Task: For heading  Tahoma with underline.  font size for heading20,  'Change the font style of data to'Arial.  and font size to 12,  Change the alignment of both headline & data to Align left.  In the sheet  analysisSalesByQuarter
Action: Mouse pressed left at (255, 195)
Screenshot: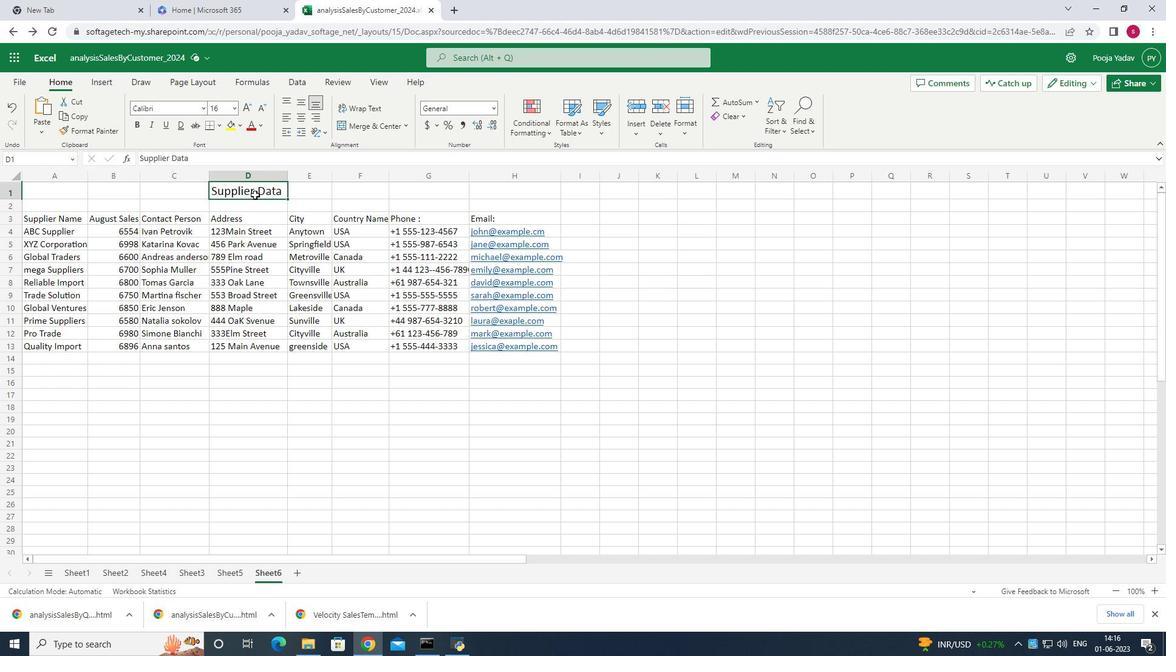 
Action: Mouse moved to (254, 215)
Screenshot: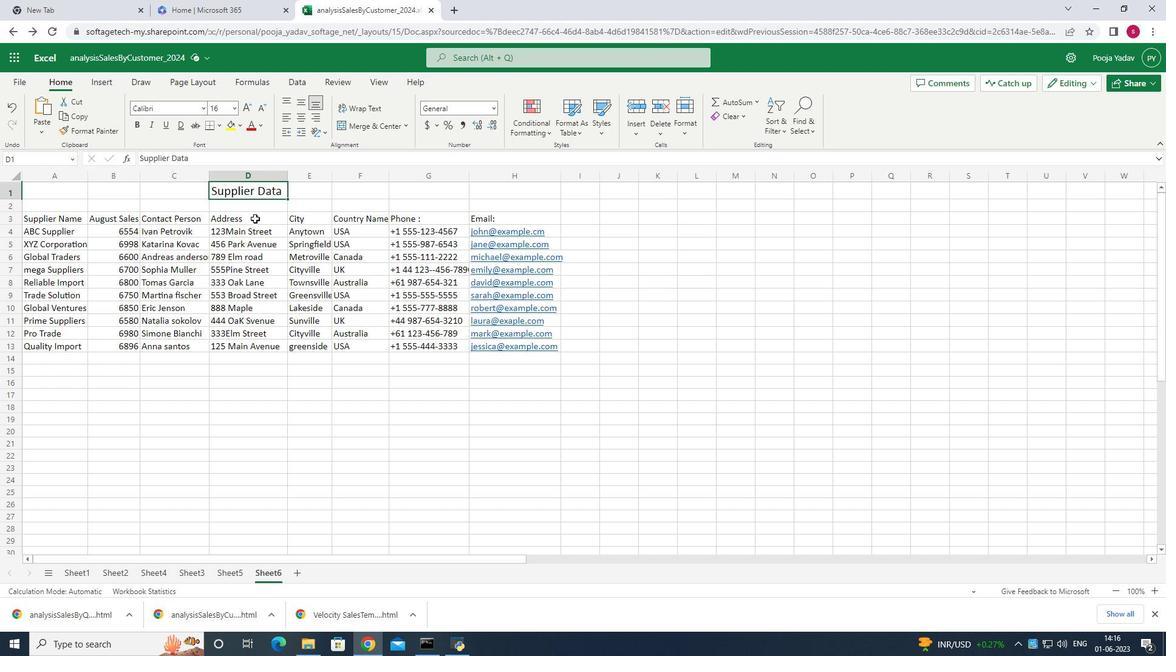 
Action: Key pressed ctrl+U
Screenshot: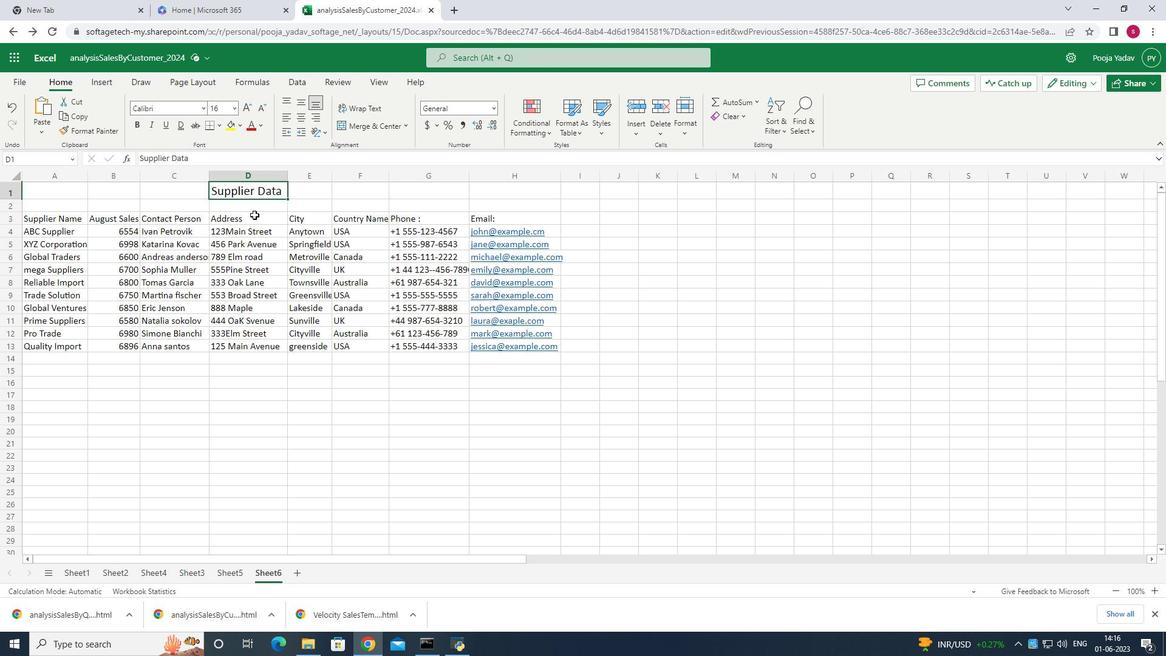 
Action: Mouse moved to (199, 111)
Screenshot: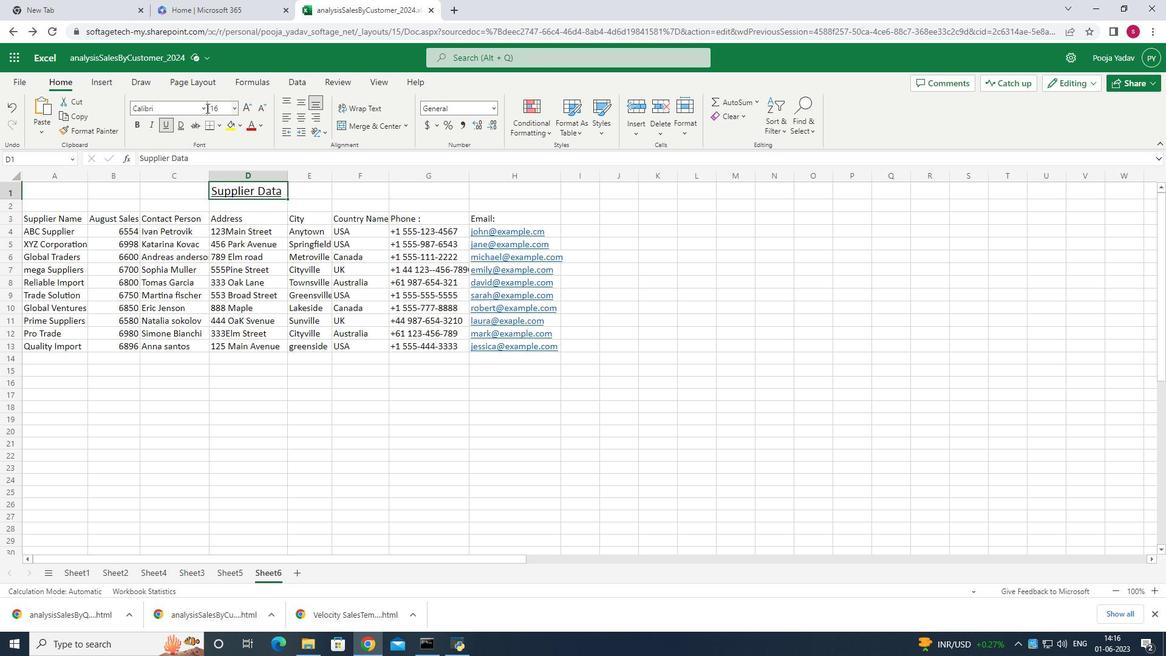 
Action: Mouse pressed left at (199, 111)
Screenshot: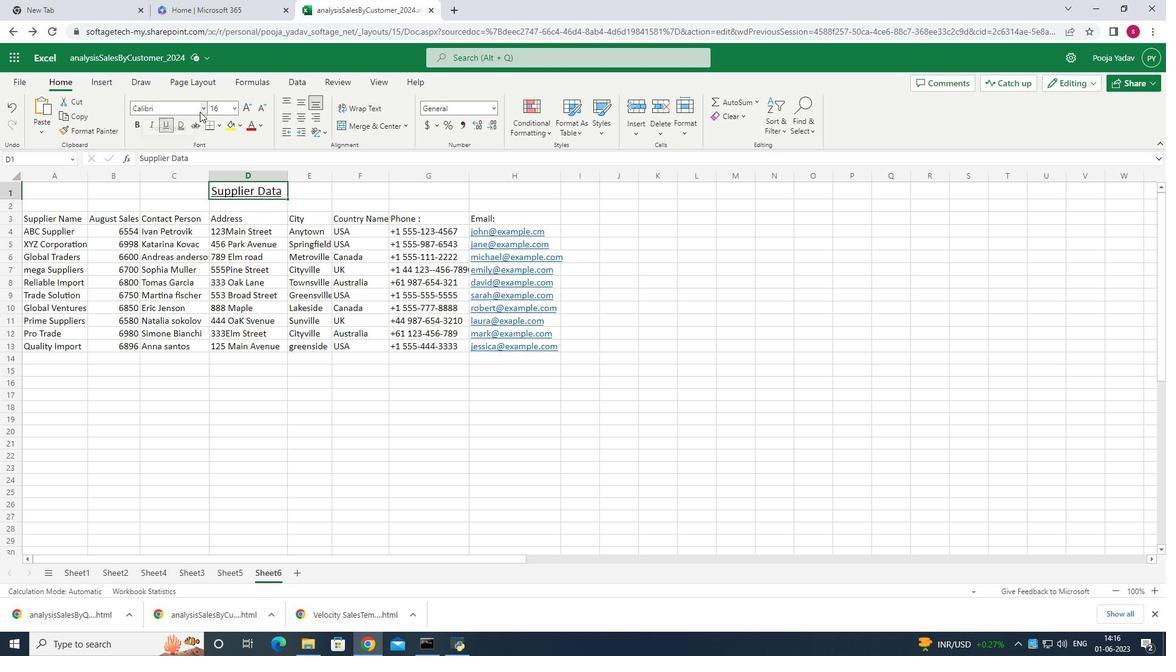 
Action: Mouse moved to (168, 203)
Screenshot: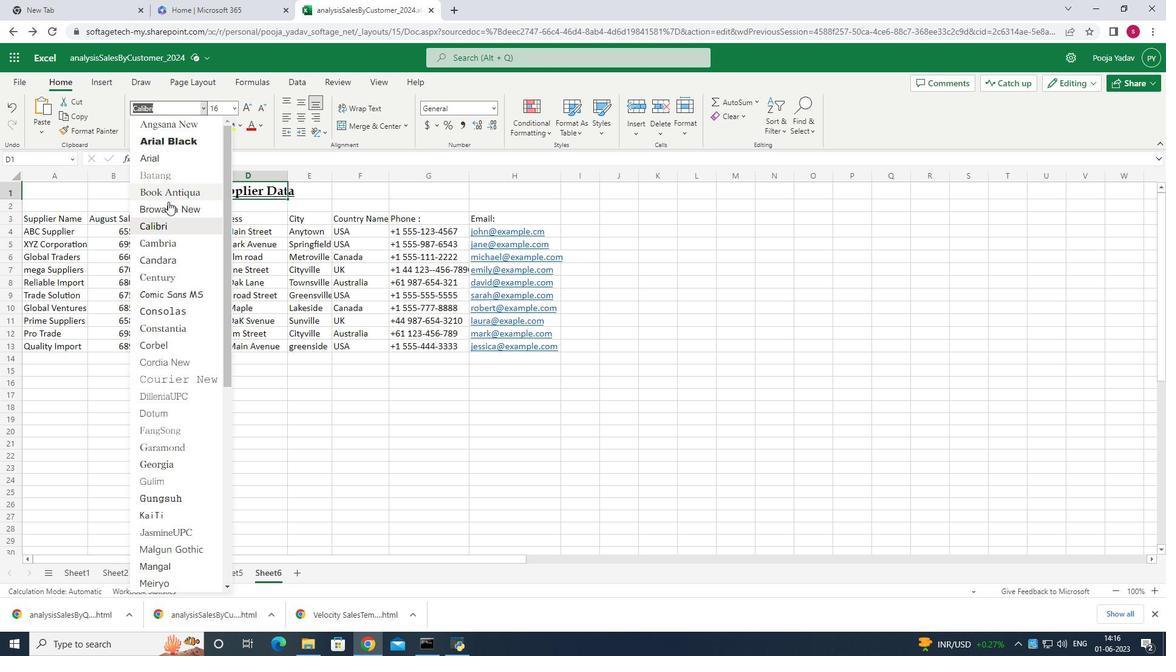 
Action: Mouse scrolled (168, 202) with delta (0, 0)
Screenshot: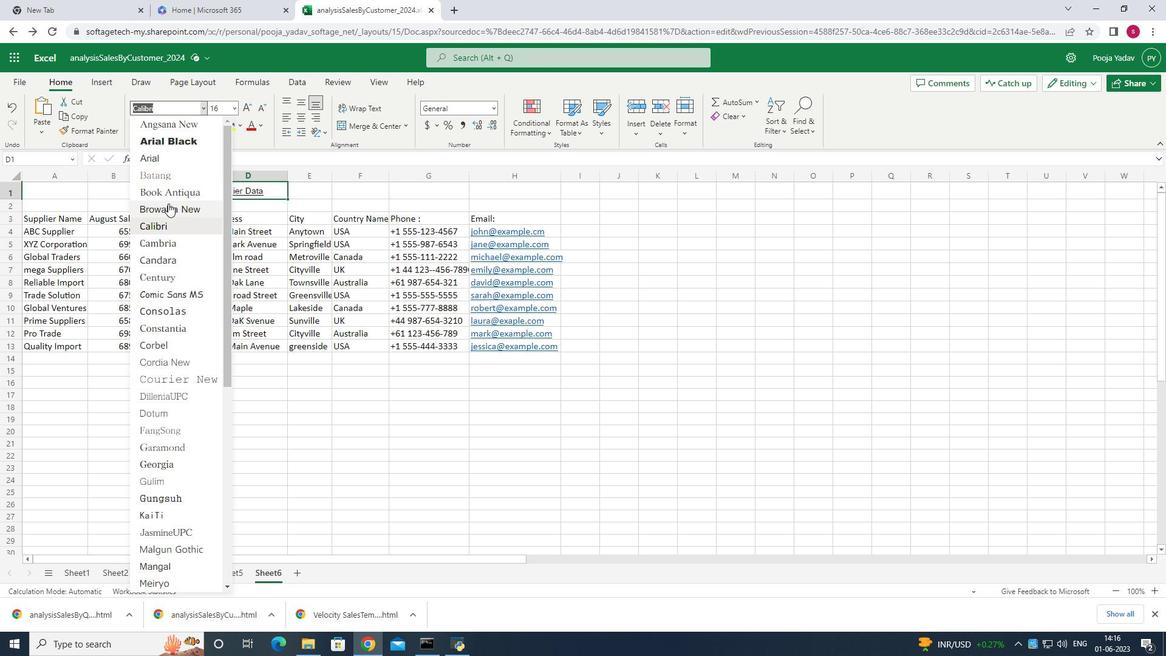 
Action: Mouse scrolled (168, 202) with delta (0, 0)
Screenshot: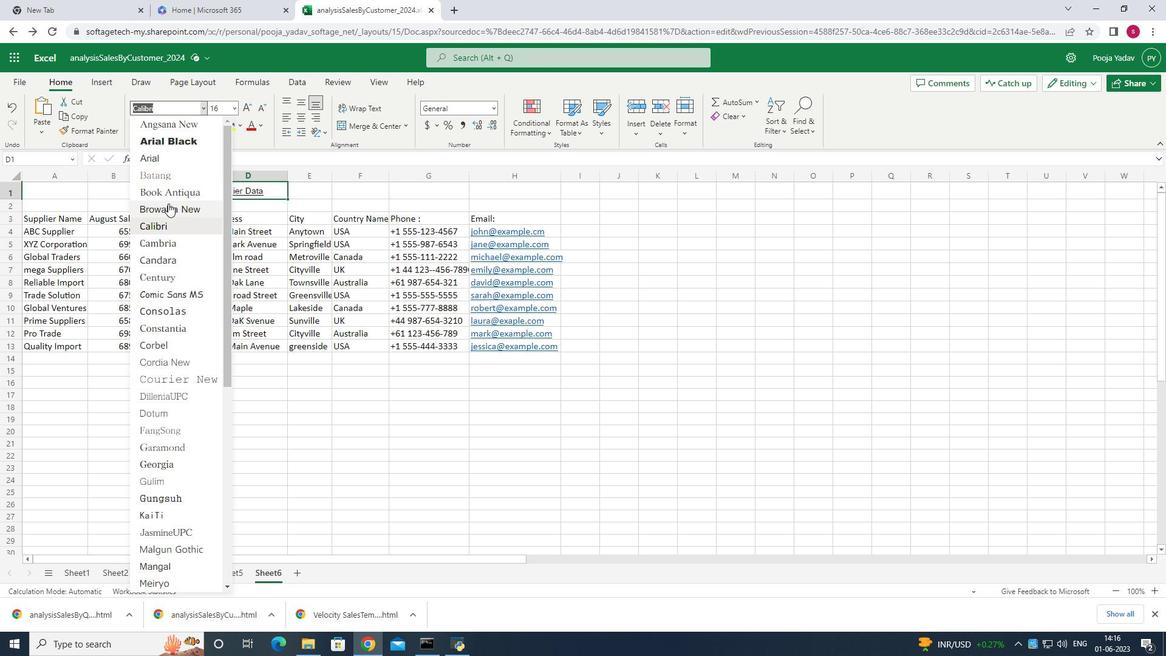 
Action: Mouse scrolled (168, 202) with delta (0, 0)
Screenshot: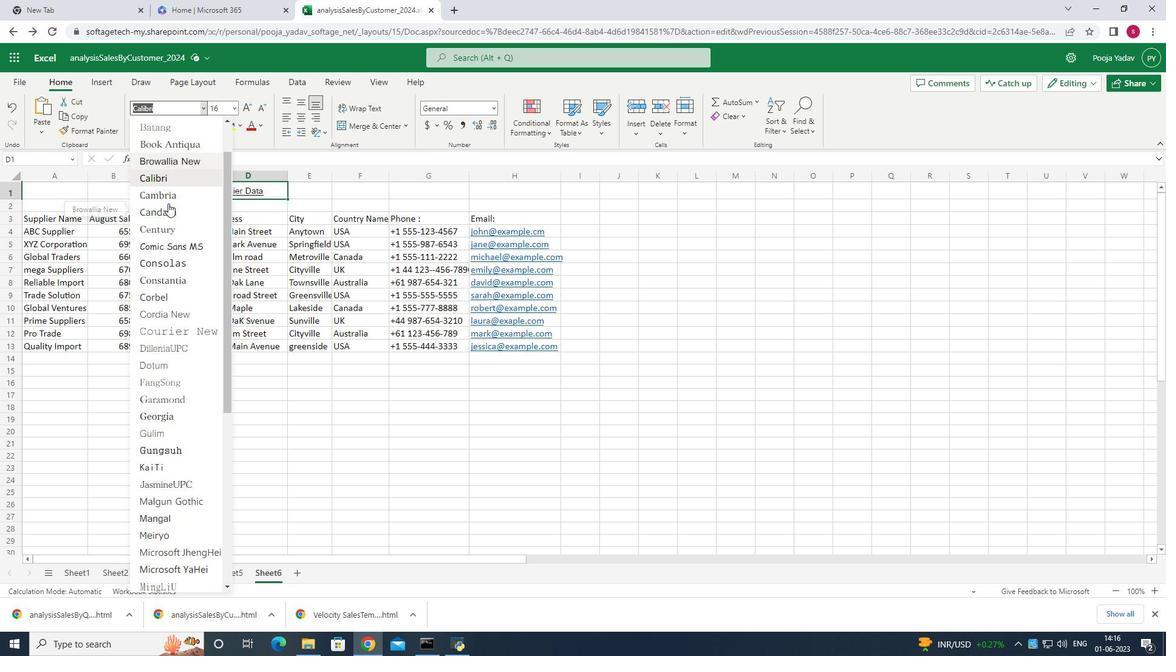 
Action: Mouse scrolled (168, 202) with delta (0, 0)
Screenshot: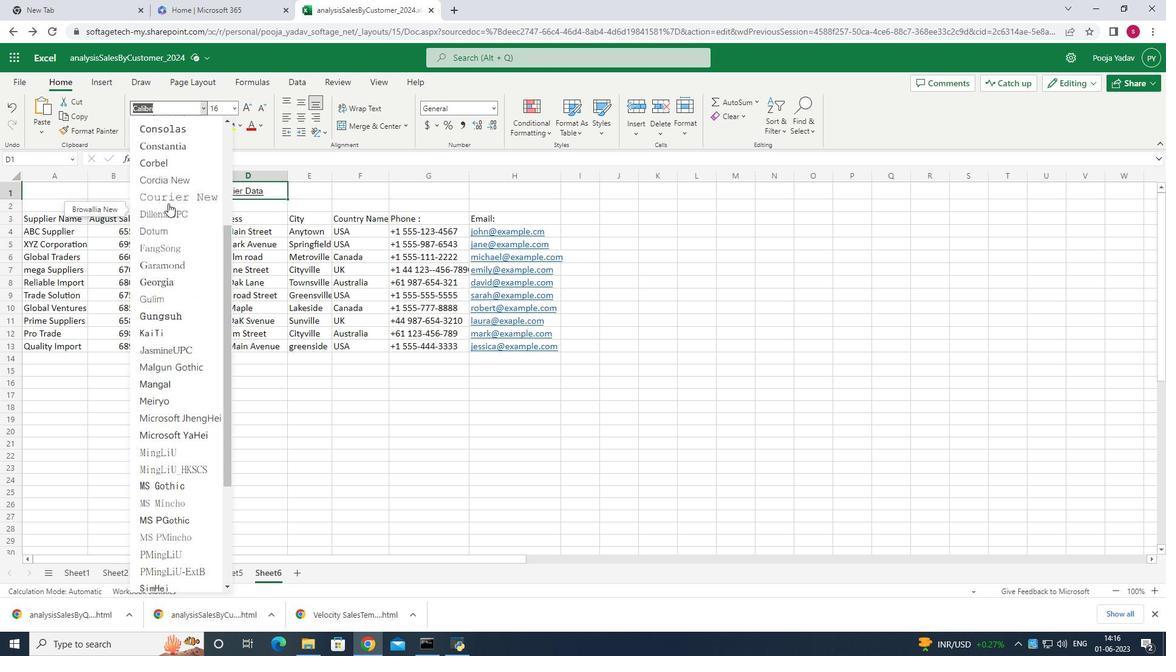
Action: Mouse scrolled (168, 202) with delta (0, 0)
Screenshot: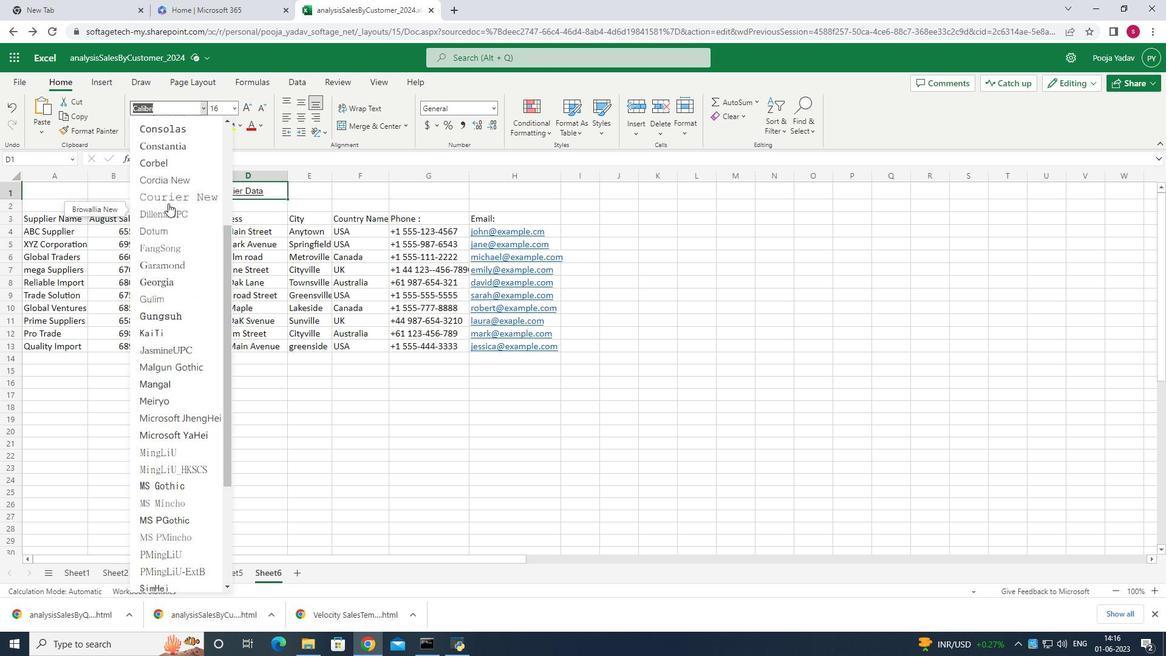 
Action: Mouse scrolled (168, 202) with delta (0, 0)
Screenshot: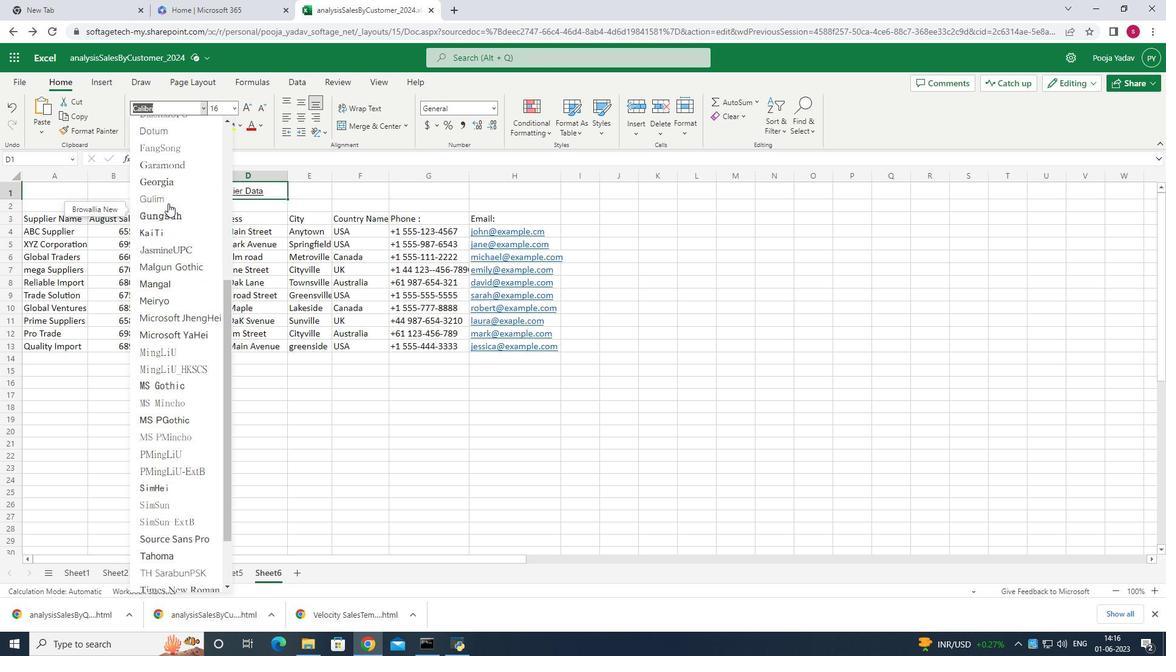 
Action: Mouse scrolled (168, 202) with delta (0, 0)
Screenshot: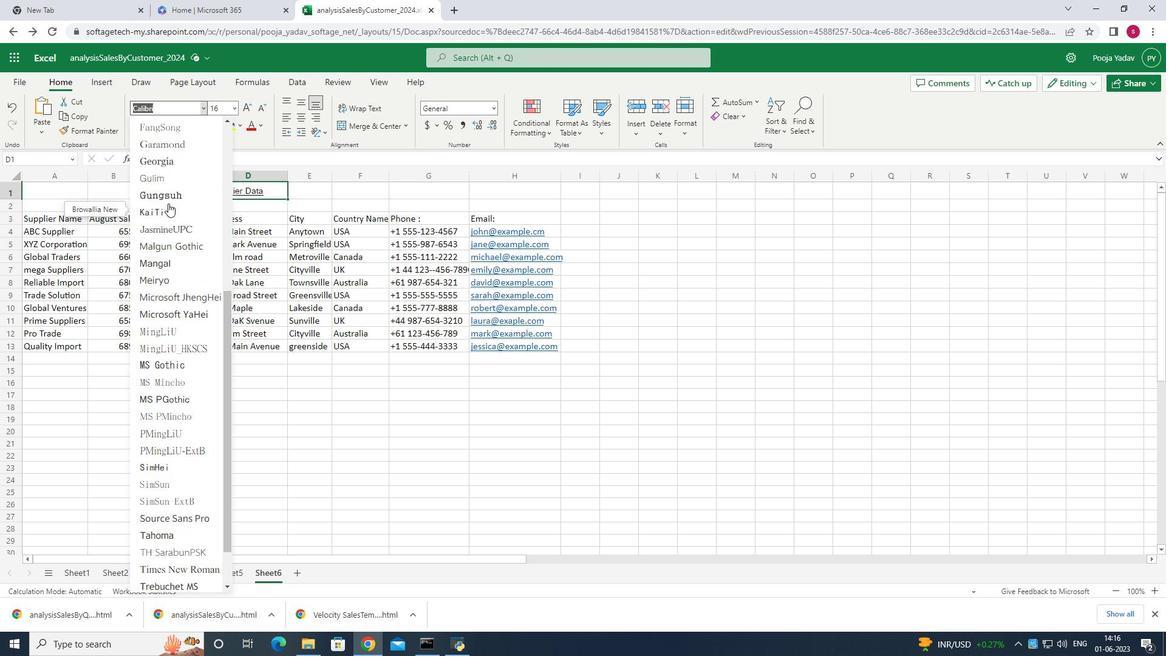 
Action: Mouse scrolled (168, 202) with delta (0, 0)
Screenshot: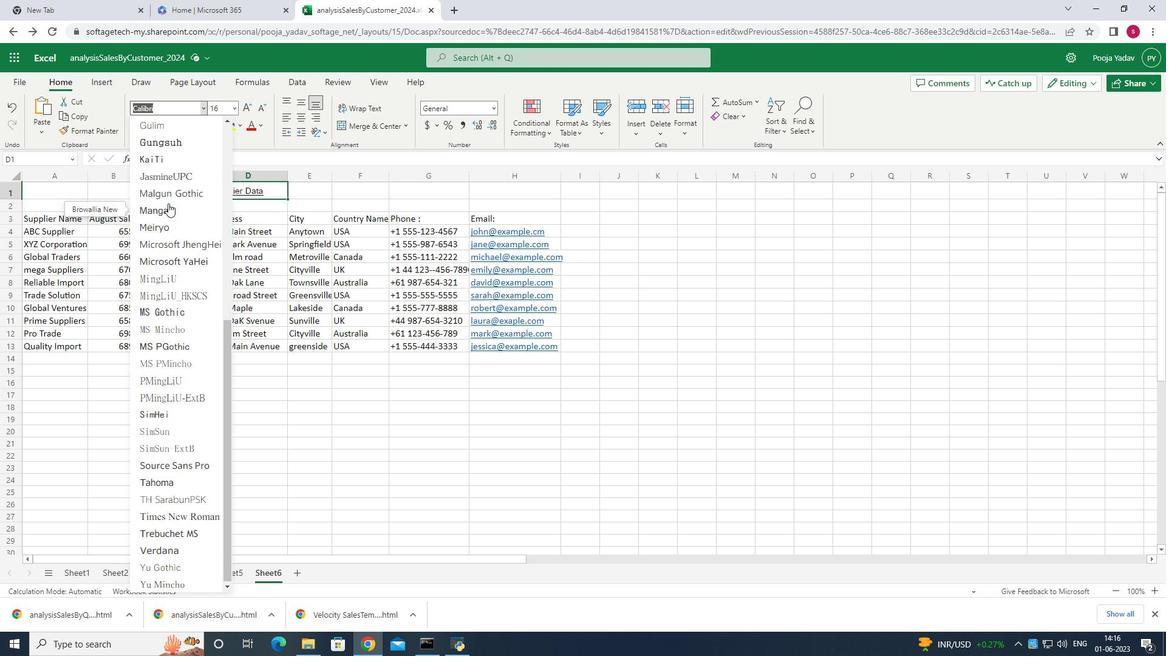 
Action: Mouse scrolled (168, 202) with delta (0, 0)
Screenshot: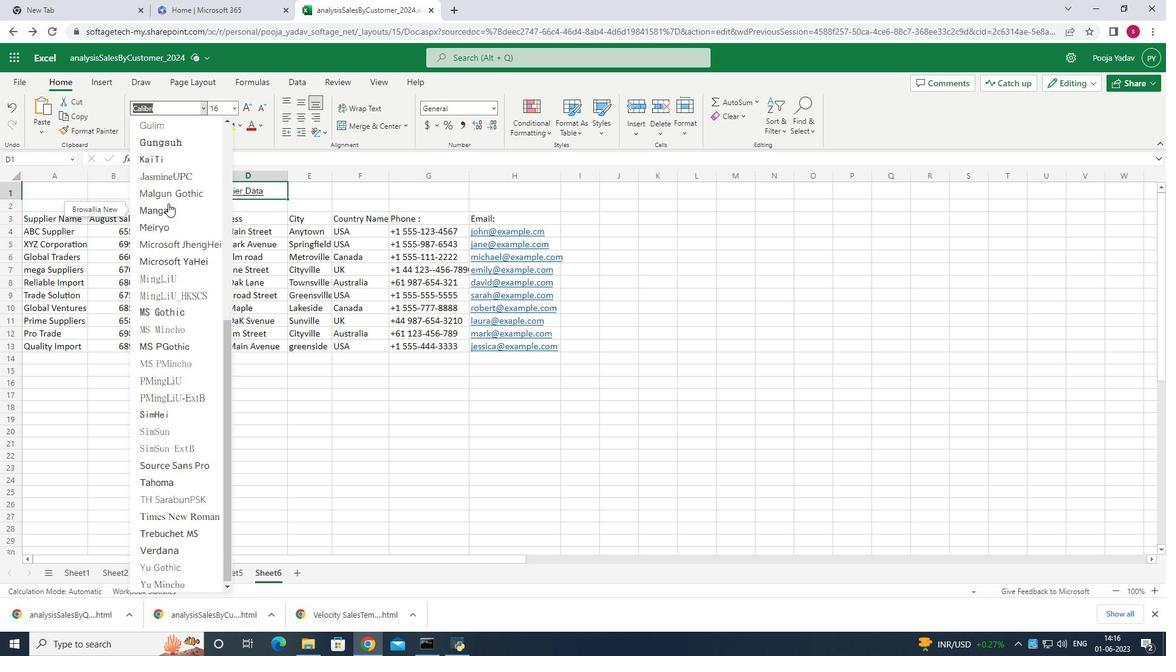 
Action: Mouse scrolled (168, 202) with delta (0, 0)
Screenshot: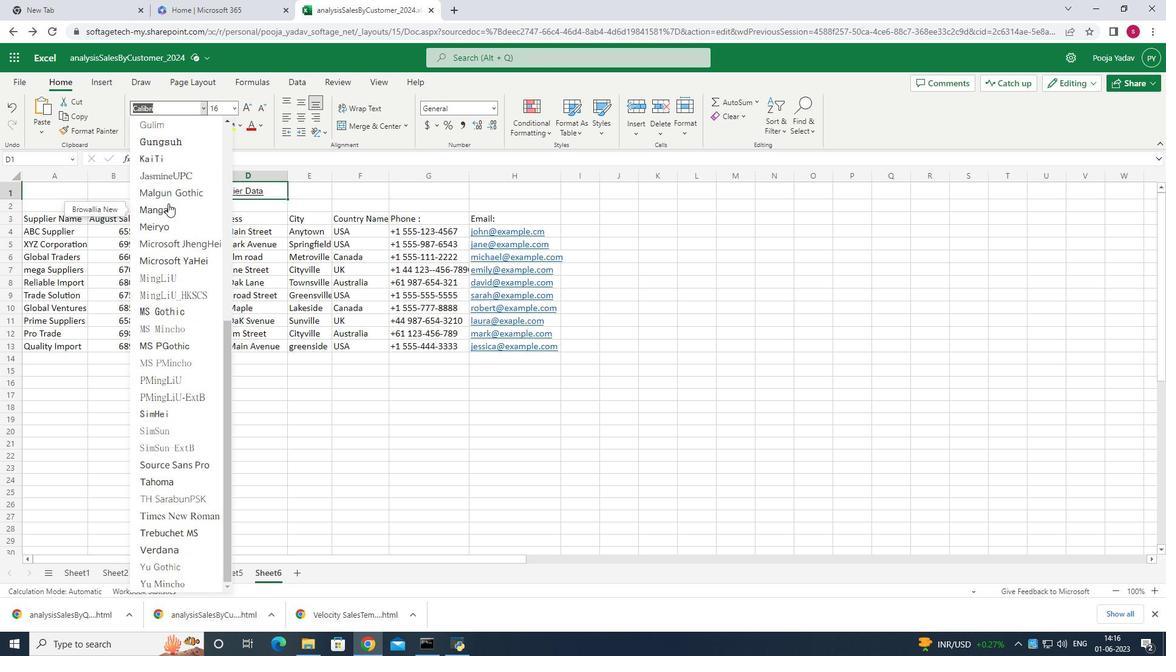 
Action: Mouse scrolled (168, 202) with delta (0, 0)
Screenshot: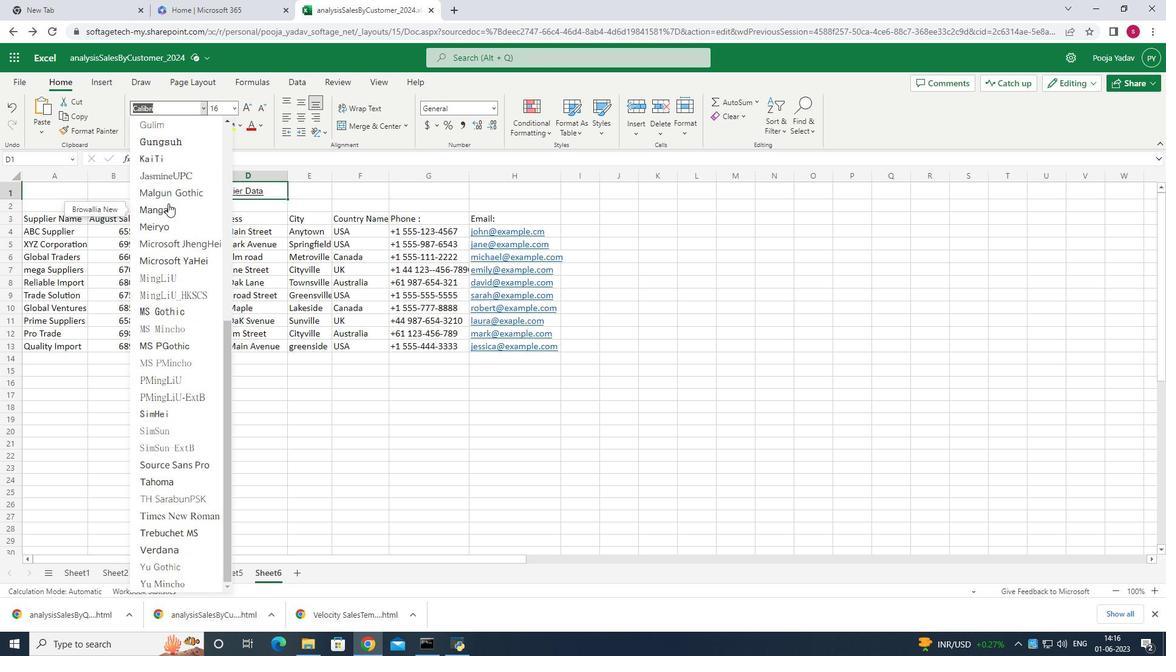 
Action: Mouse scrolled (168, 202) with delta (0, 0)
Screenshot: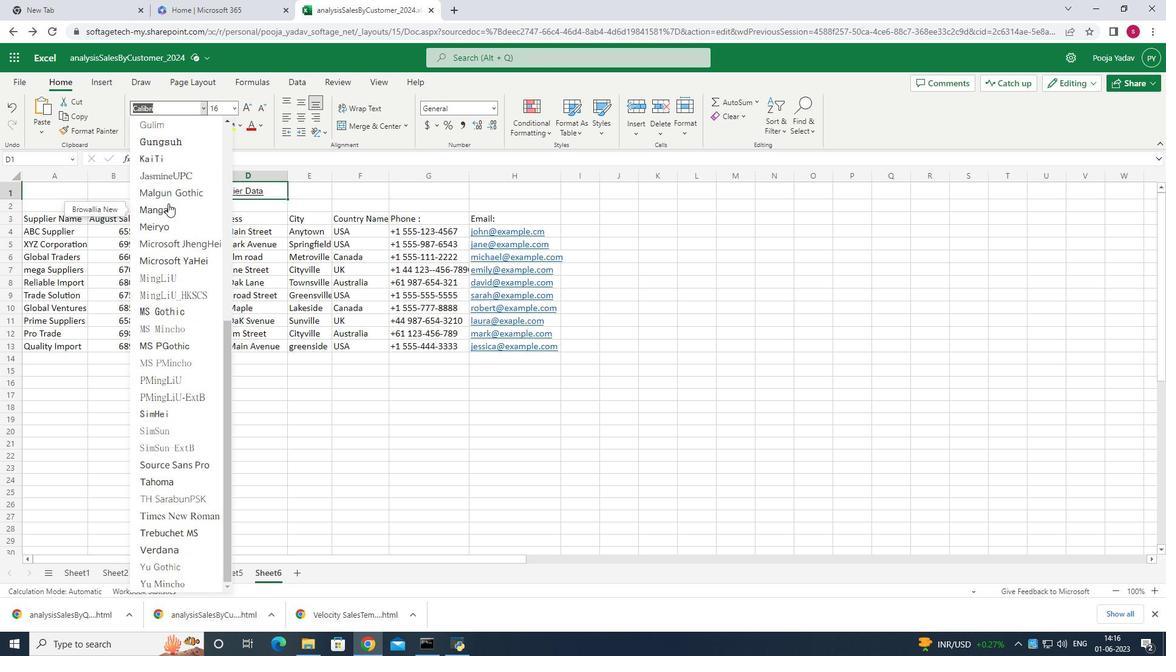 
Action: Mouse scrolled (168, 202) with delta (0, 0)
Screenshot: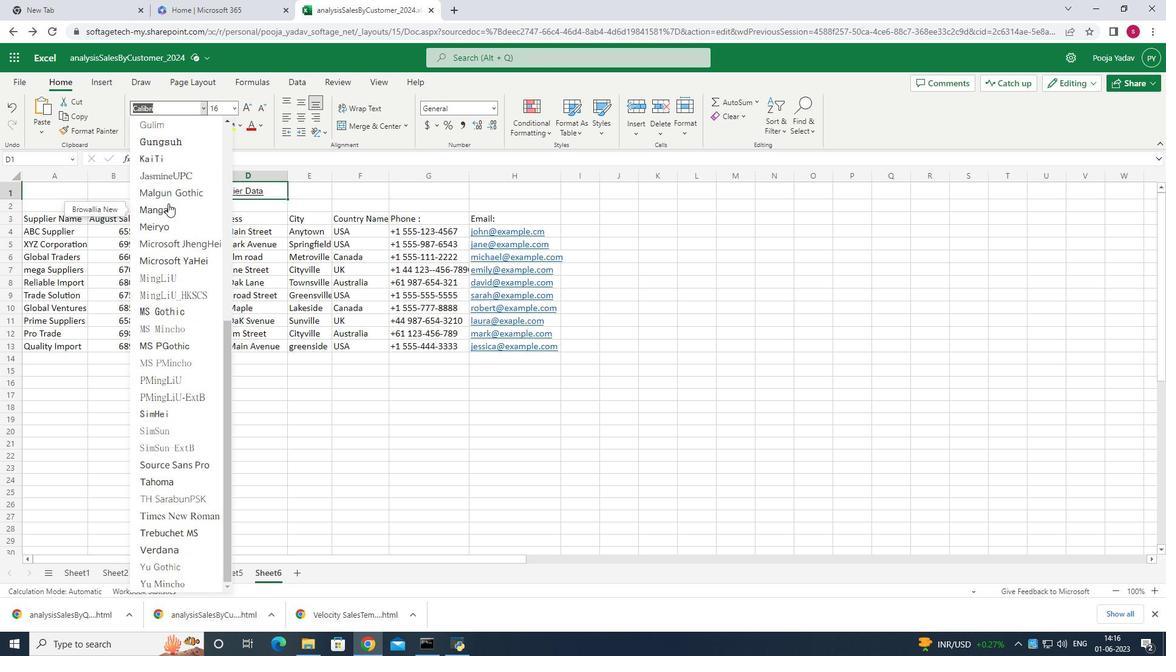
Action: Mouse scrolled (168, 202) with delta (0, 0)
Screenshot: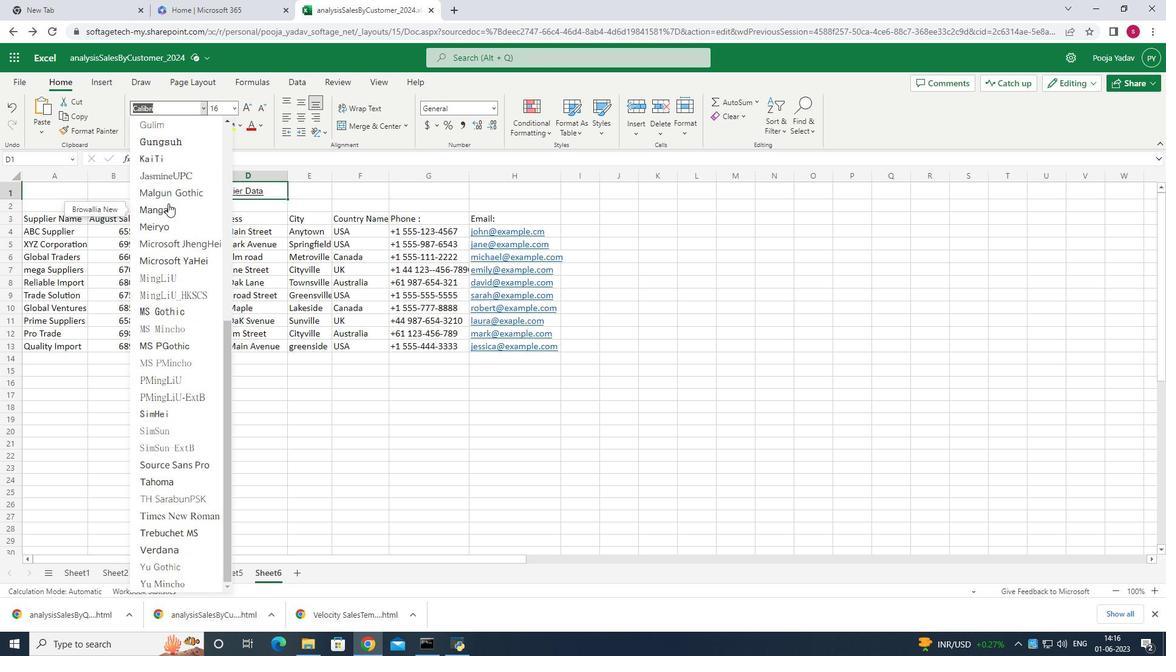 
Action: Mouse moved to (182, 191)
Screenshot: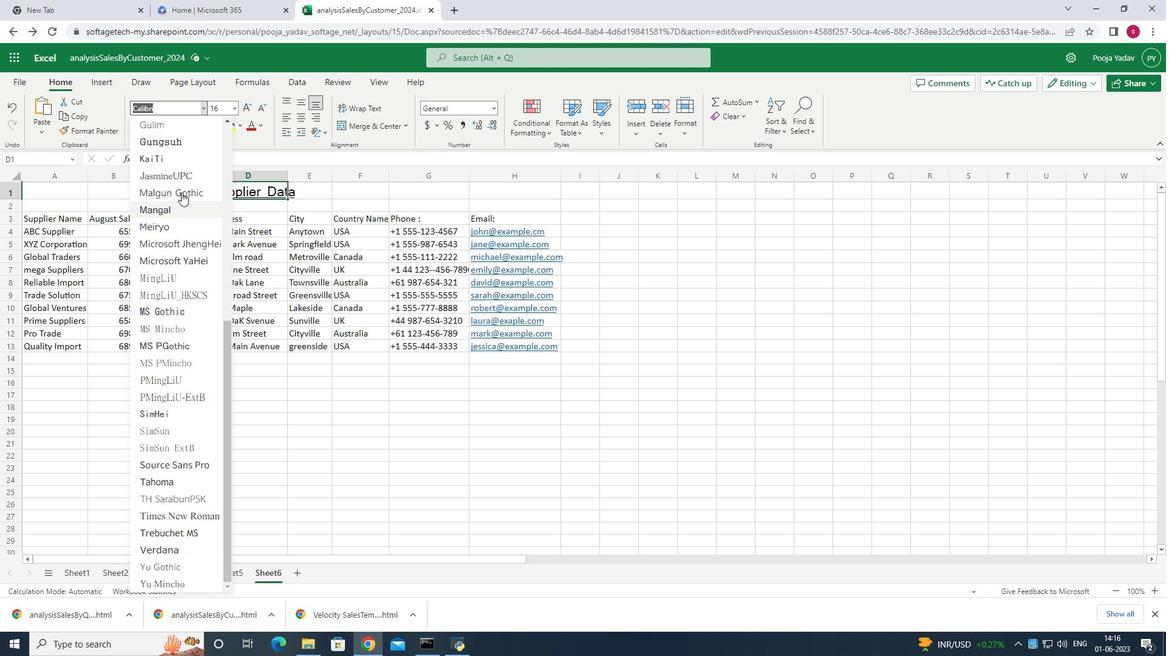 
Action: Mouse scrolled (182, 192) with delta (0, 0)
Screenshot: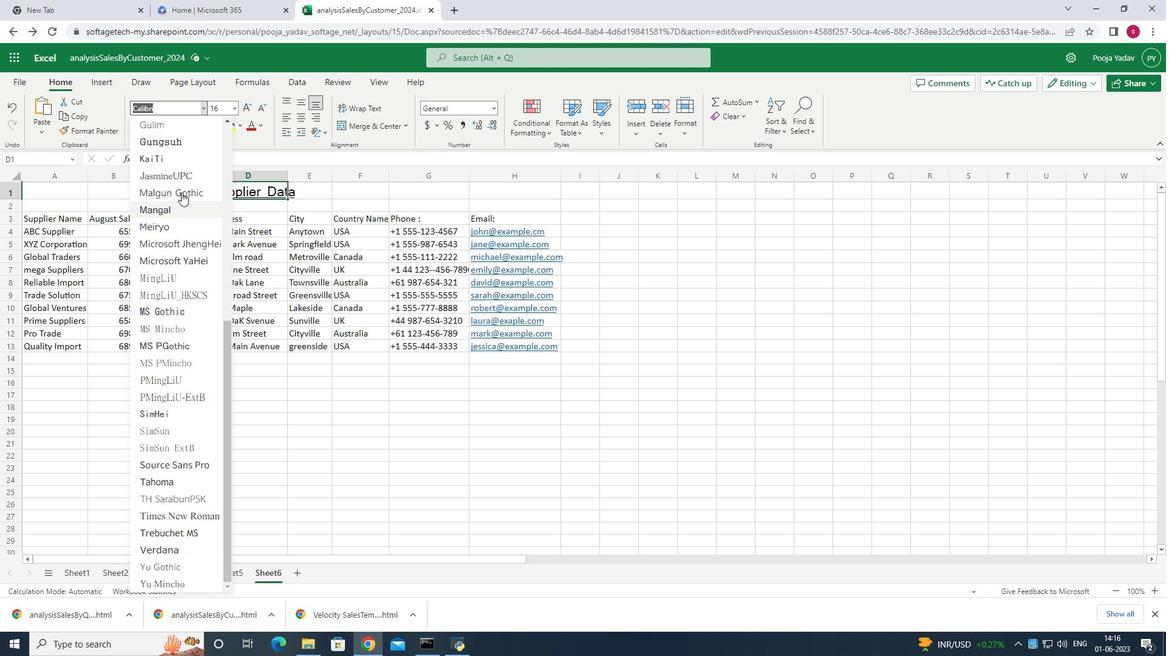
Action: Mouse moved to (182, 190)
Screenshot: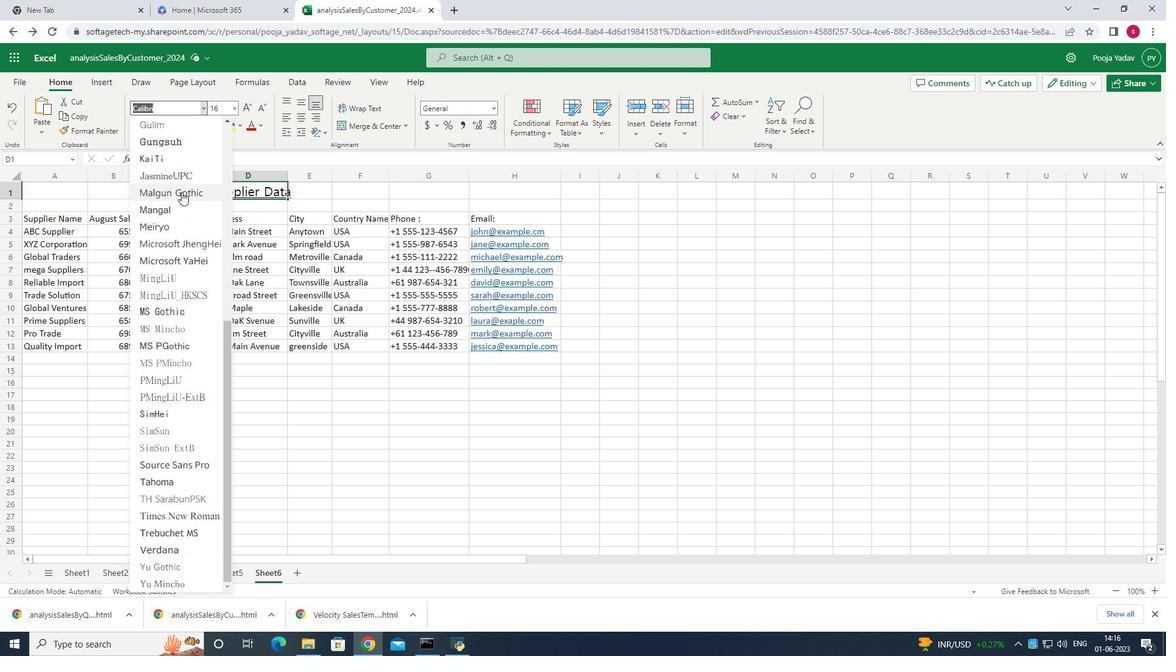 
Action: Mouse scrolled (182, 191) with delta (0, 0)
Screenshot: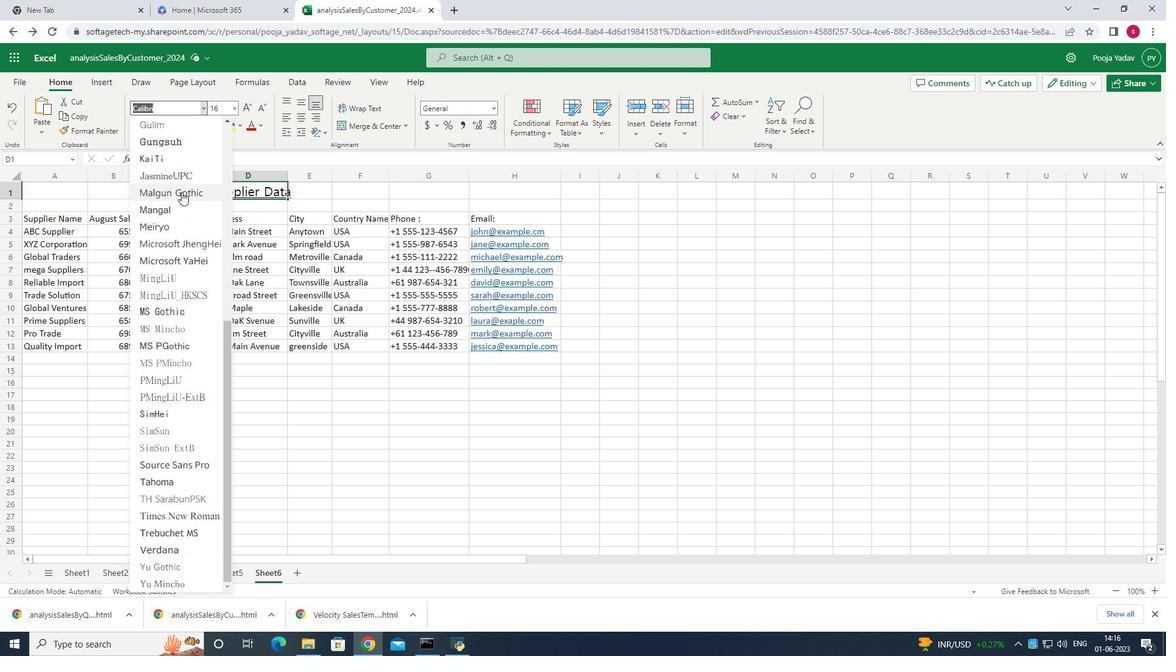 
Action: Mouse moved to (182, 190)
Screenshot: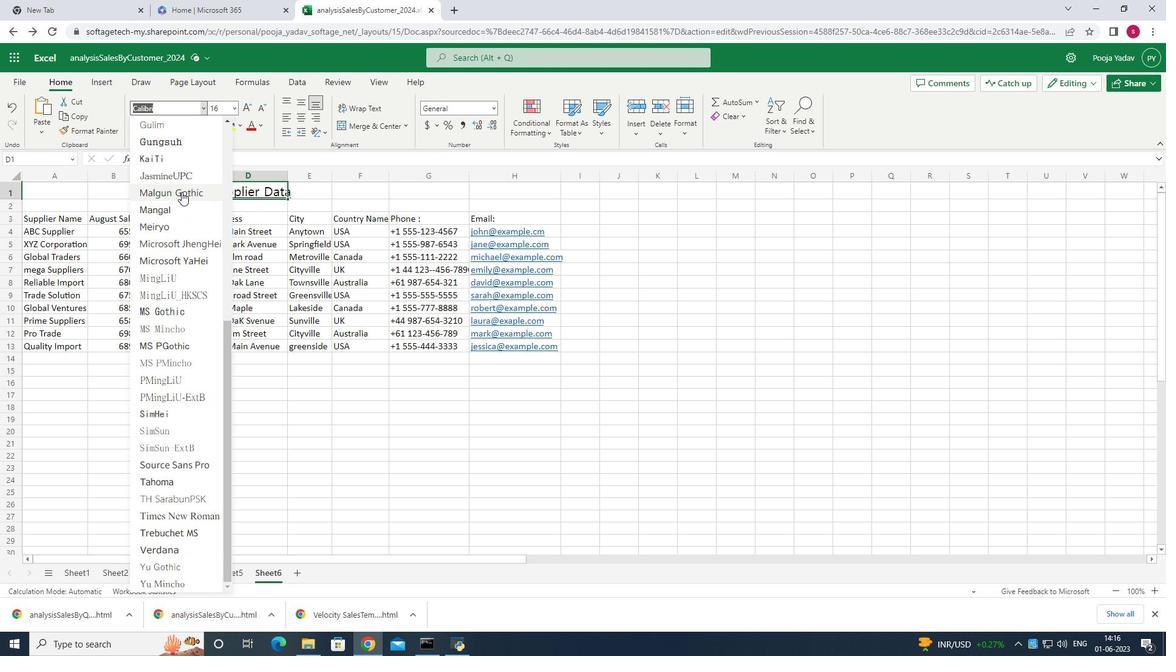 
Action: Mouse scrolled (182, 191) with delta (0, 0)
Screenshot: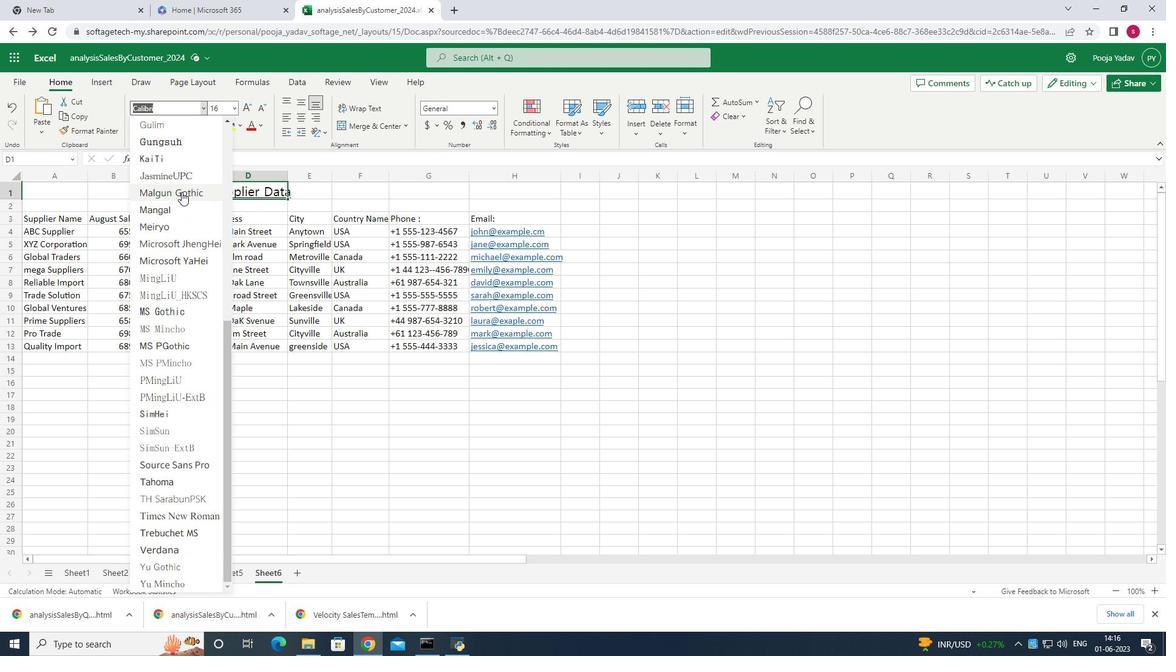 
Action: Mouse moved to (182, 190)
Screenshot: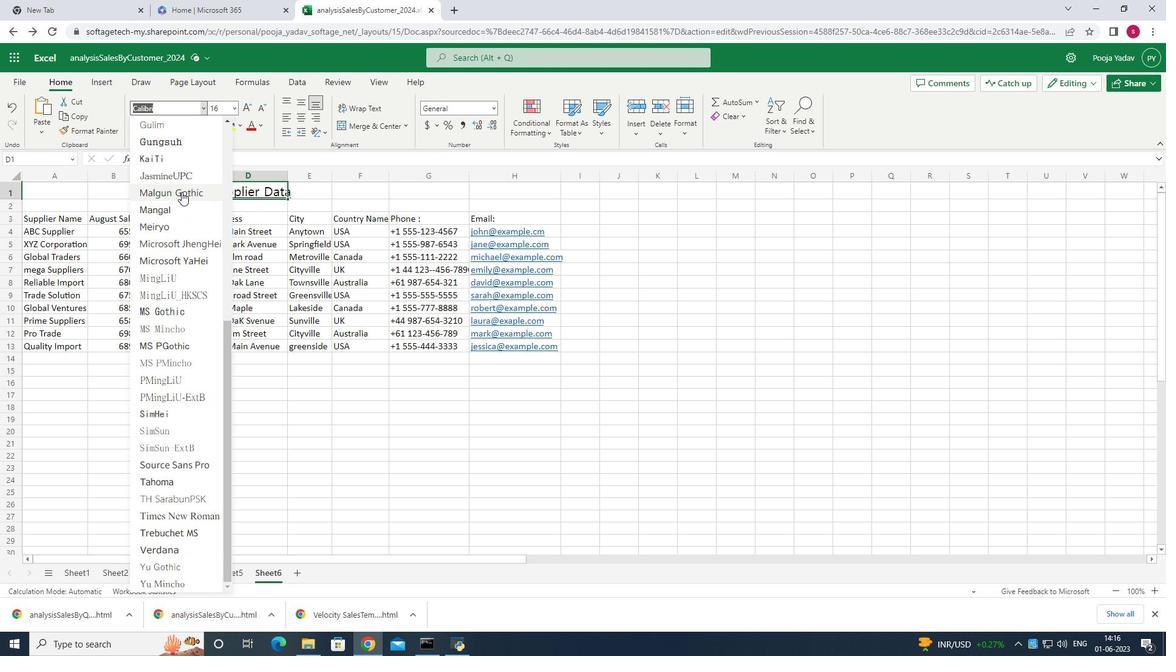 
Action: Mouse scrolled (182, 190) with delta (0, 0)
Screenshot: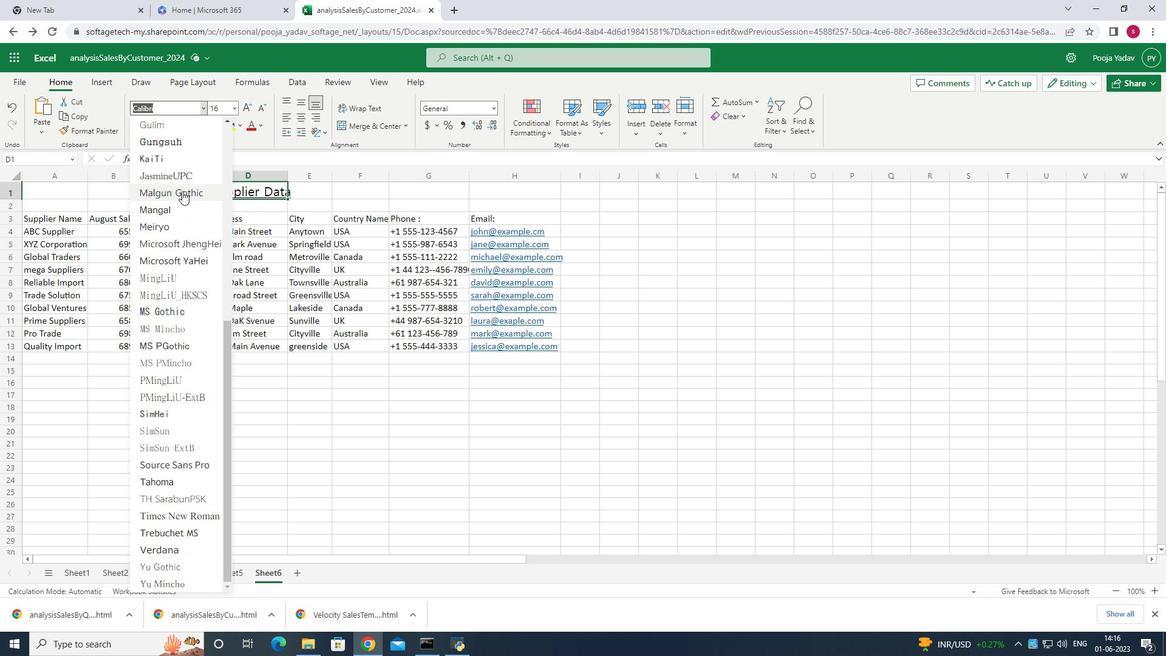 
Action: Mouse scrolled (182, 190) with delta (0, 0)
Screenshot: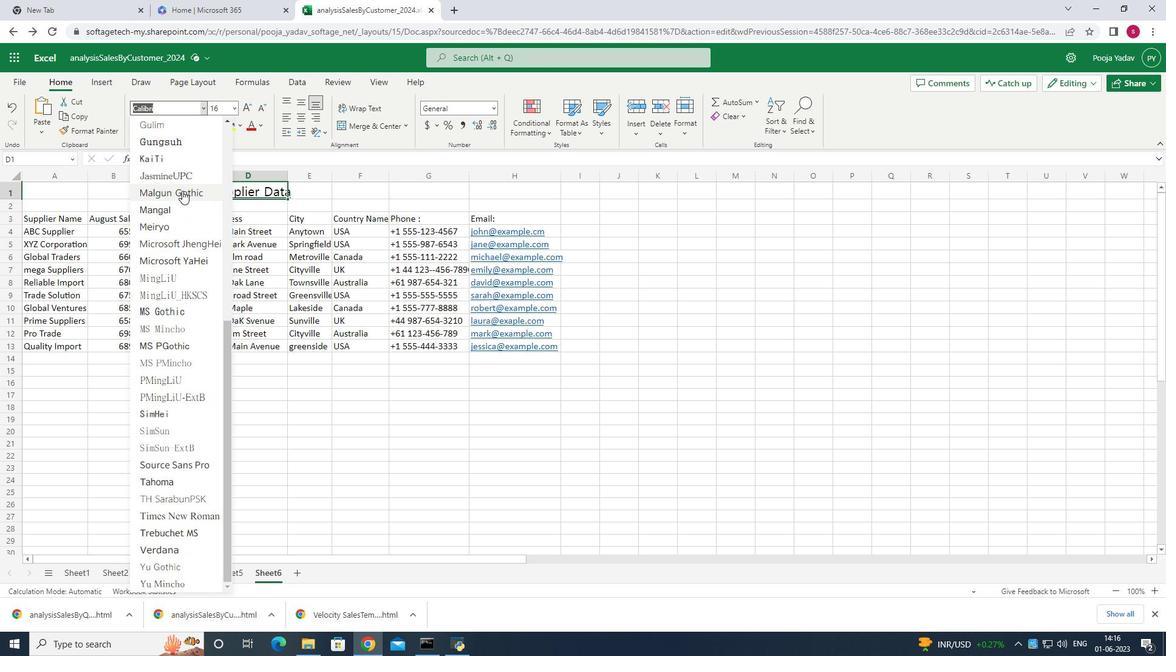 
Action: Mouse scrolled (182, 190) with delta (0, 0)
Screenshot: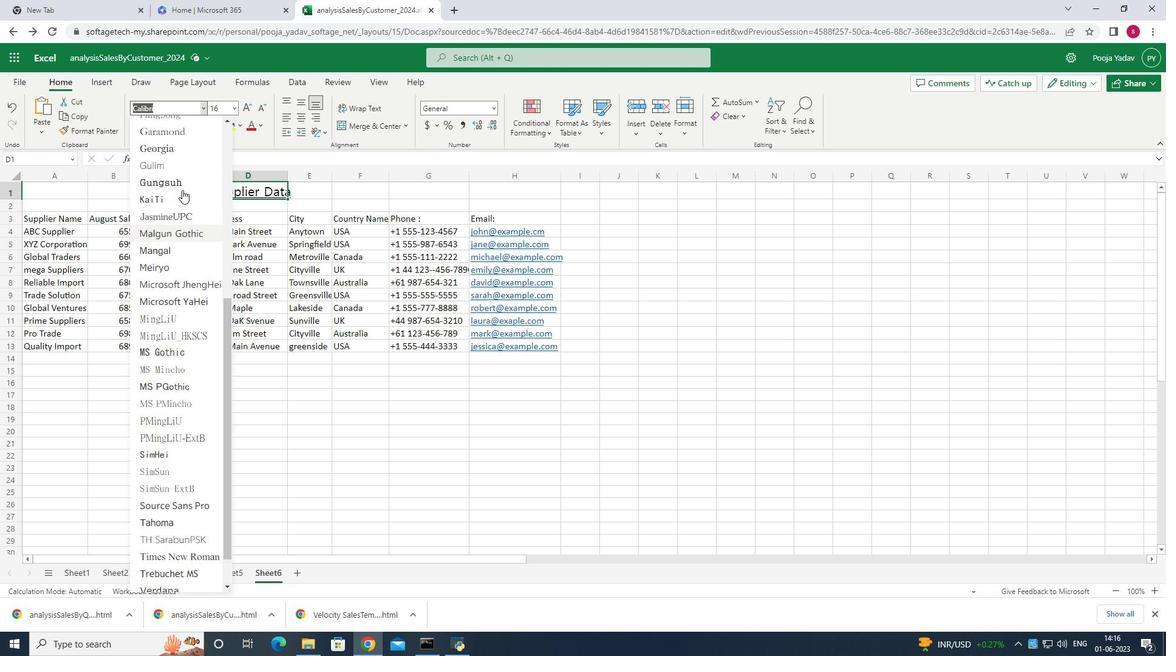
Action: Mouse scrolled (182, 190) with delta (0, 0)
Screenshot: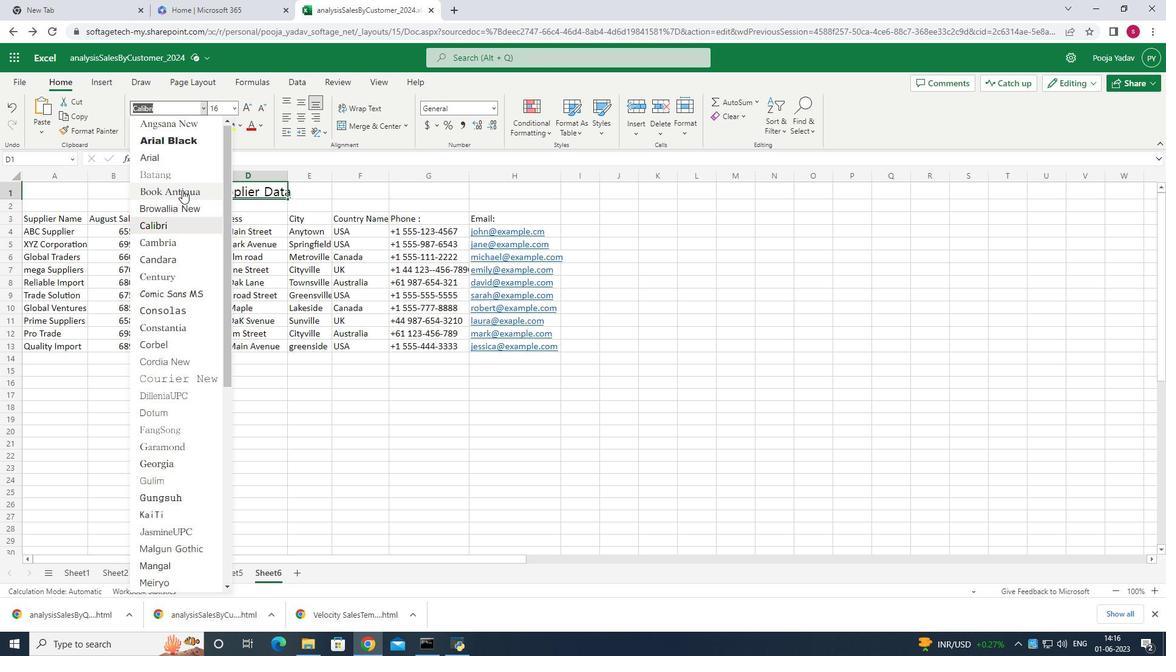 
Action: Mouse scrolled (182, 190) with delta (0, 0)
Screenshot: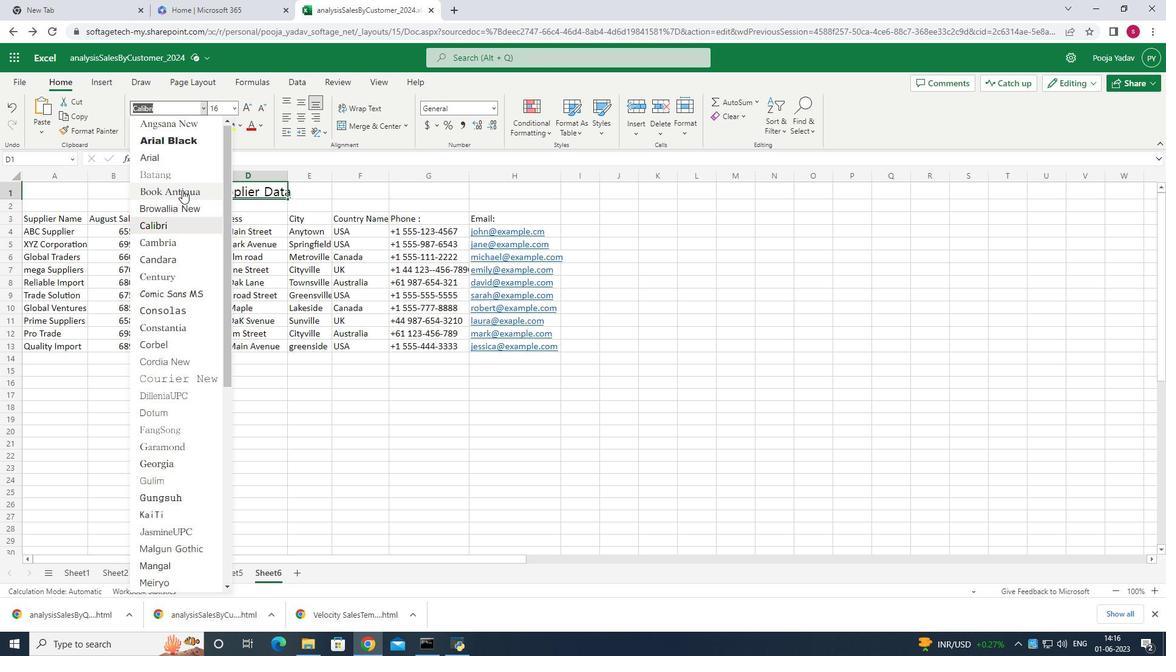 
Action: Mouse scrolled (182, 190) with delta (0, 0)
Screenshot: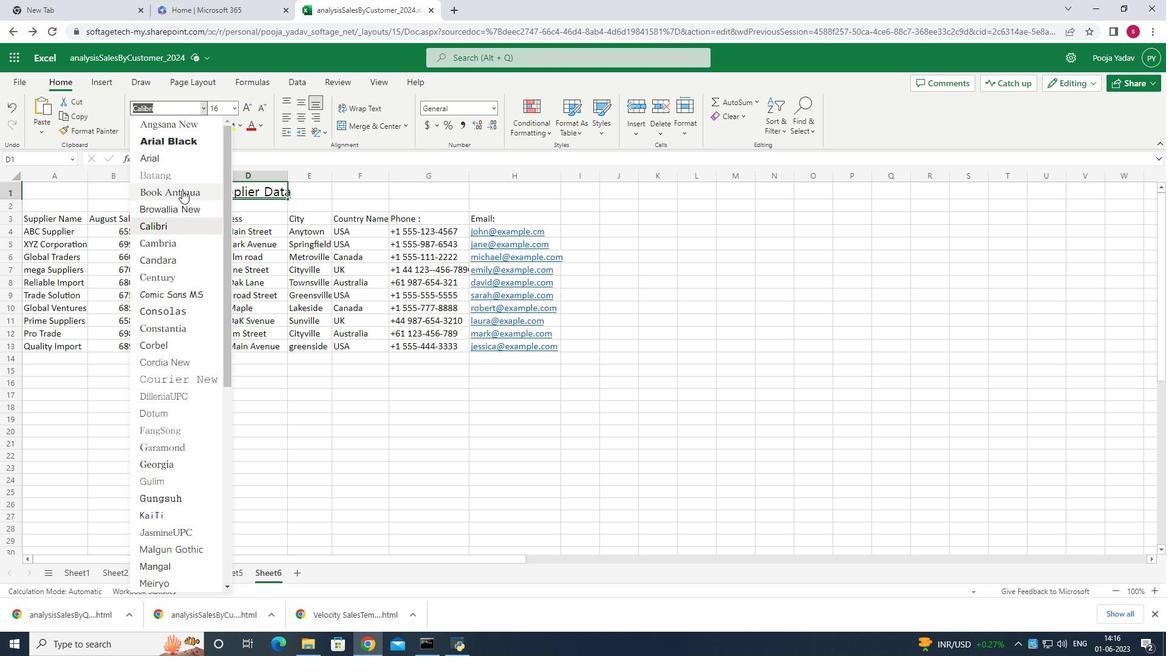 
Action: Mouse scrolled (182, 190) with delta (0, 0)
Screenshot: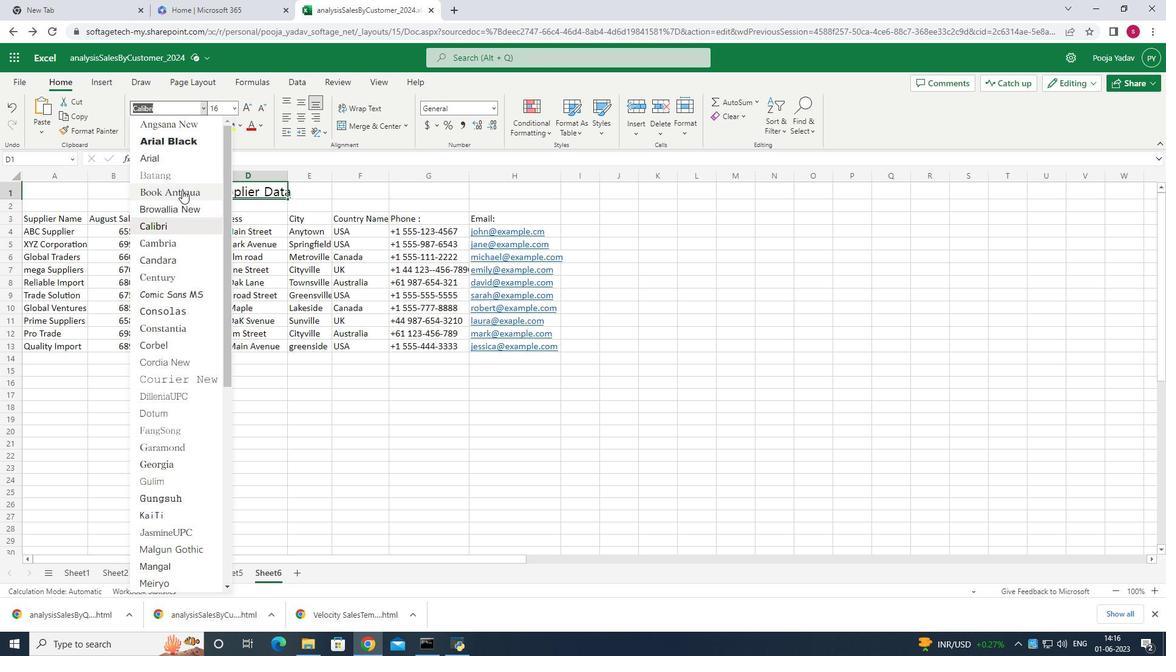 
Action: Mouse scrolled (182, 190) with delta (0, 0)
Screenshot: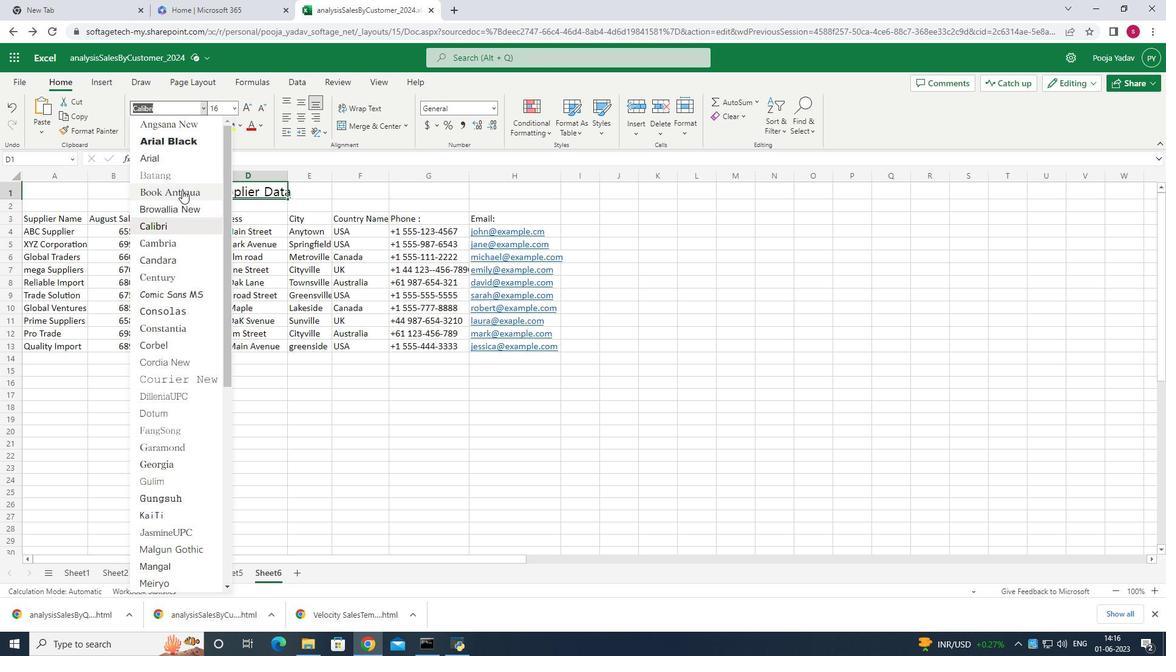 
Action: Mouse scrolled (182, 190) with delta (0, 0)
Screenshot: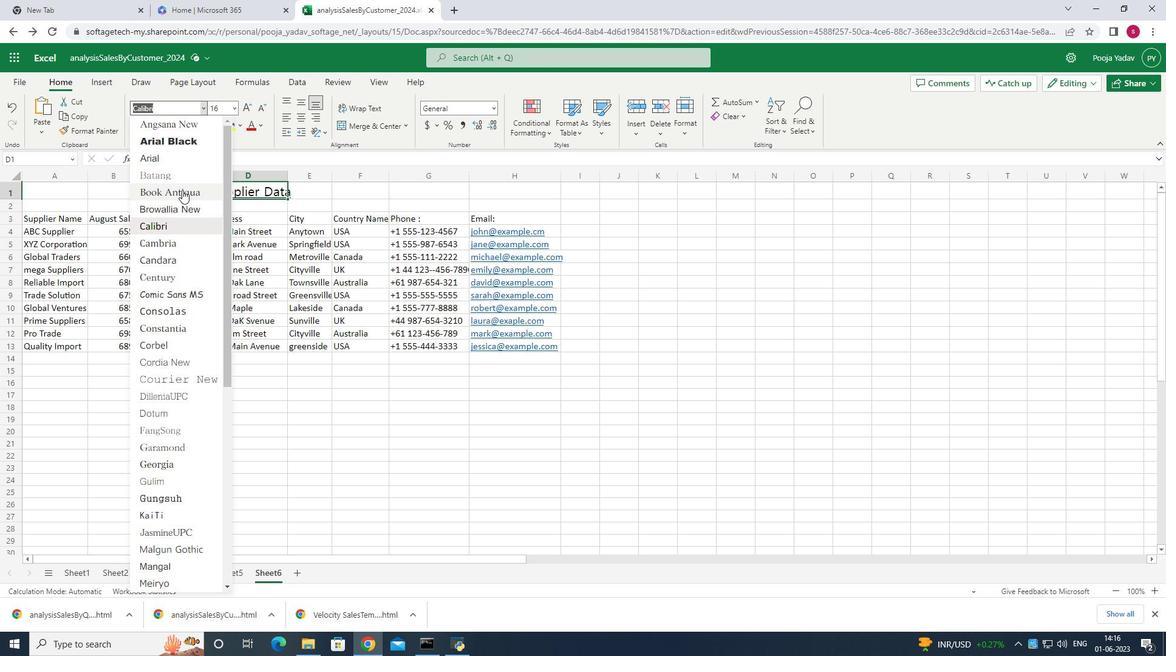 
Action: Mouse scrolled (182, 190) with delta (0, 0)
Screenshot: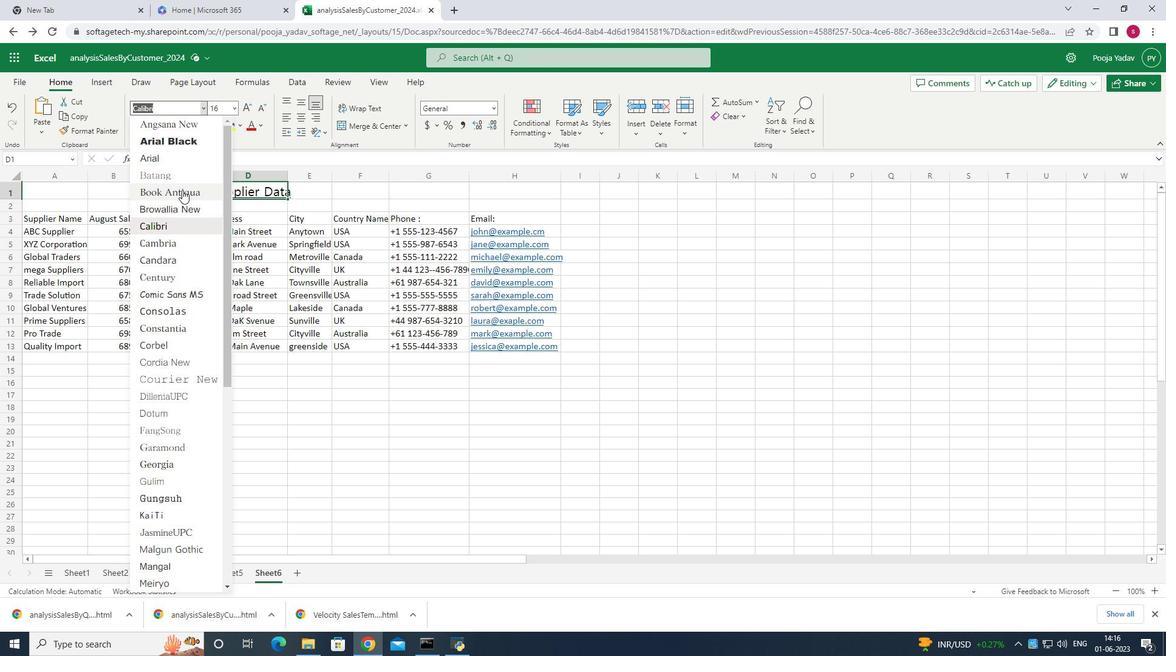 
Action: Mouse scrolled (182, 190) with delta (0, 0)
Screenshot: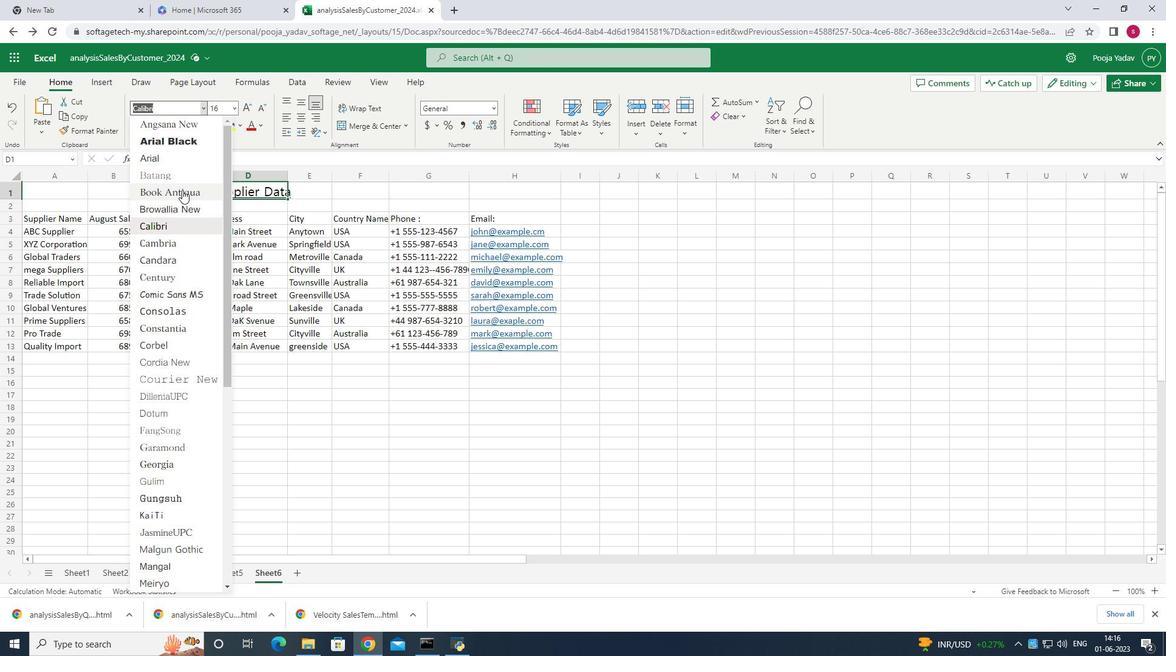 
Action: Mouse scrolled (182, 190) with delta (0, 0)
Screenshot: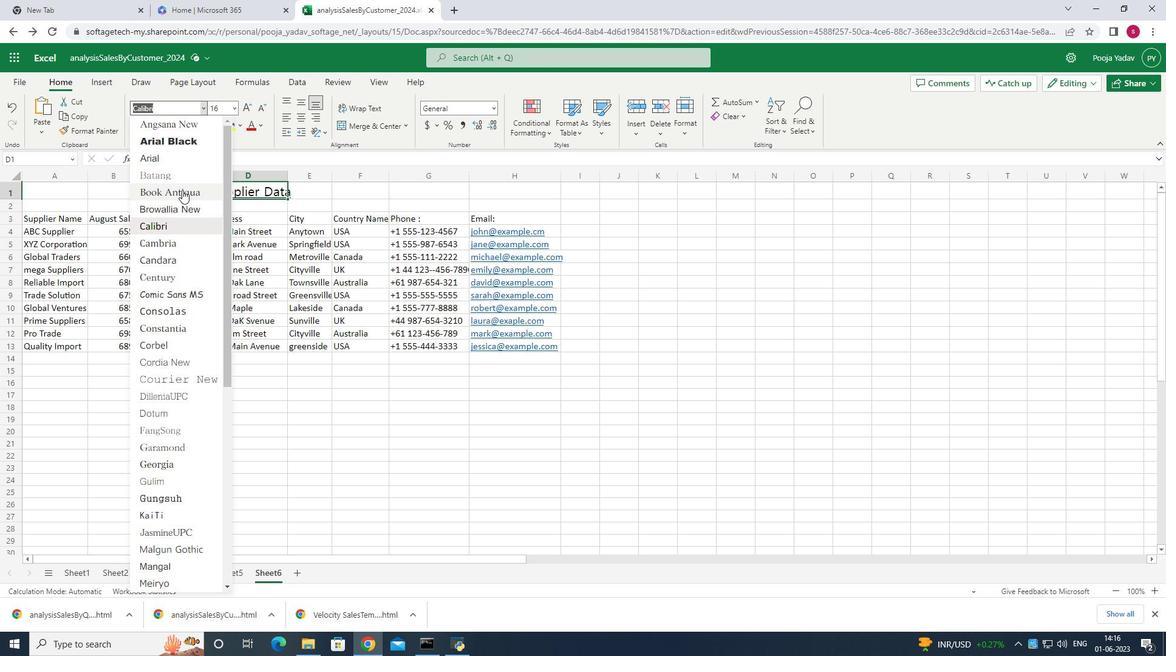 
Action: Mouse moved to (166, 385)
Screenshot: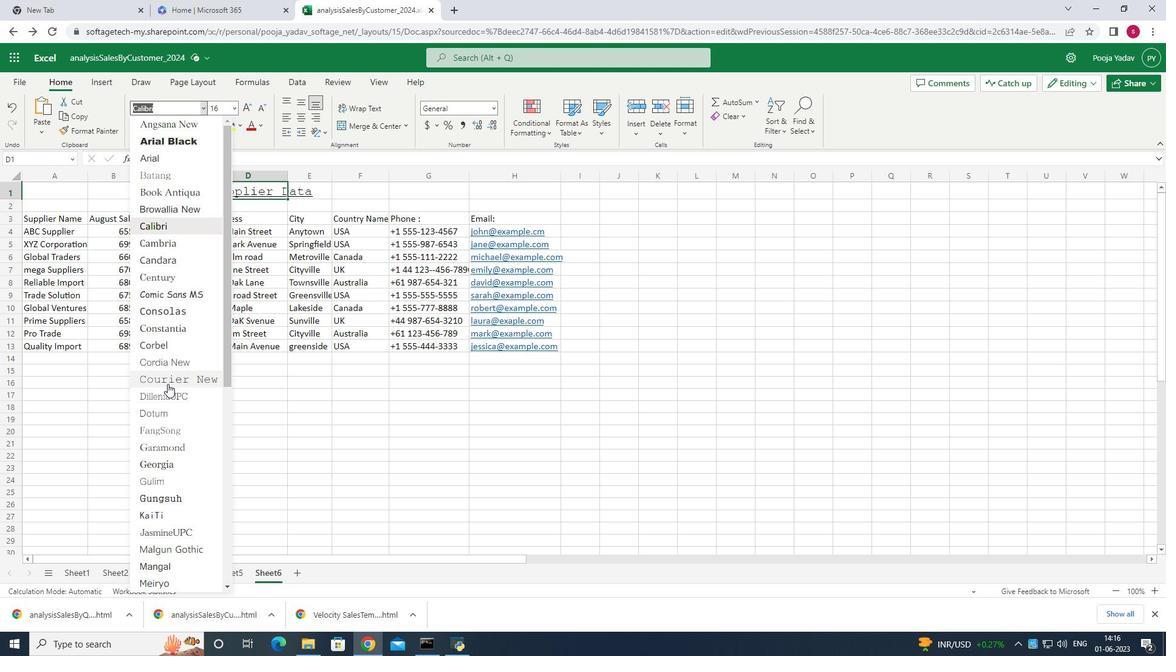 
Action: Mouse scrolled (166, 385) with delta (0, 0)
Screenshot: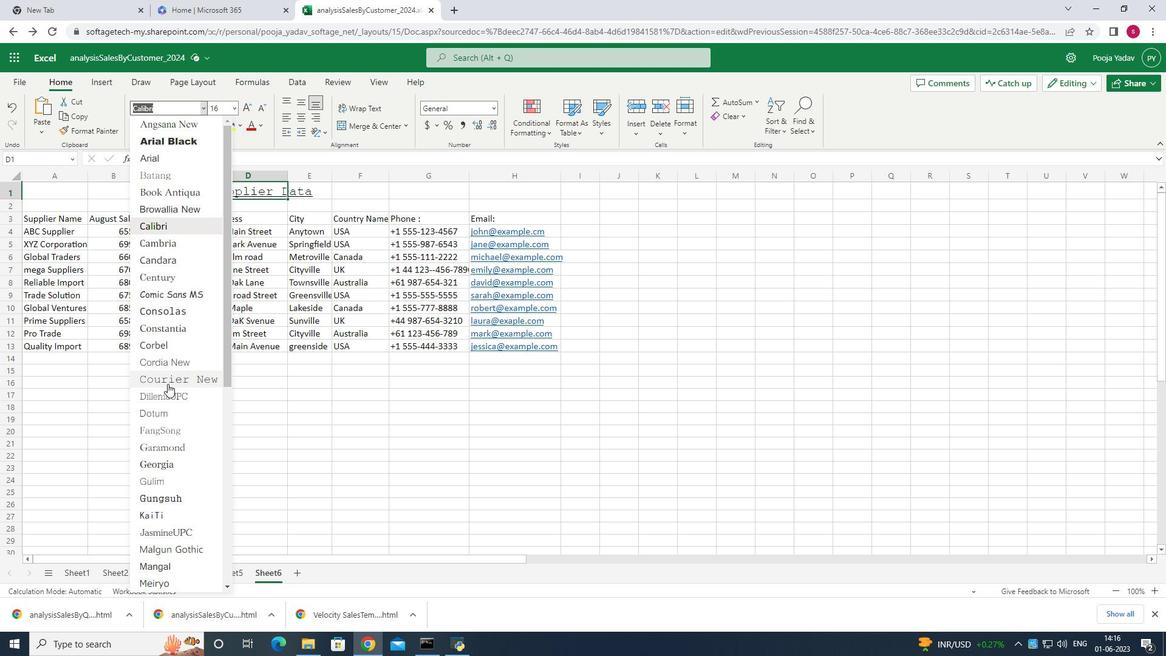 
Action: Mouse scrolled (166, 385) with delta (0, 0)
Screenshot: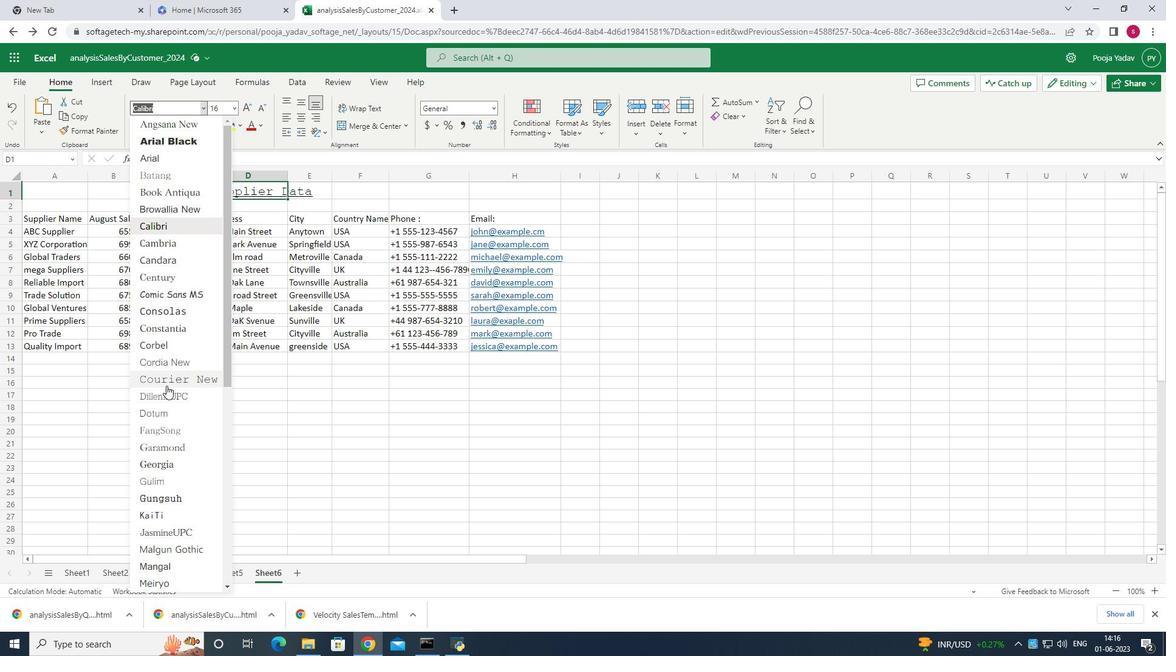 
Action: Mouse scrolled (166, 385) with delta (0, 0)
Screenshot: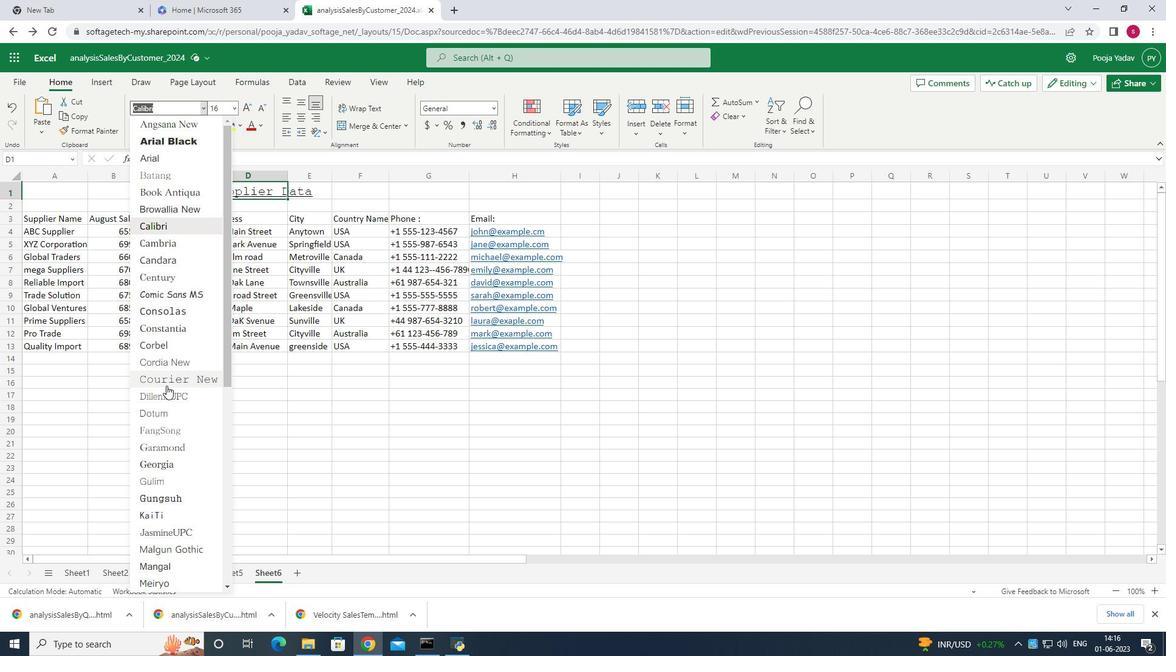 
Action: Mouse scrolled (166, 385) with delta (0, 0)
Screenshot: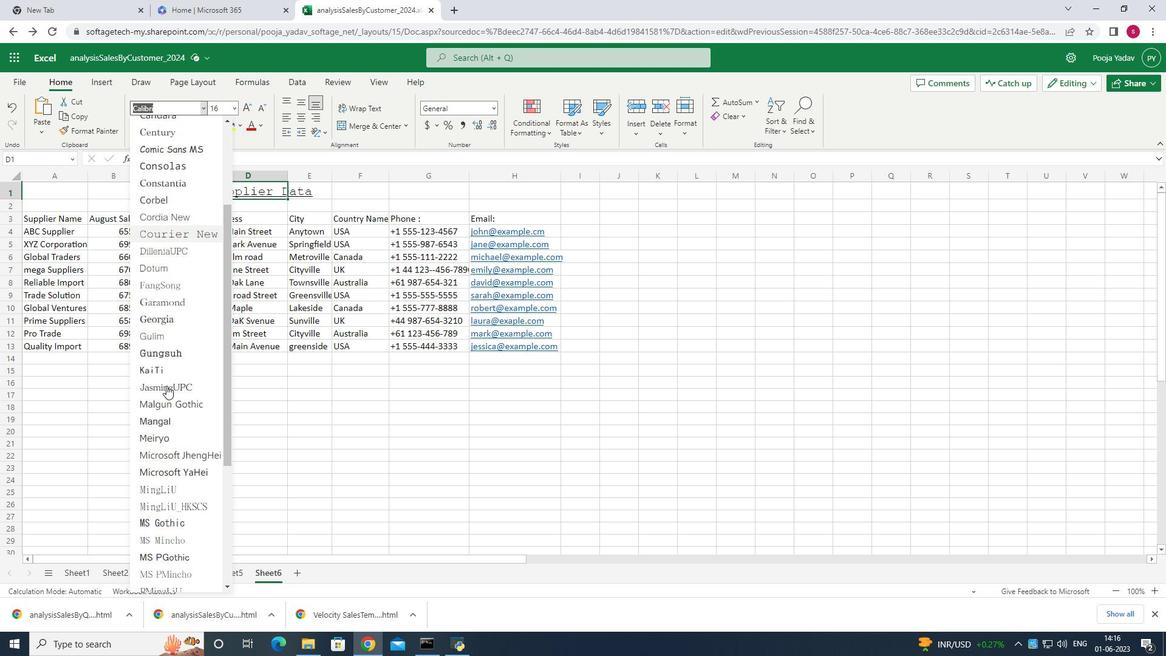 
Action: Mouse scrolled (166, 385) with delta (0, 0)
Screenshot: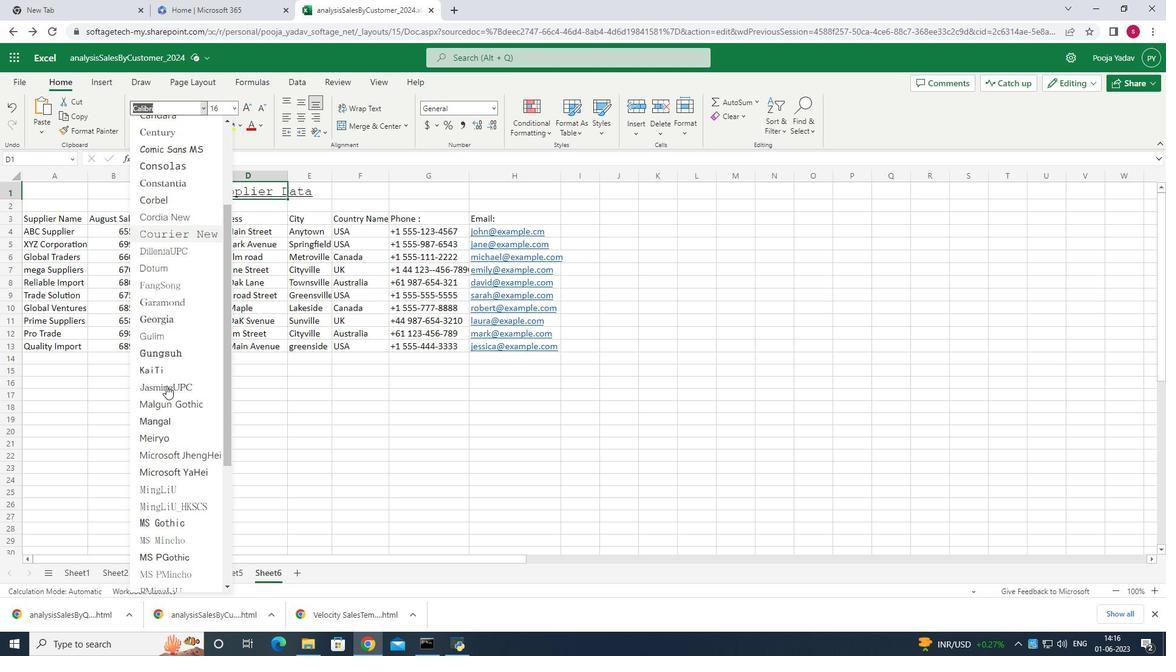 
Action: Mouse scrolled (166, 385) with delta (0, 0)
Screenshot: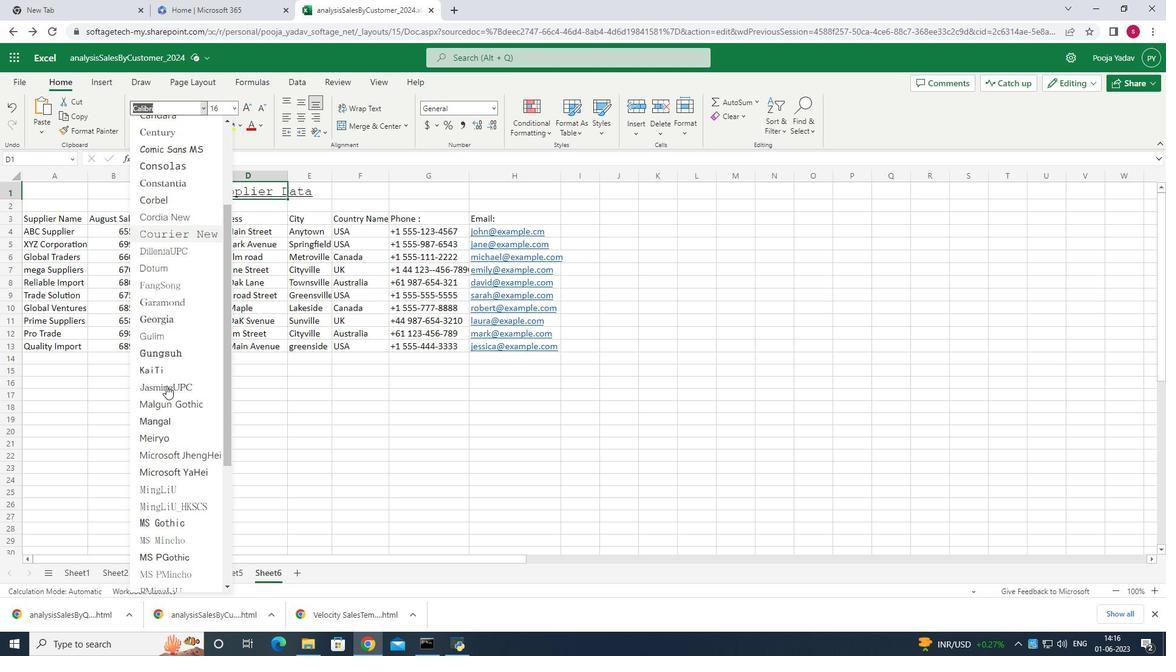 
Action: Mouse scrolled (166, 385) with delta (0, 0)
Screenshot: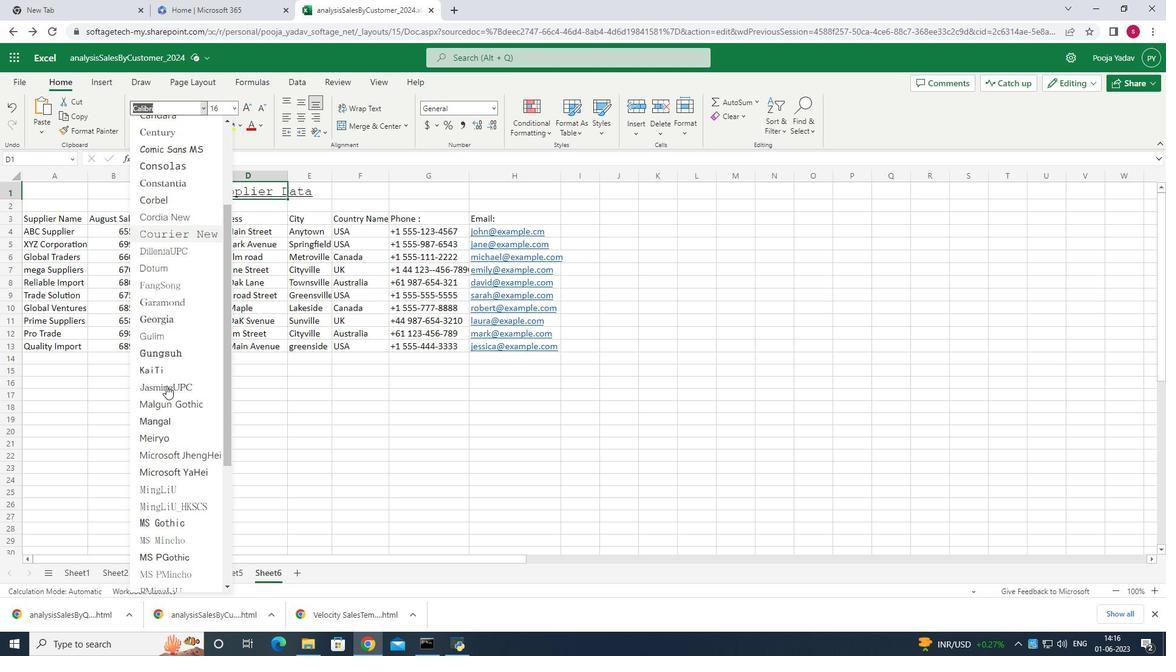 
Action: Mouse scrolled (166, 385) with delta (0, 0)
Screenshot: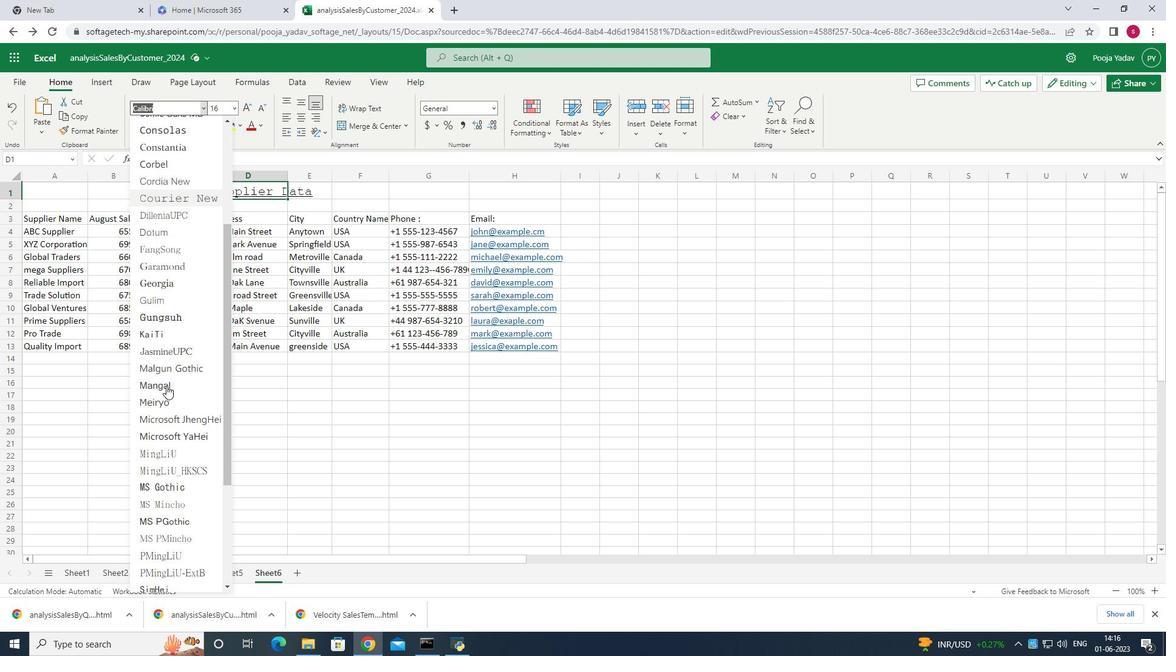 
Action: Mouse scrolled (166, 385) with delta (0, 0)
Screenshot: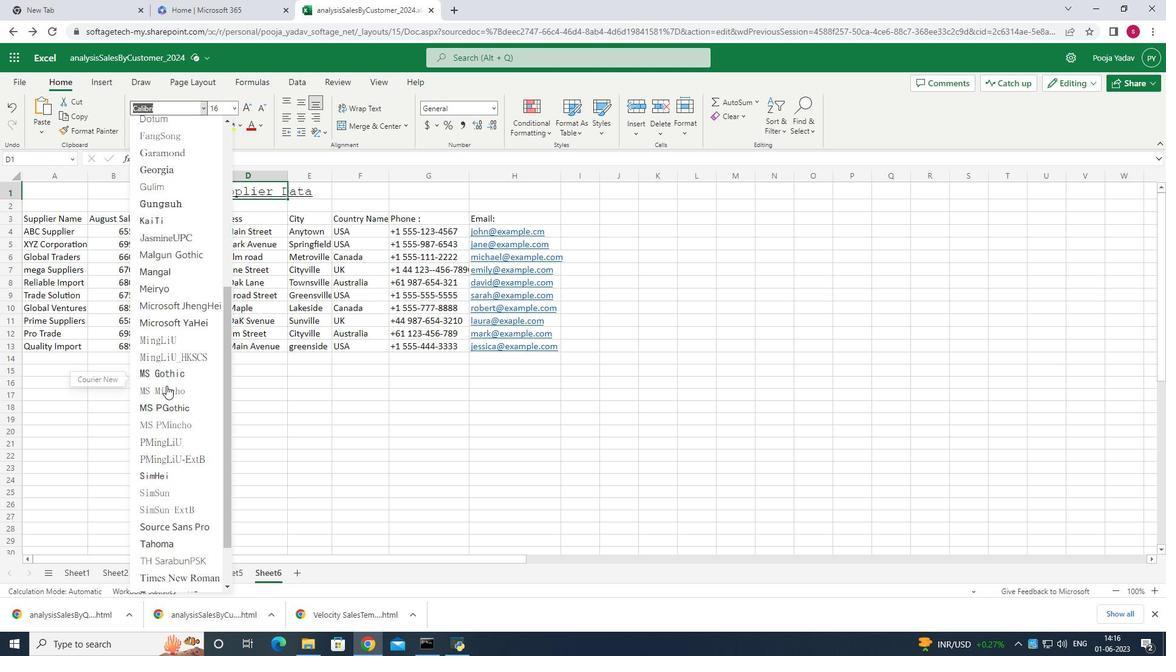 
Action: Mouse scrolled (166, 385) with delta (0, 0)
Screenshot: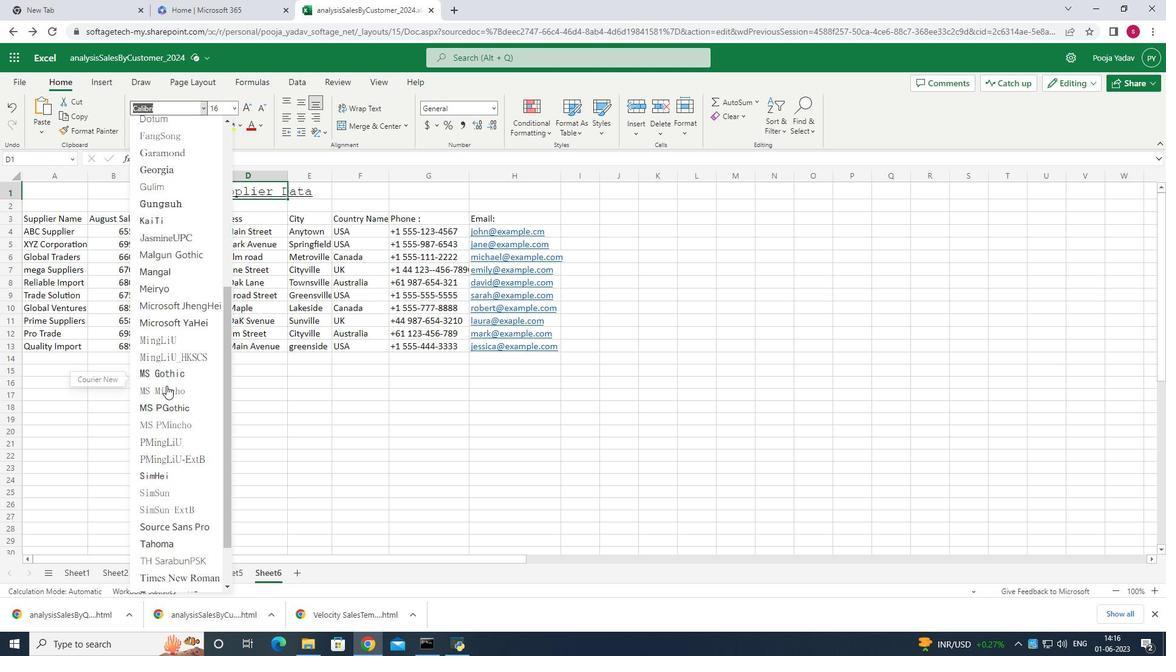 
Action: Mouse scrolled (166, 385) with delta (0, 0)
Screenshot: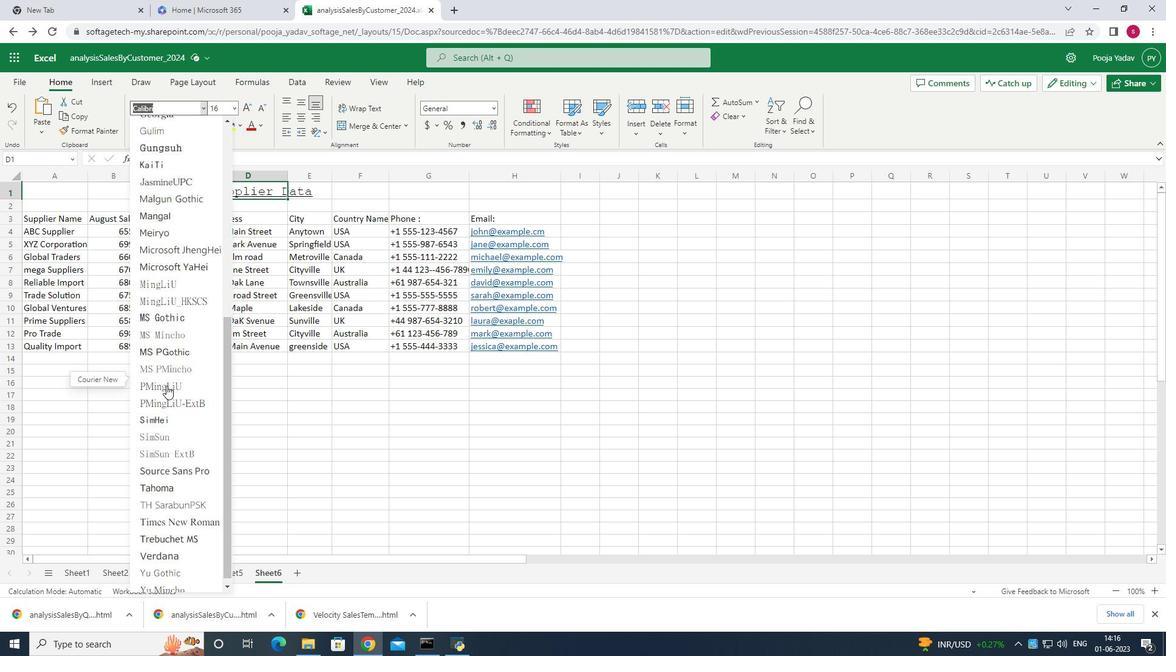 
Action: Mouse scrolled (166, 385) with delta (0, 0)
Screenshot: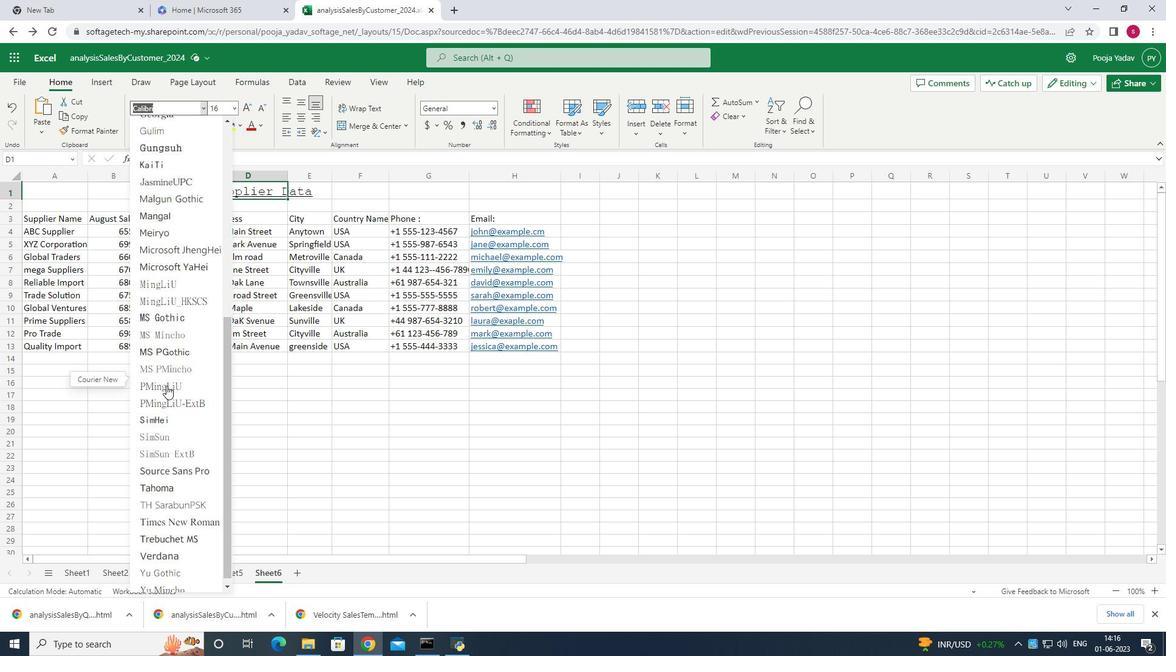
Action: Mouse scrolled (166, 385) with delta (0, 0)
Screenshot: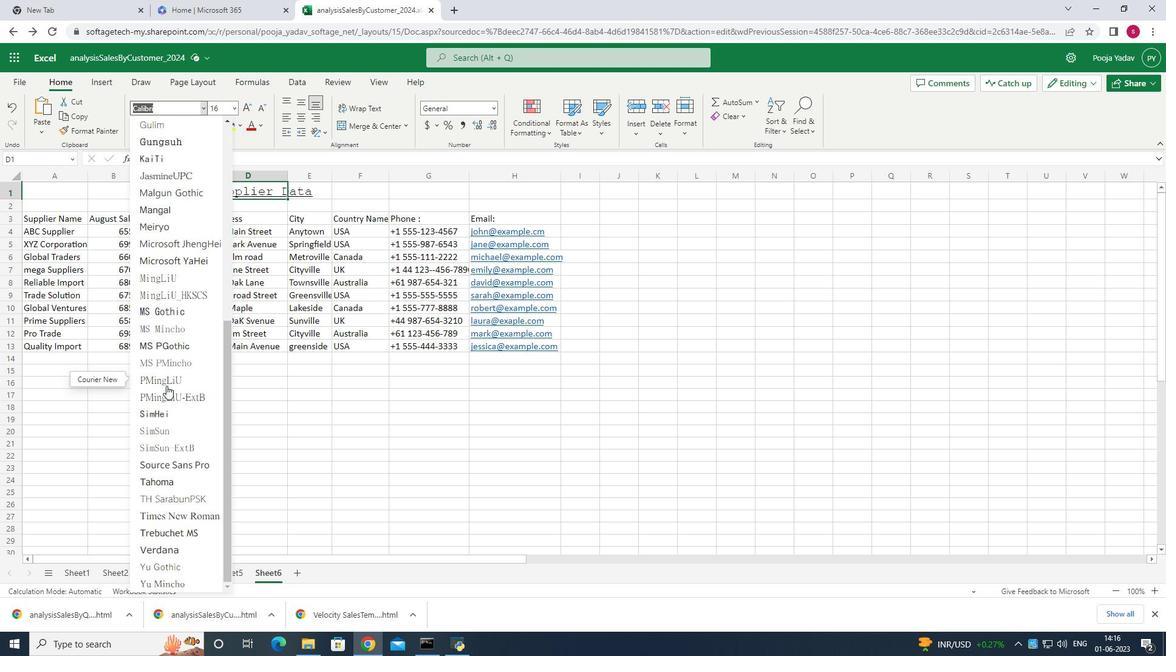 
Action: Mouse scrolled (166, 385) with delta (0, 0)
Screenshot: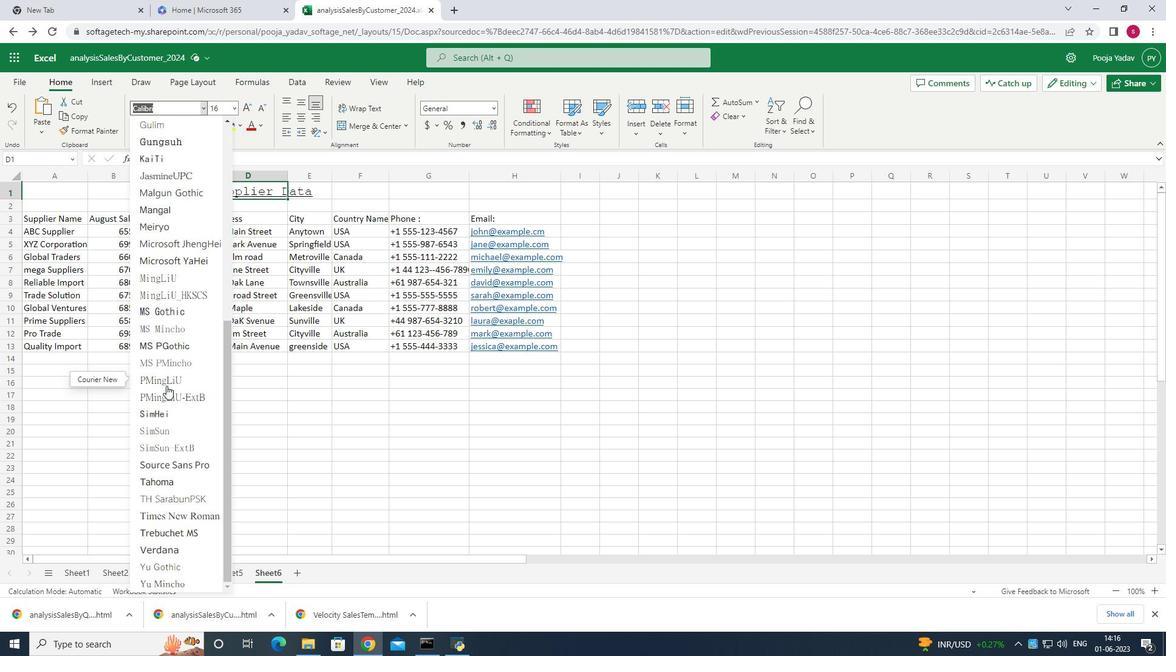 
Action: Mouse scrolled (166, 385) with delta (0, 0)
Screenshot: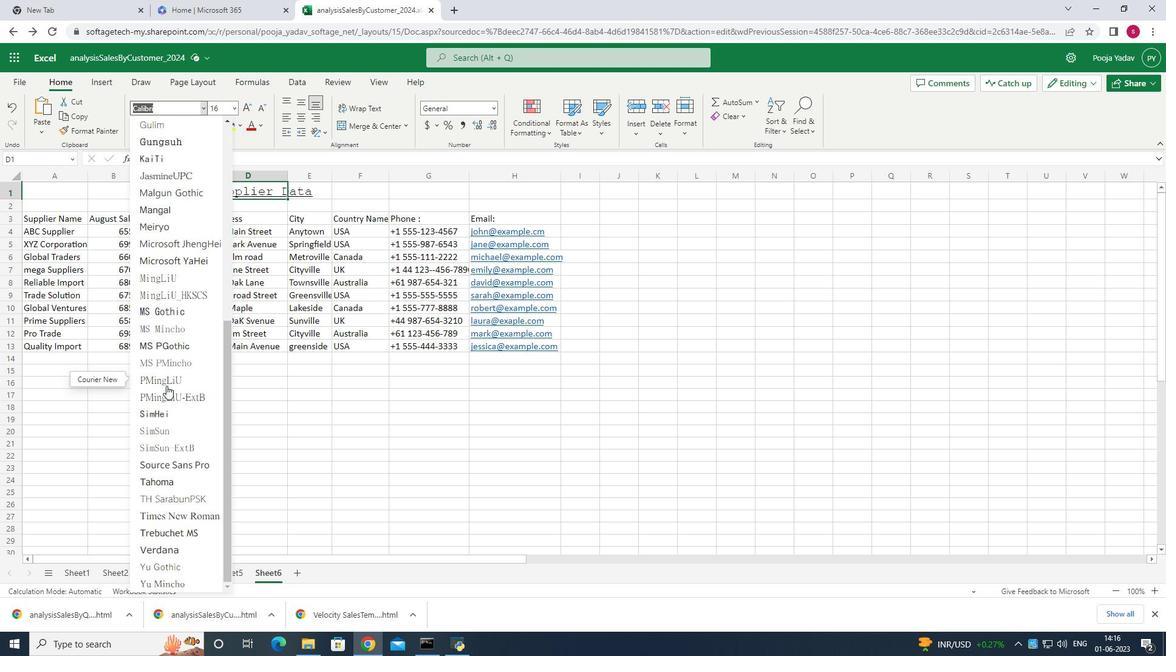 
Action: Mouse scrolled (166, 385) with delta (0, 0)
Screenshot: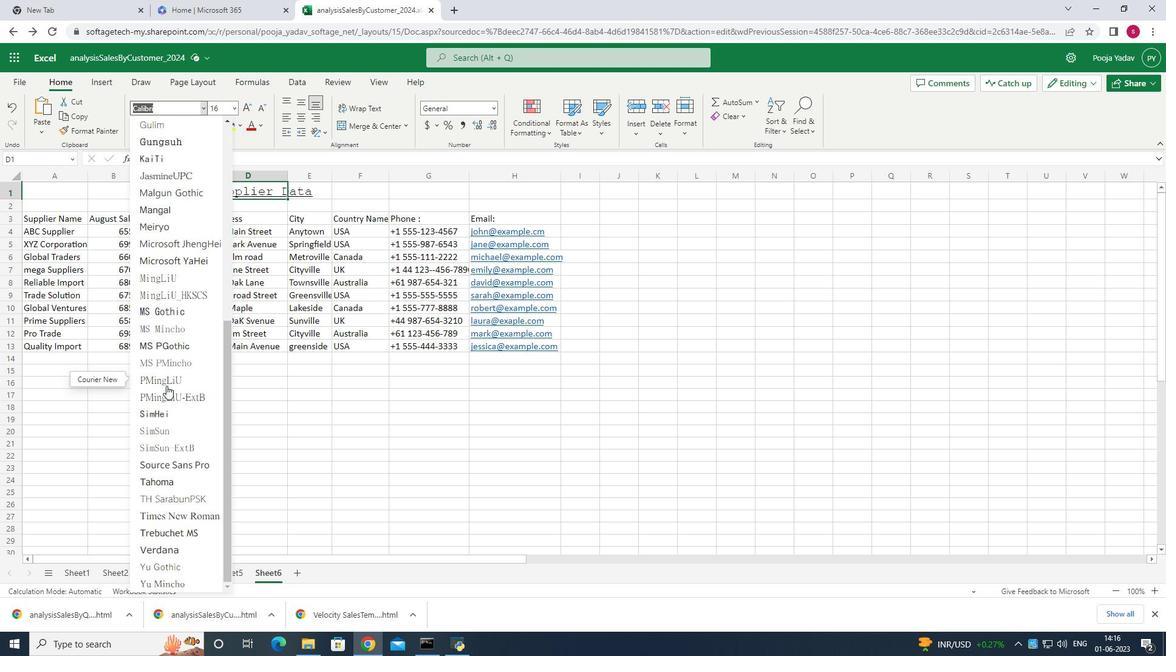 
Action: Mouse moved to (181, 106)
Screenshot: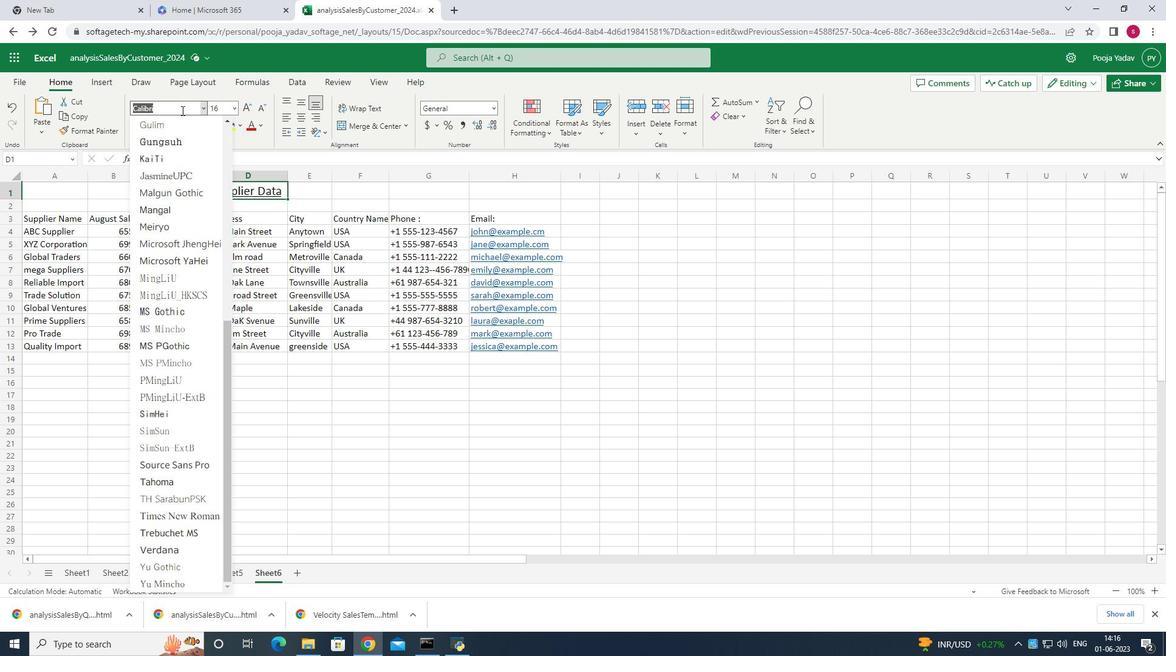 
Action: Mouse pressed left at (181, 106)
Screenshot: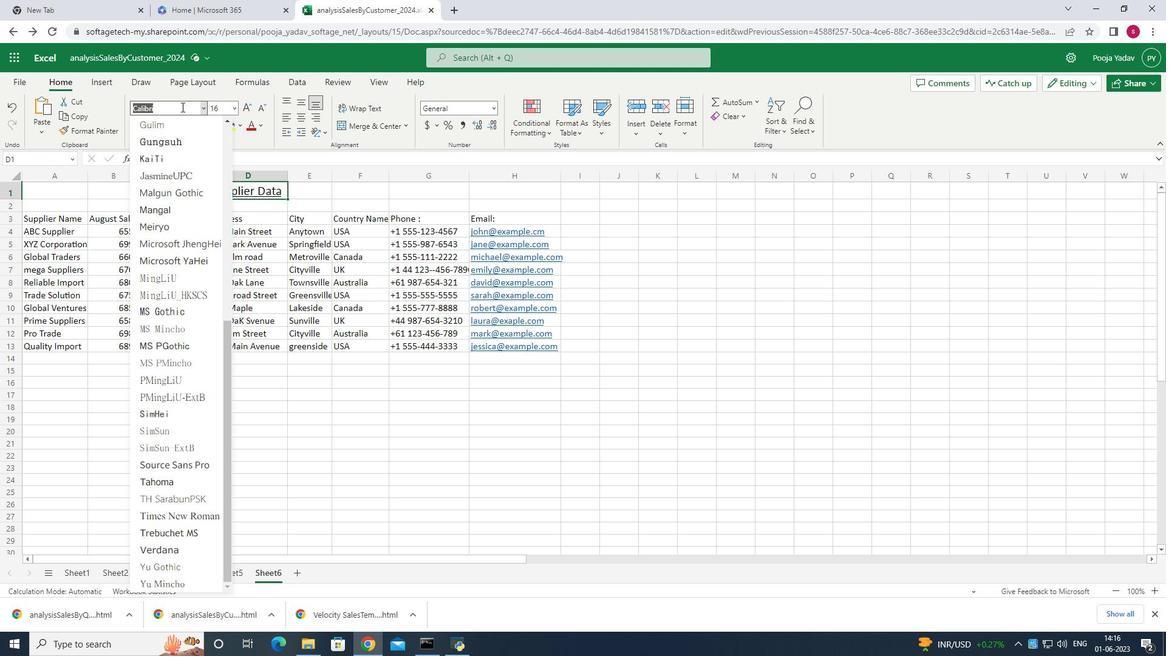 
Action: Key pressed <Key.backspace><Key.backspace><Key.backspace><Key.backspace><Key.backspace><Key.backspace><Key.backspace><Key.backspace><Key.backspace><Key.backspace><Key.backspace><Key.backspace><Key.backspace><Key.backspace><Key.backspace><Key.backspace><Key.backspace><Key.backspace><Key.backspace><Key.backspace><Key.shift>Tahoma<Key.enter>
Screenshot: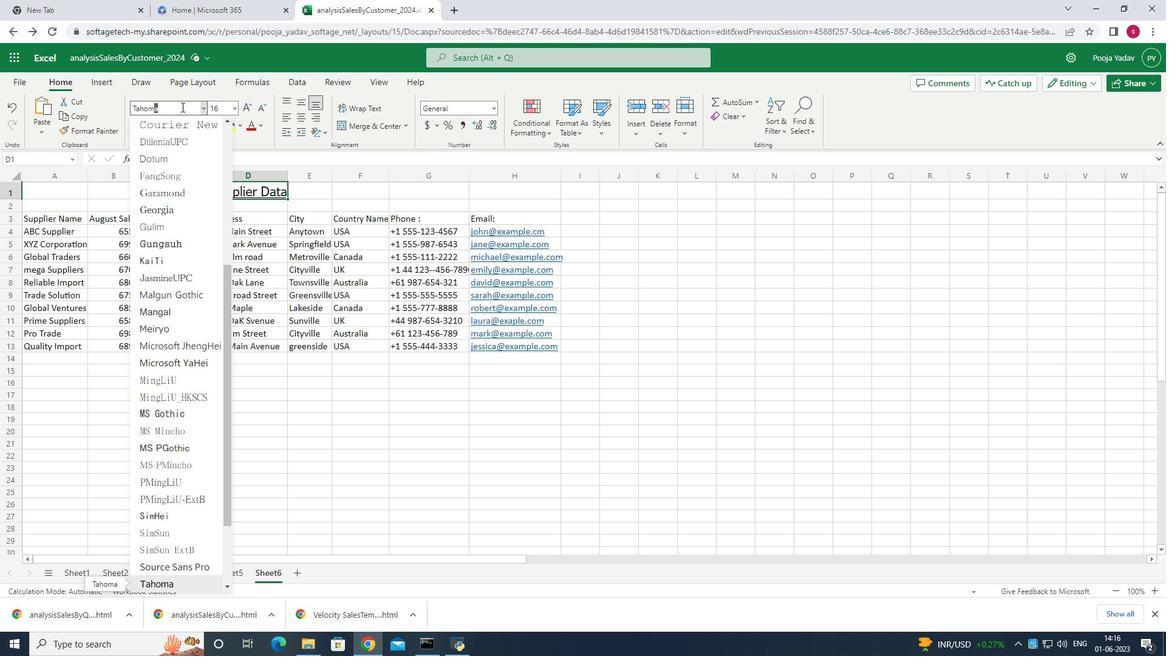 
Action: Mouse moved to (201, 108)
Screenshot: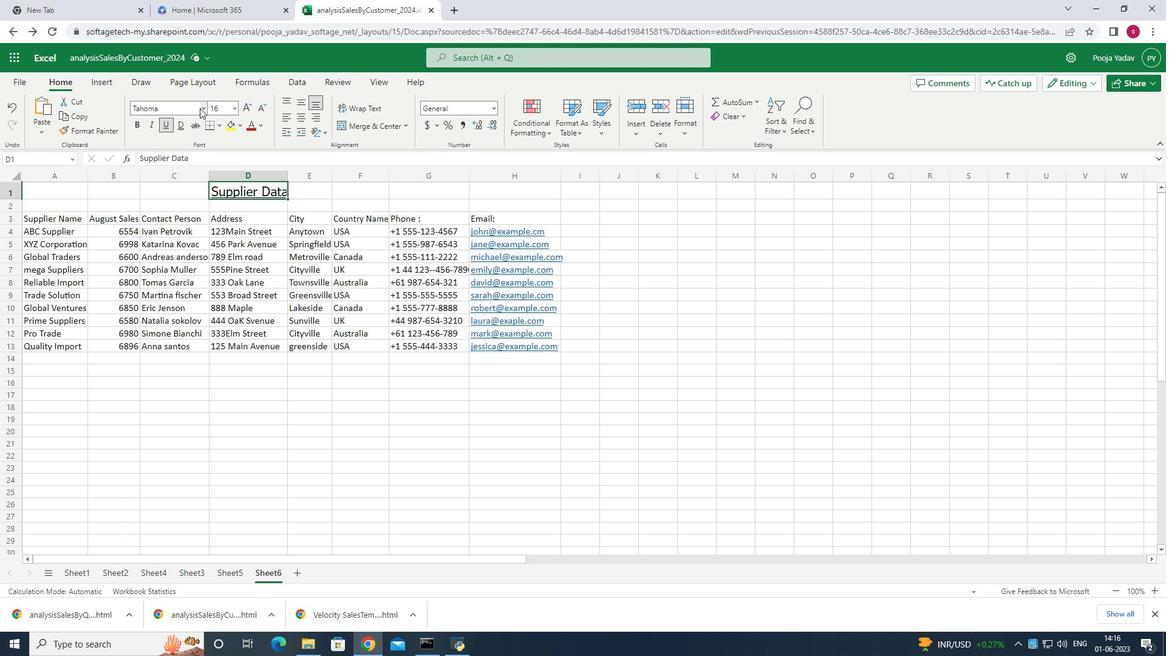 
Action: Mouse pressed left at (201, 108)
Screenshot: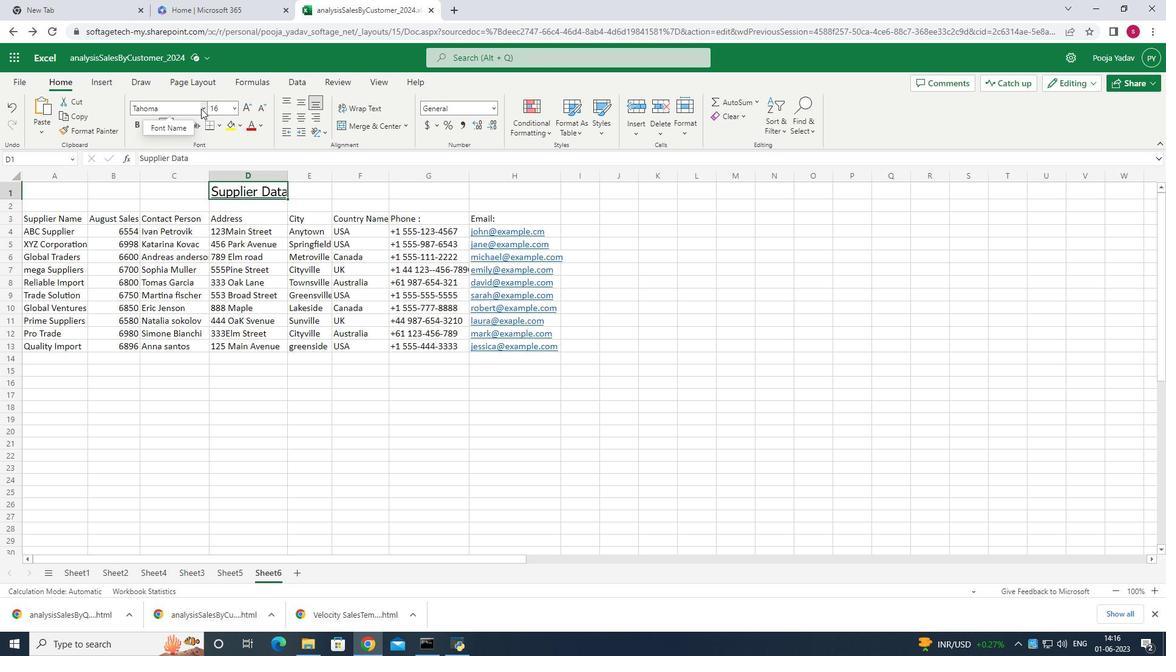 
Action: Mouse moved to (188, 156)
Screenshot: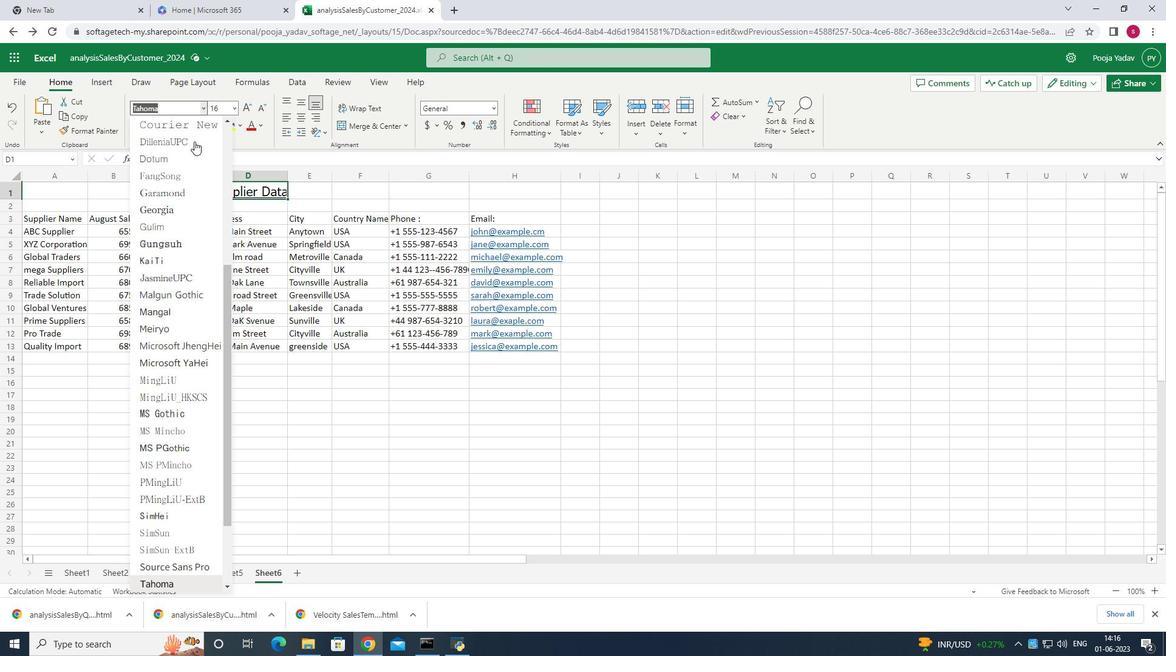
Action: Mouse scrolled (188, 157) with delta (0, 0)
Screenshot: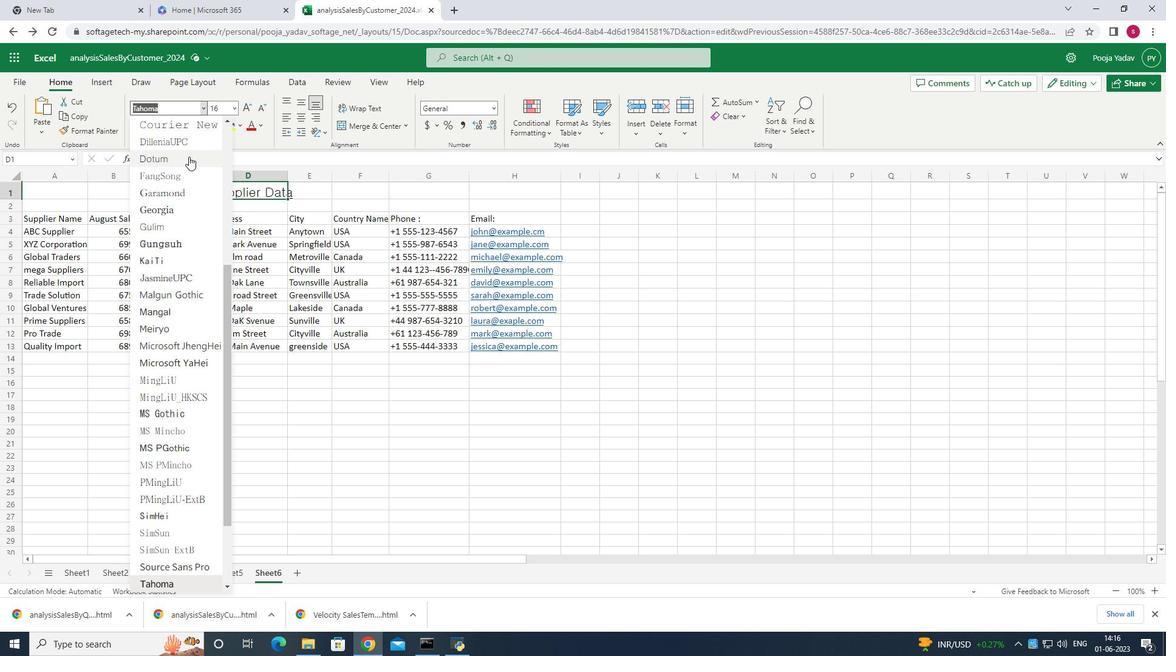 
Action: Mouse scrolled (188, 157) with delta (0, 0)
Screenshot: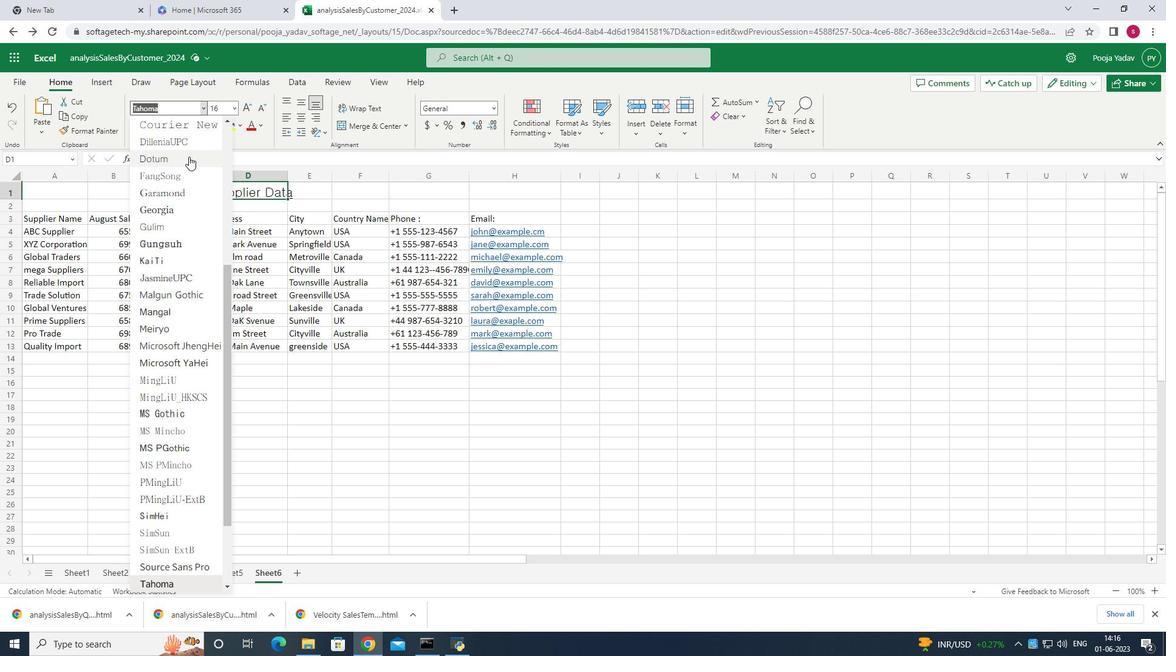 
Action: Mouse scrolled (188, 157) with delta (0, 0)
Screenshot: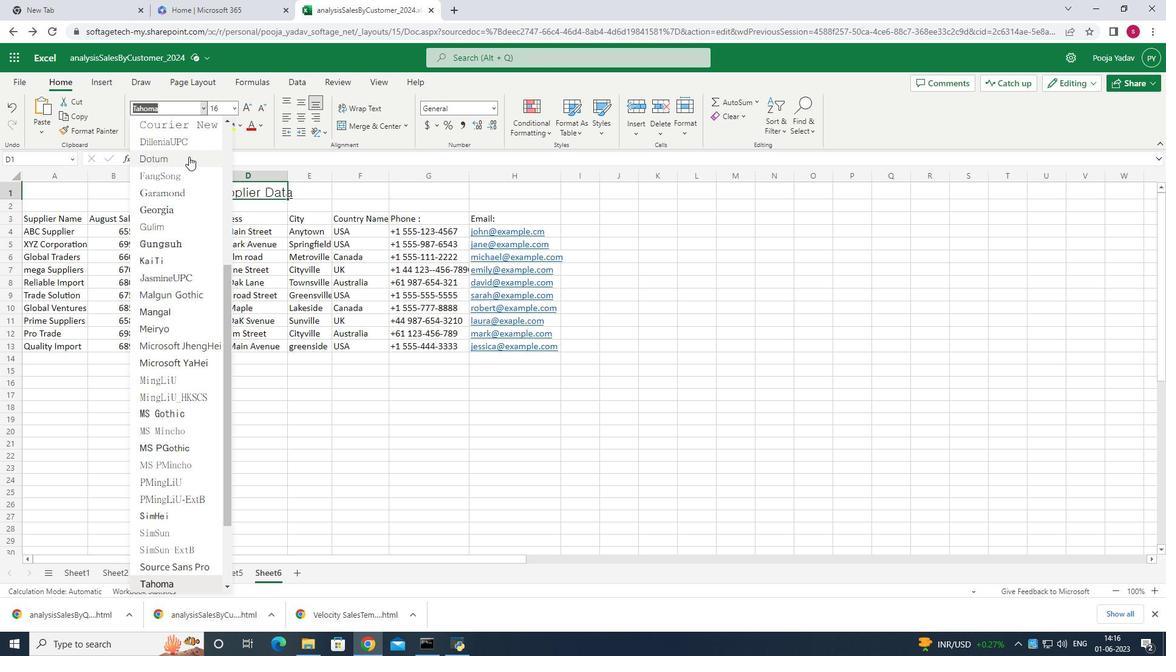 
Action: Mouse scrolled (188, 157) with delta (0, 0)
Screenshot: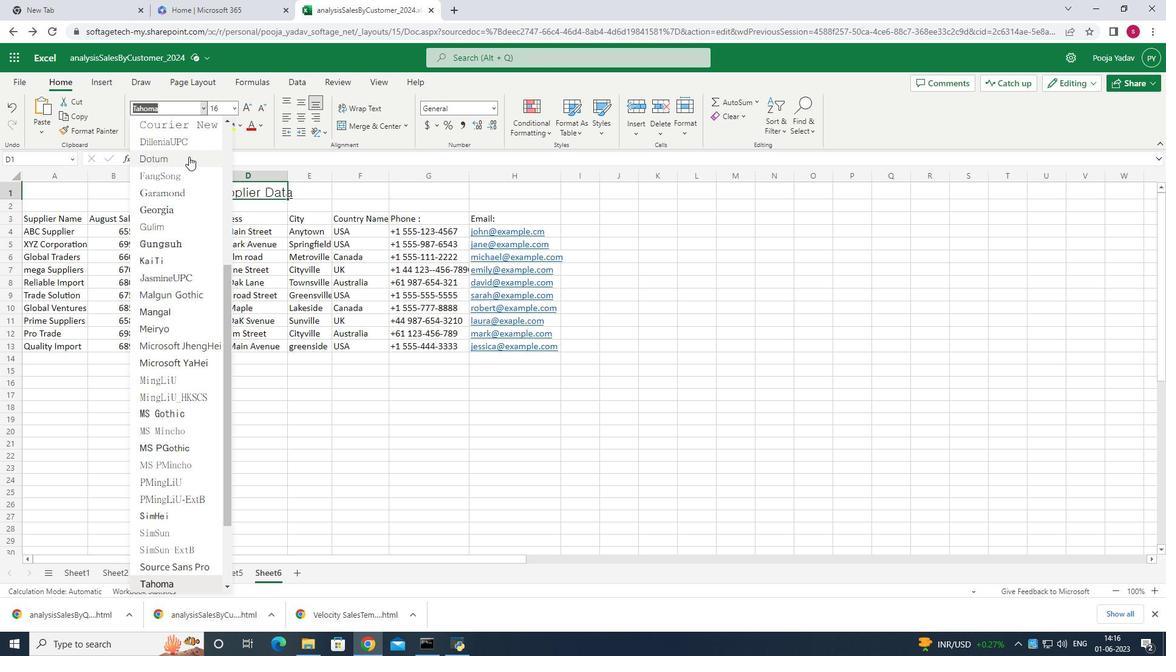 
Action: Mouse scrolled (188, 157) with delta (0, 0)
Screenshot: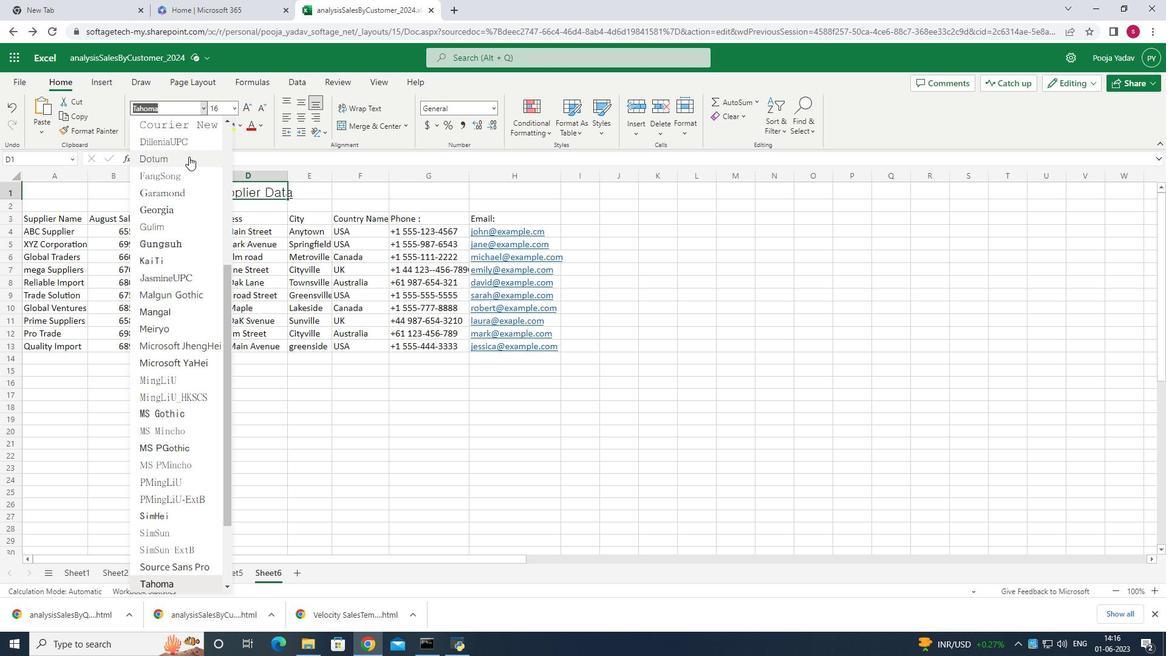 
Action: Mouse scrolled (188, 157) with delta (0, 0)
Screenshot: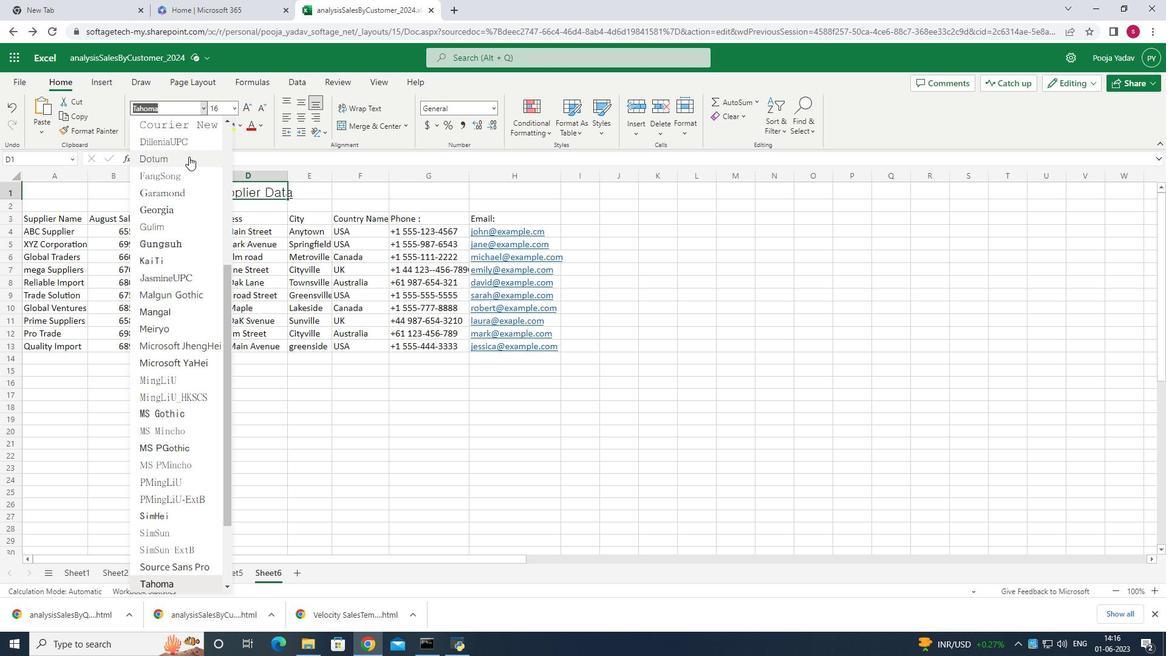 
Action: Mouse scrolled (188, 157) with delta (0, 0)
Screenshot: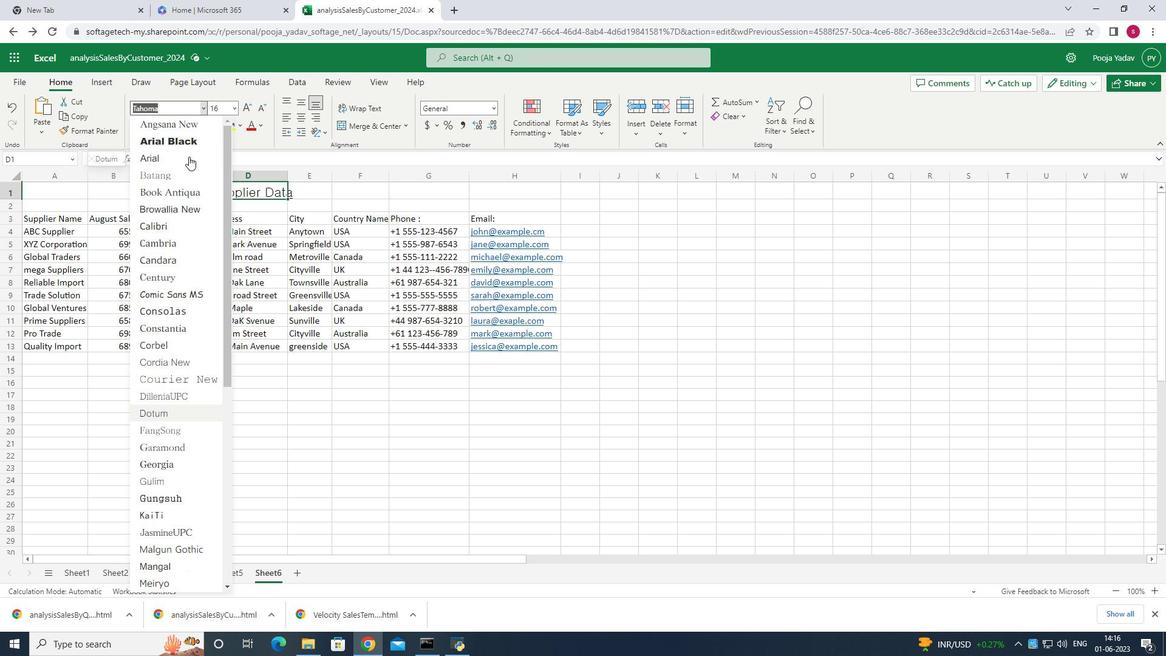 
Action: Mouse scrolled (188, 157) with delta (0, 0)
Screenshot: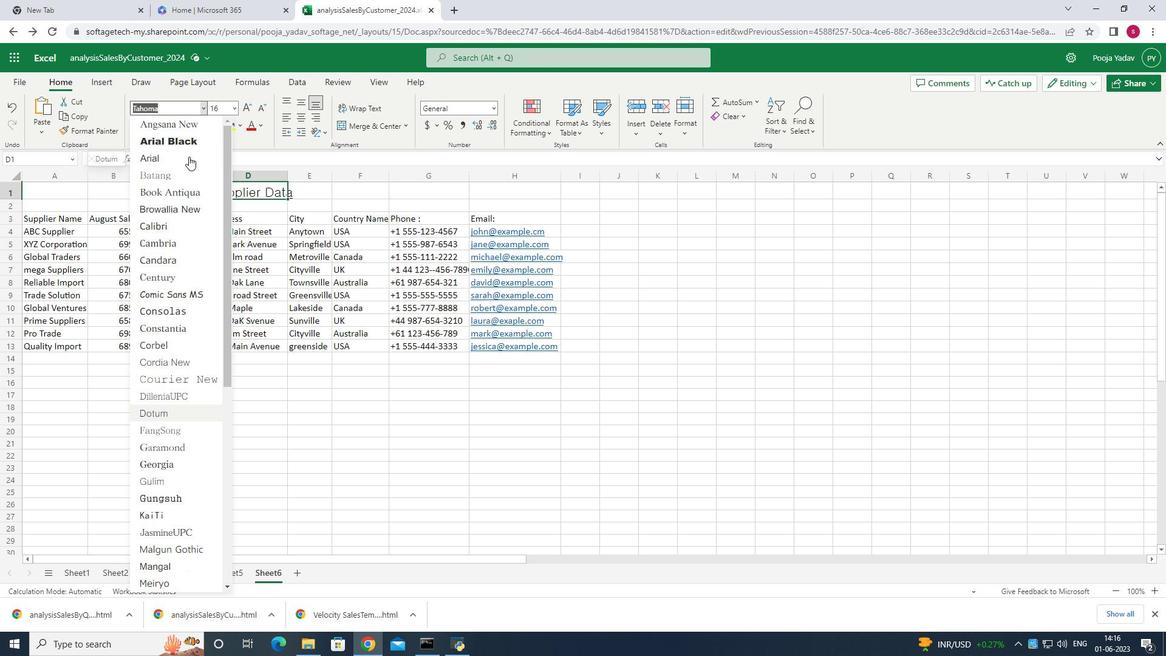 
Action: Mouse scrolled (188, 157) with delta (0, 0)
Screenshot: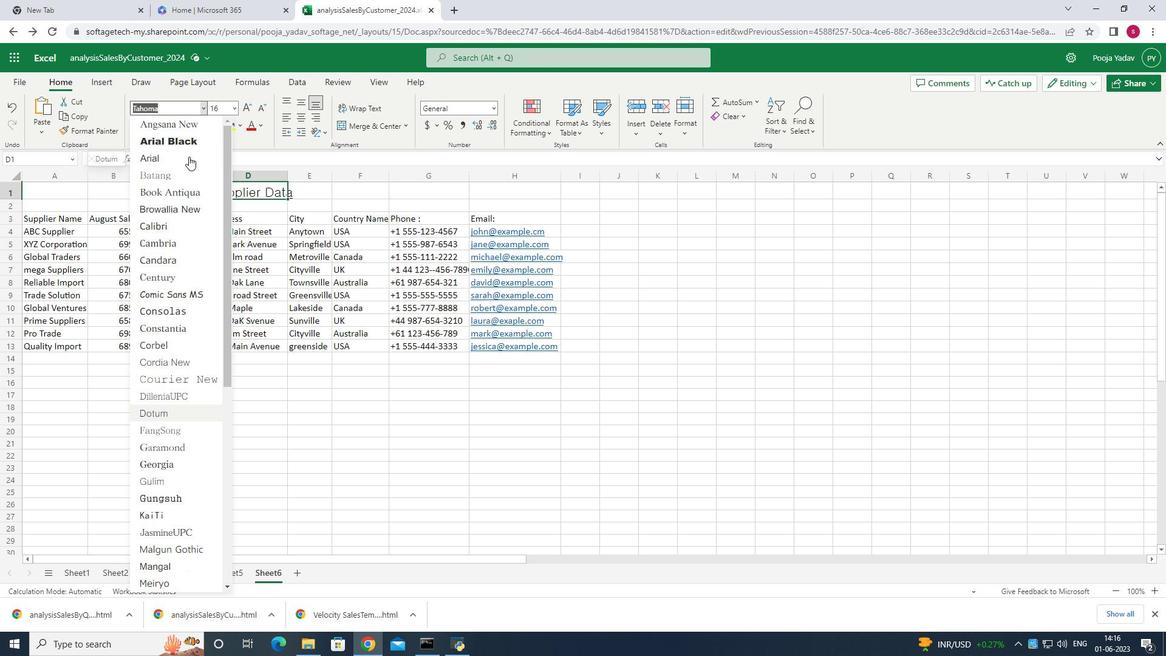 
Action: Mouse scrolled (188, 157) with delta (0, 0)
Screenshot: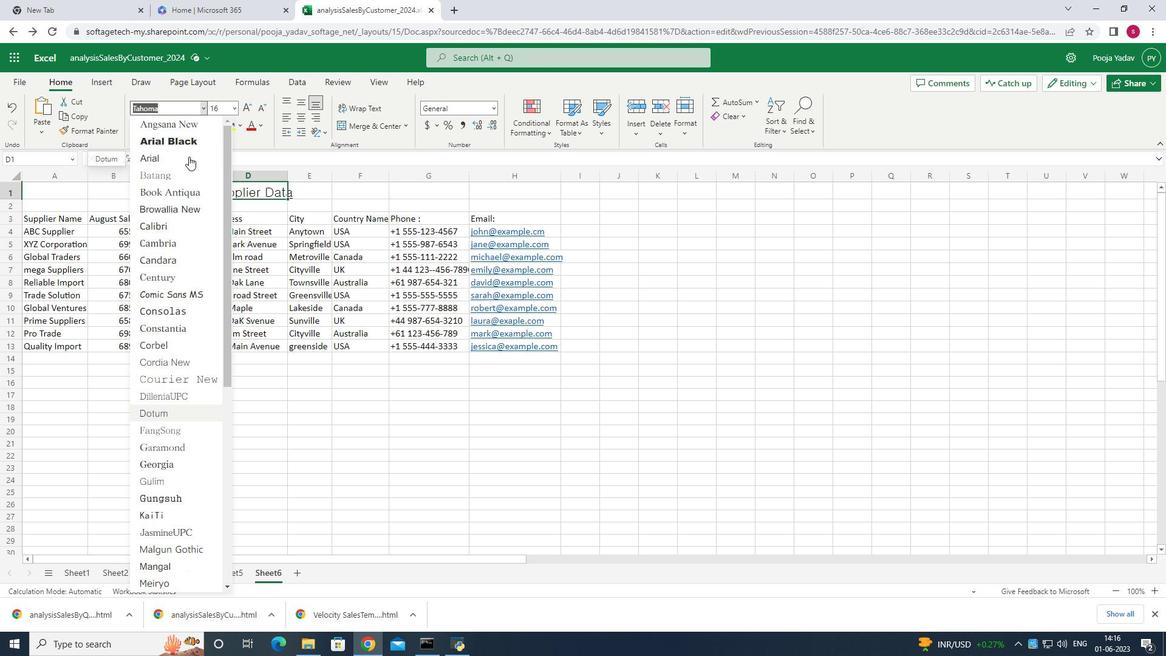 
Action: Mouse scrolled (188, 157) with delta (0, 0)
Screenshot: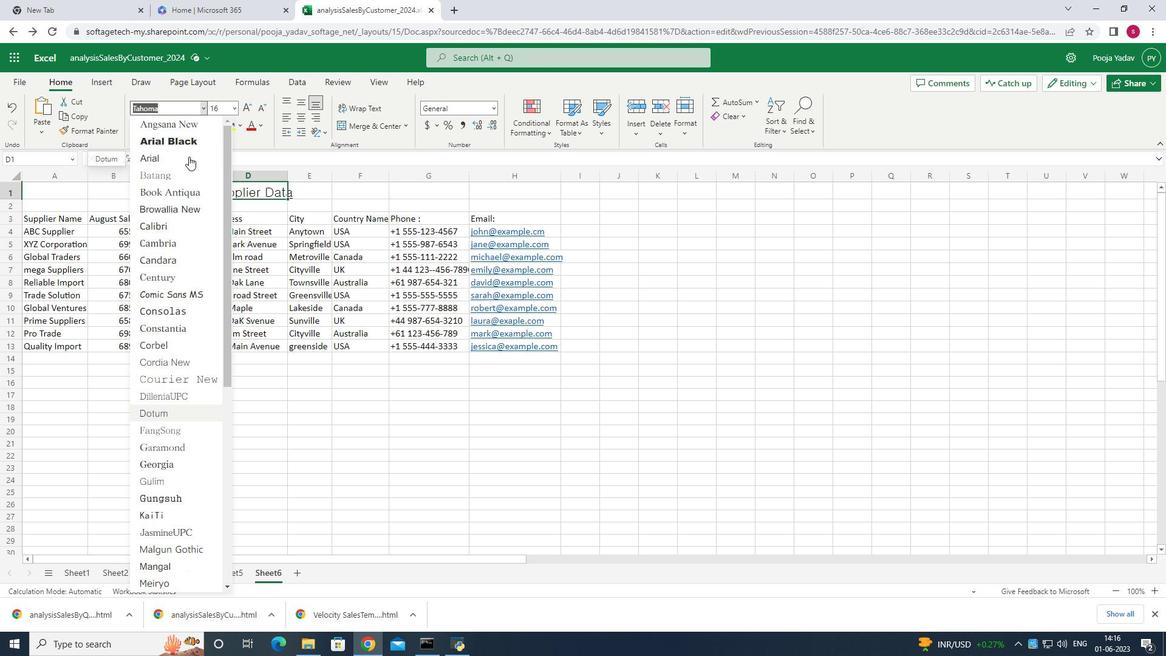 
Action: Mouse scrolled (188, 157) with delta (0, 0)
Screenshot: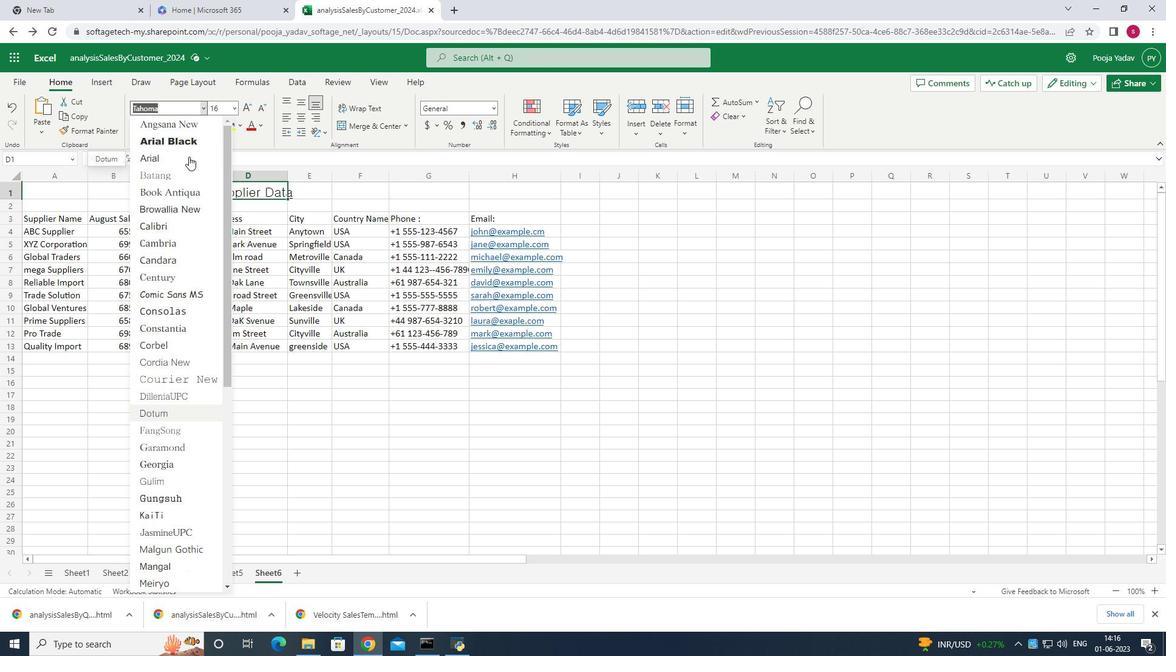 
Action: Mouse scrolled (188, 157) with delta (0, 0)
Screenshot: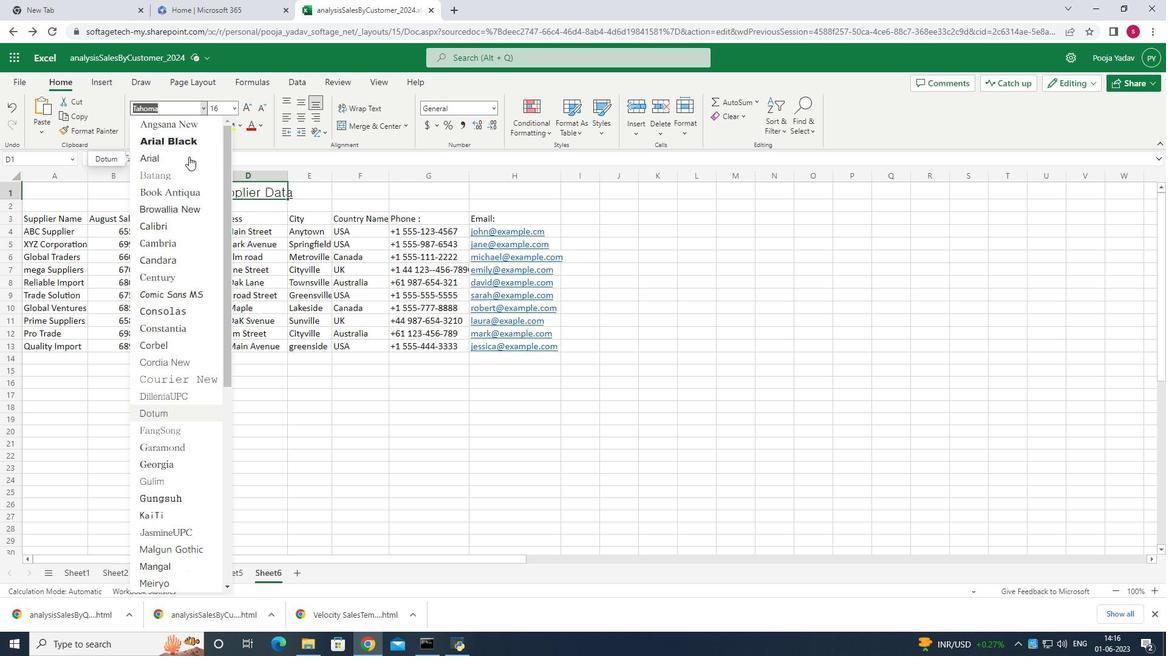 
Action: Mouse scrolled (188, 157) with delta (0, 0)
Screenshot: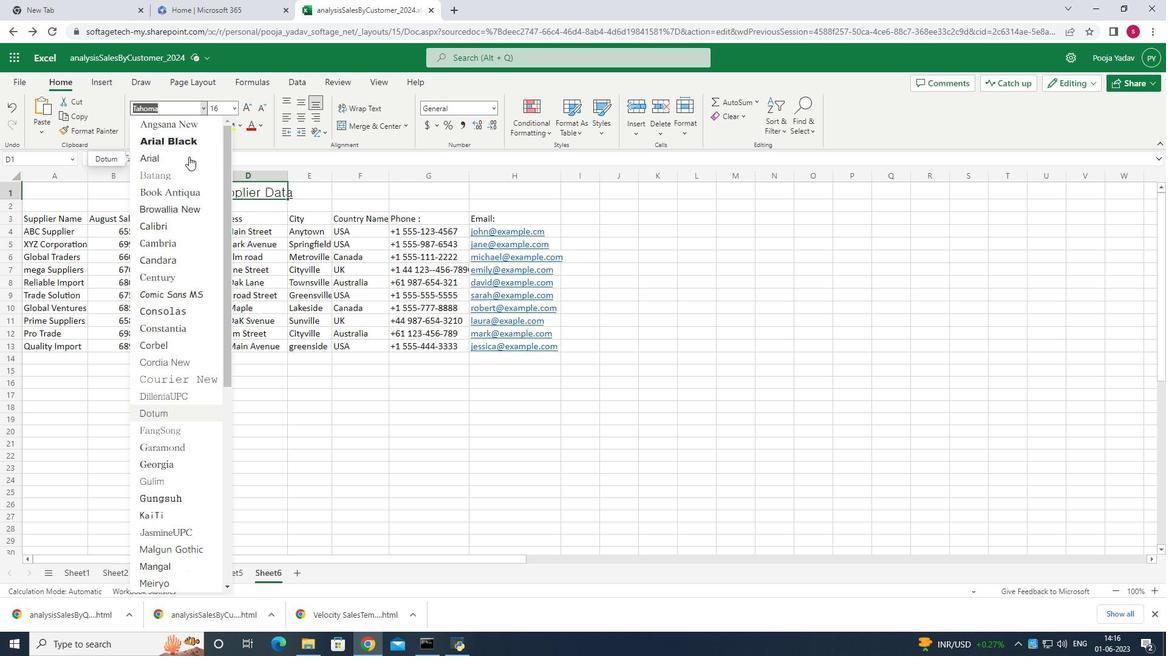 
Action: Mouse scrolled (188, 157) with delta (0, 0)
Screenshot: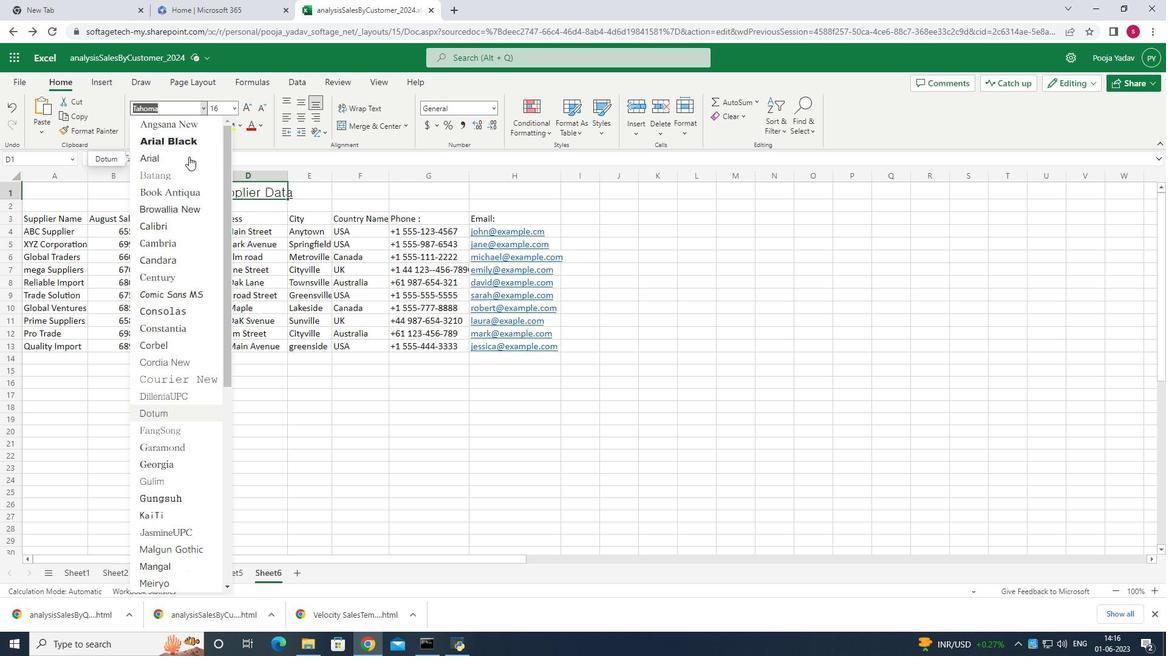 
Action: Mouse scrolled (188, 157) with delta (0, 0)
Screenshot: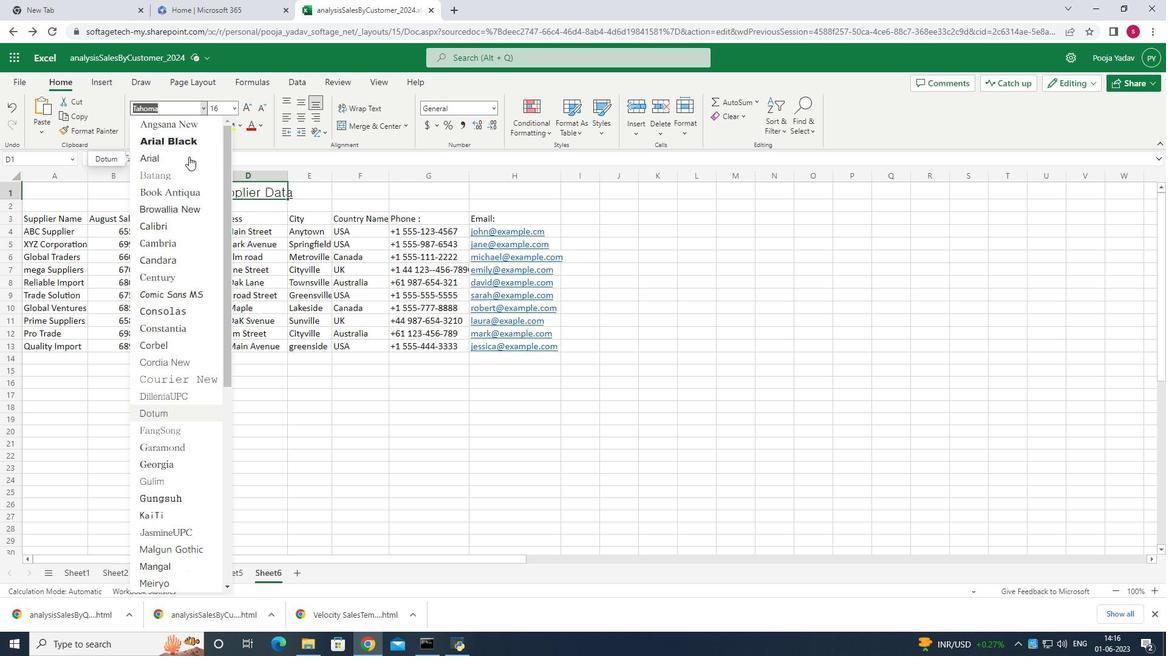 
Action: Mouse scrolled (188, 157) with delta (0, 0)
Screenshot: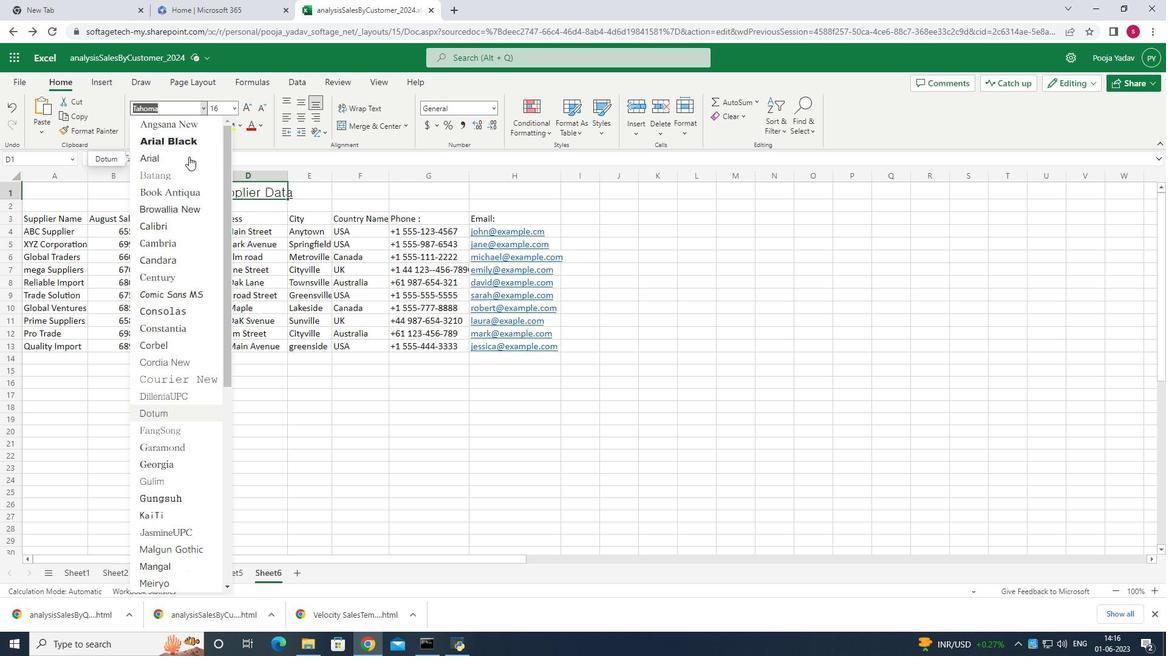 
Action: Mouse scrolled (188, 157) with delta (0, 0)
Screenshot: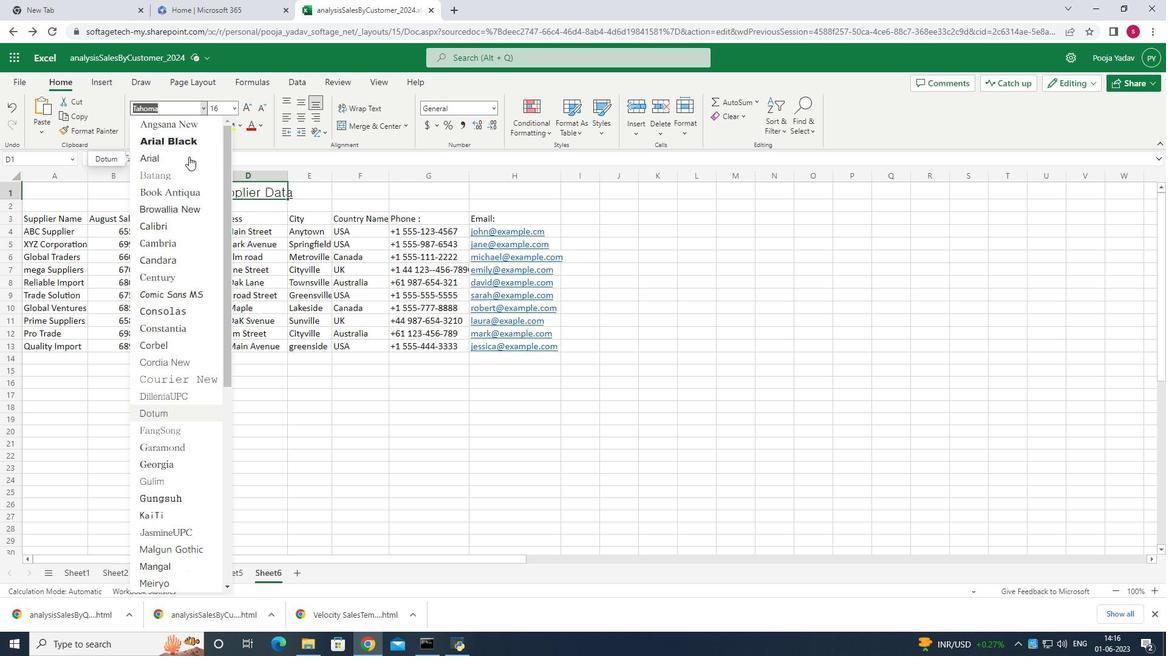 
Action: Mouse scrolled (188, 157) with delta (0, 0)
Screenshot: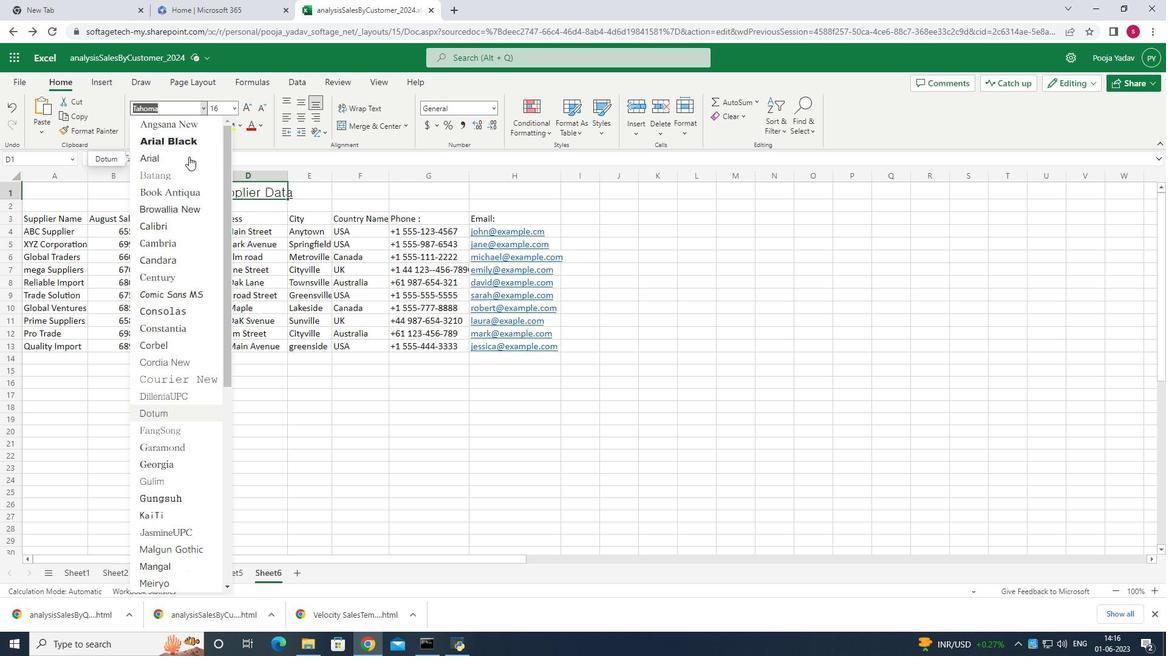 
Action: Mouse scrolled (188, 157) with delta (0, 0)
Screenshot: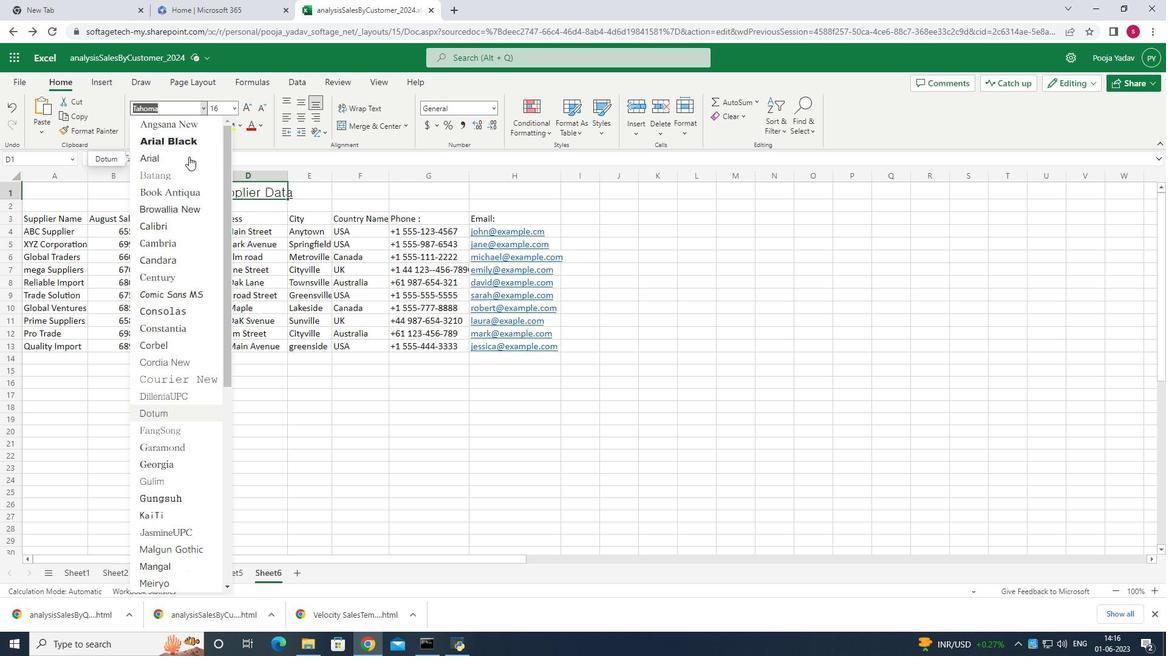 
Action: Mouse scrolled (188, 157) with delta (0, 0)
Screenshot: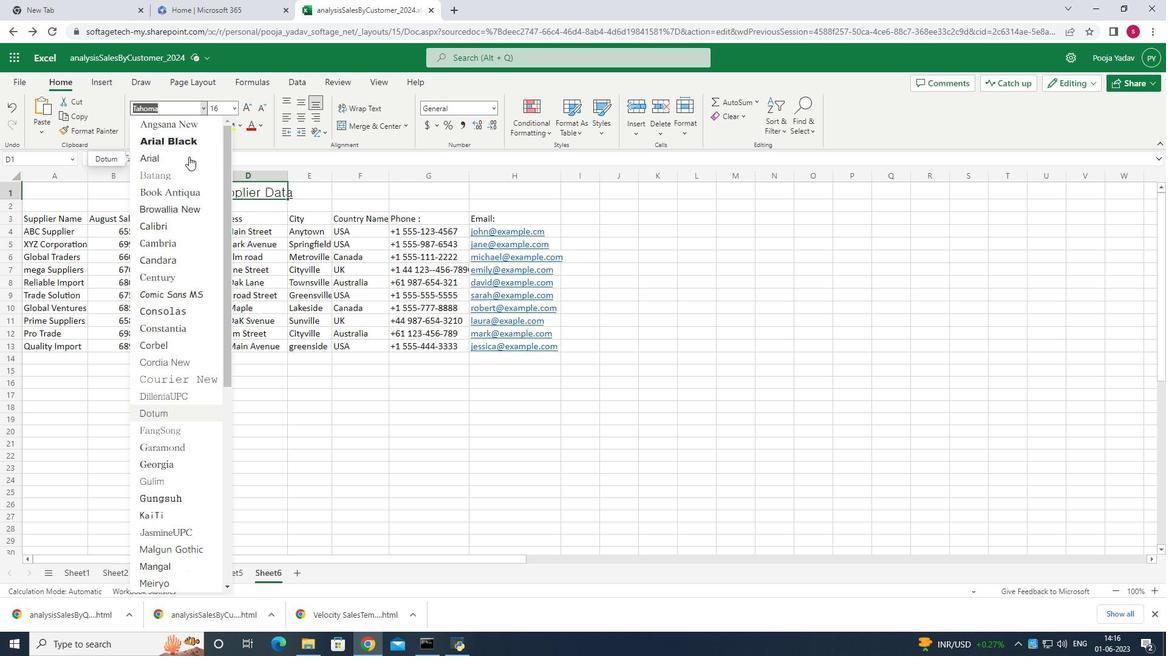 
Action: Mouse scrolled (188, 157) with delta (0, 0)
Screenshot: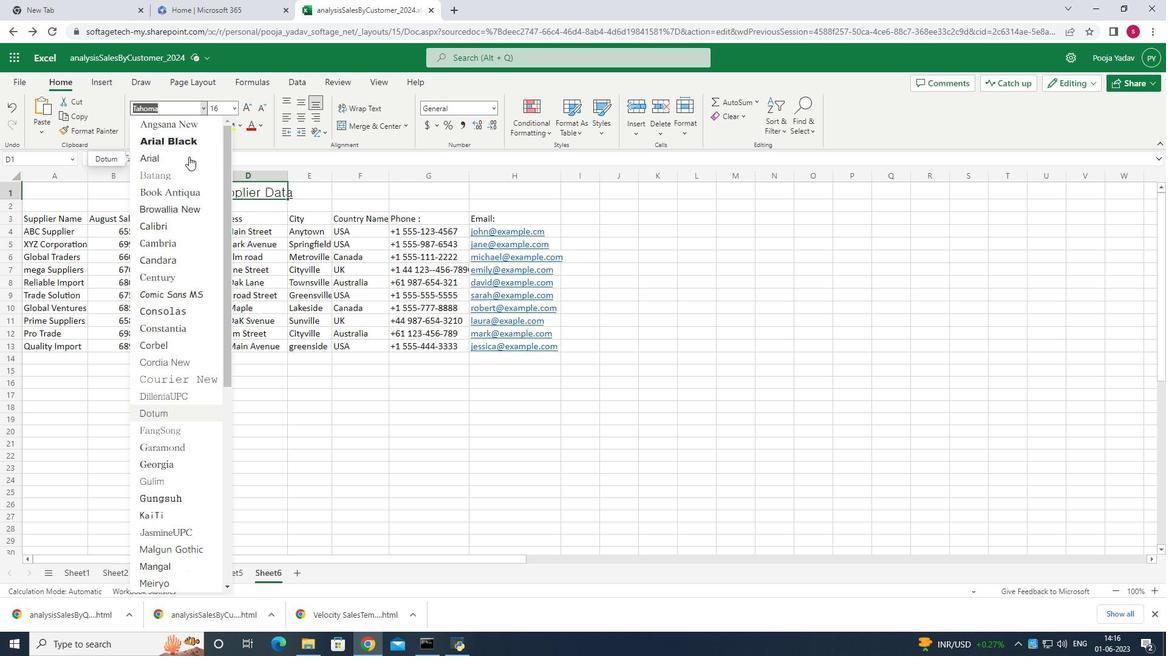 
Action: Mouse scrolled (188, 157) with delta (0, 0)
Screenshot: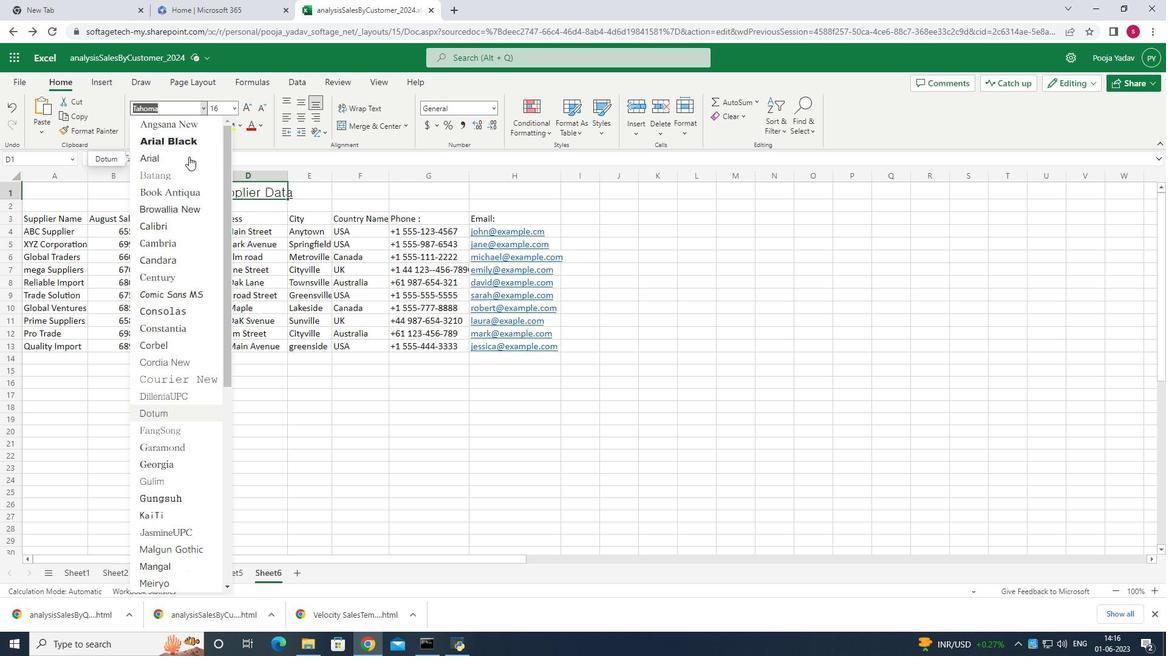 
Action: Mouse moved to (181, 287)
Screenshot: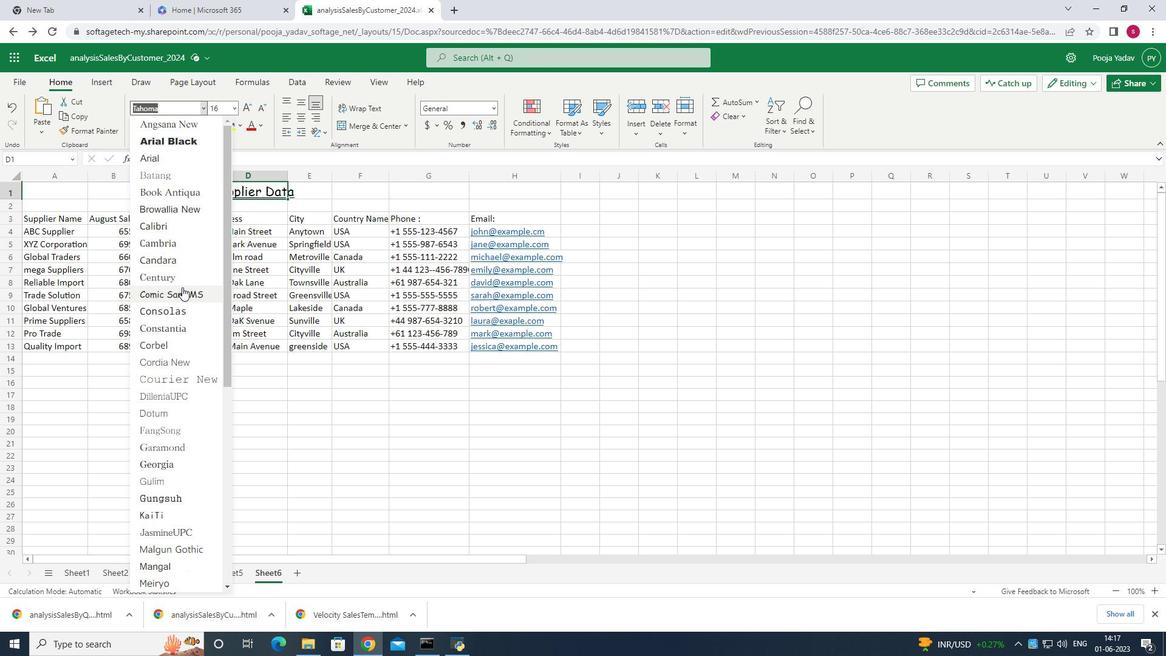 
Action: Mouse scrolled (181, 286) with delta (0, 0)
Screenshot: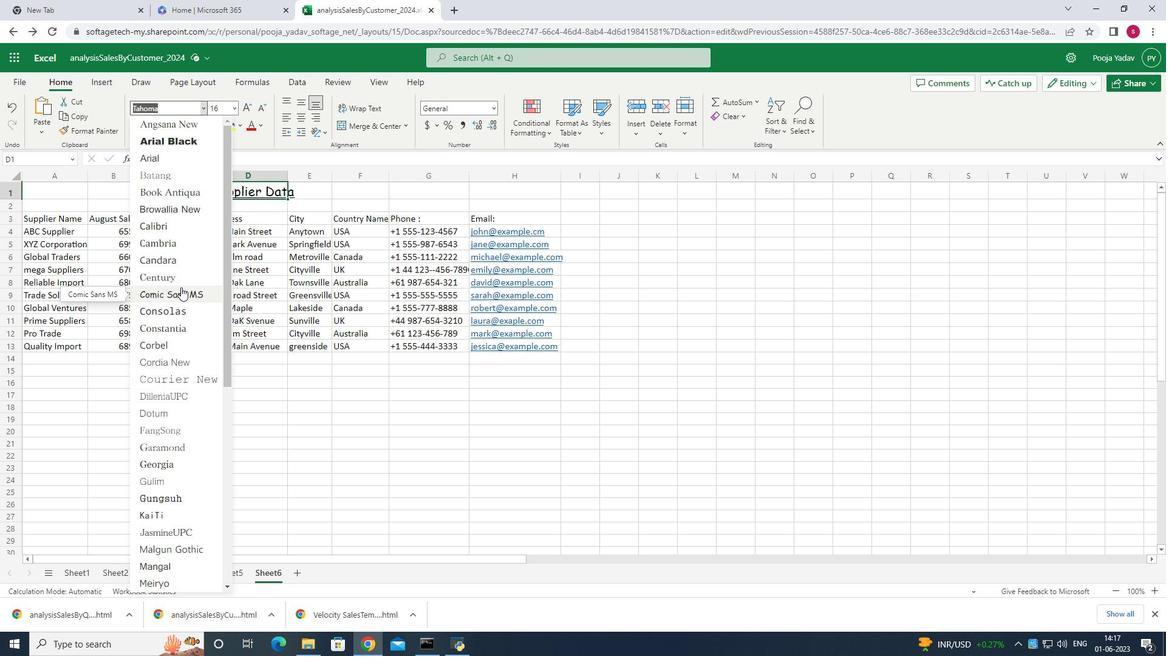 
Action: Mouse scrolled (181, 286) with delta (0, 0)
Screenshot: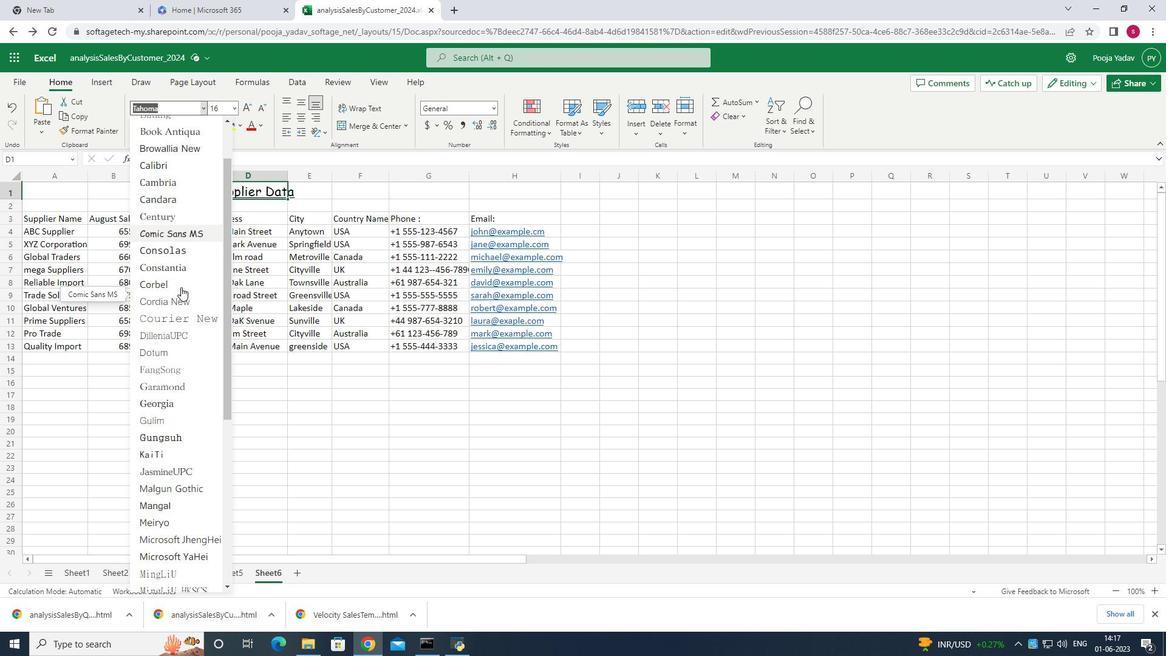 
Action: Mouse scrolled (181, 286) with delta (0, 0)
Screenshot: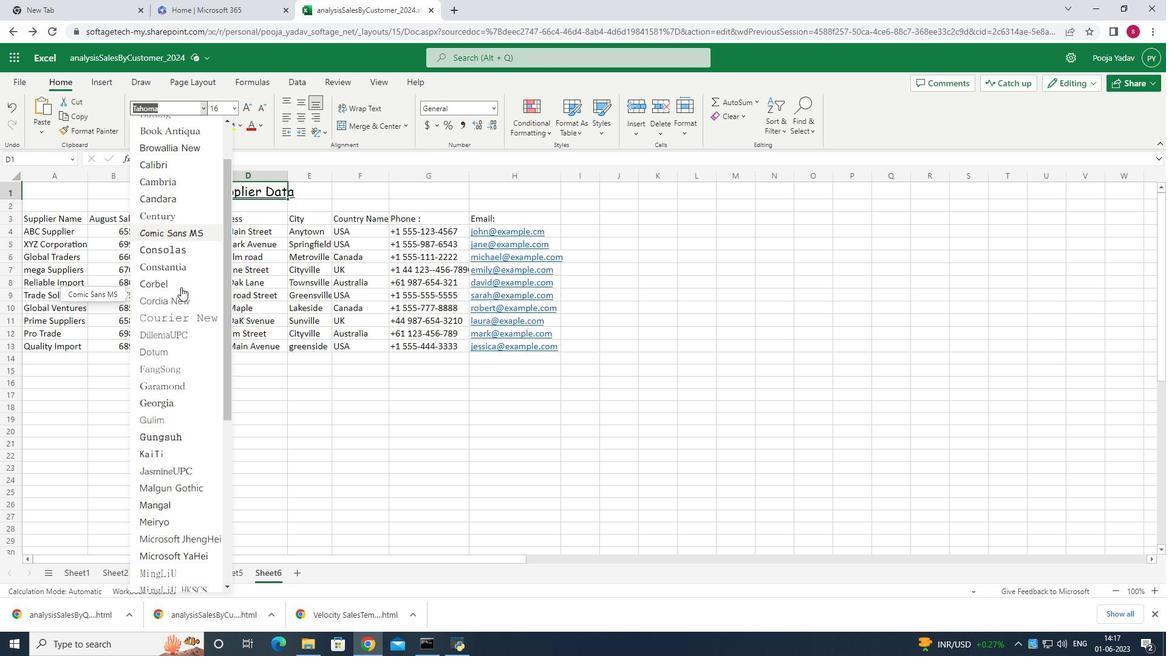 
Action: Mouse scrolled (181, 286) with delta (0, 0)
Screenshot: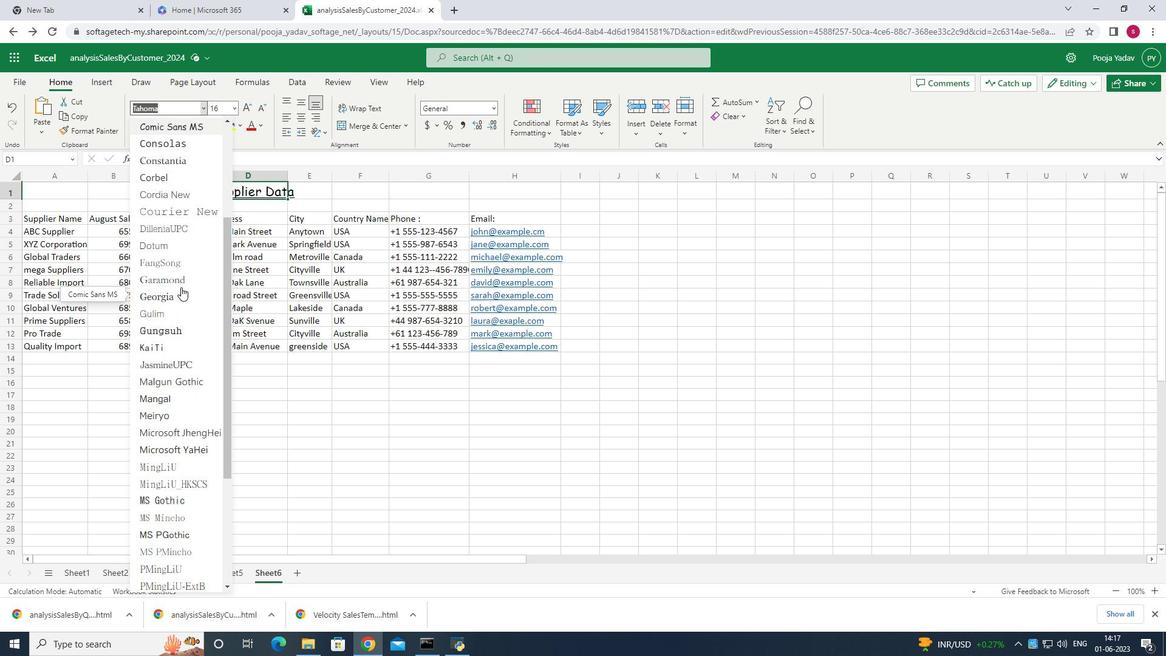 
Action: Mouse scrolled (181, 286) with delta (0, 0)
Screenshot: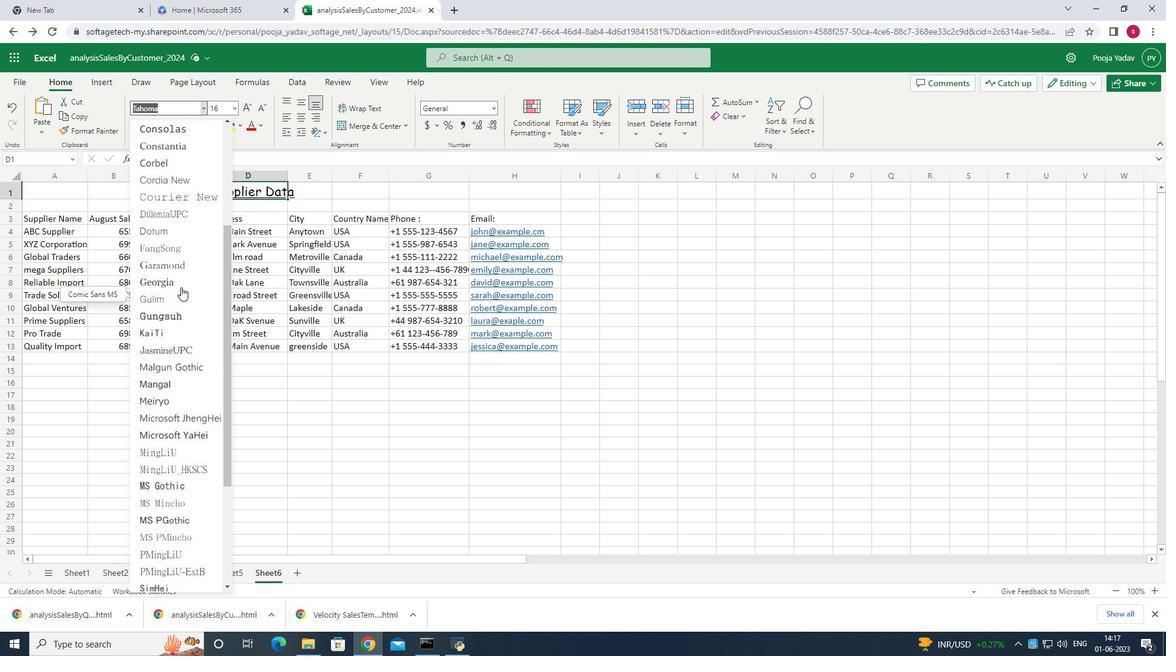 
Action: Mouse scrolled (181, 286) with delta (0, 0)
Screenshot: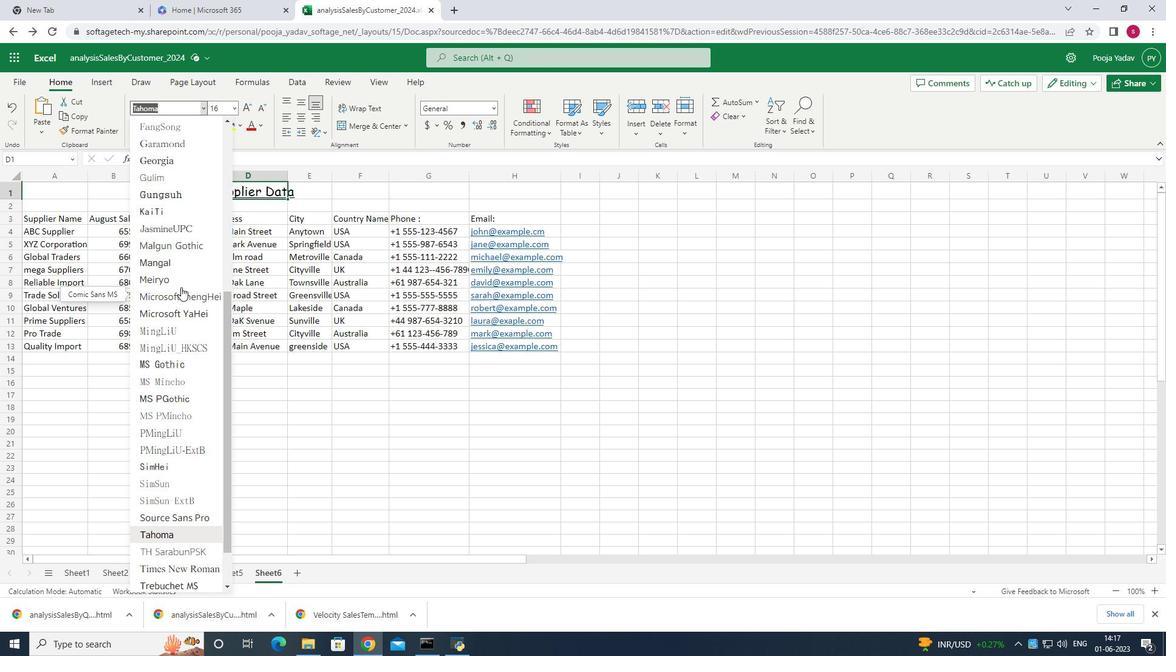 
Action: Mouse scrolled (181, 286) with delta (0, 0)
Screenshot: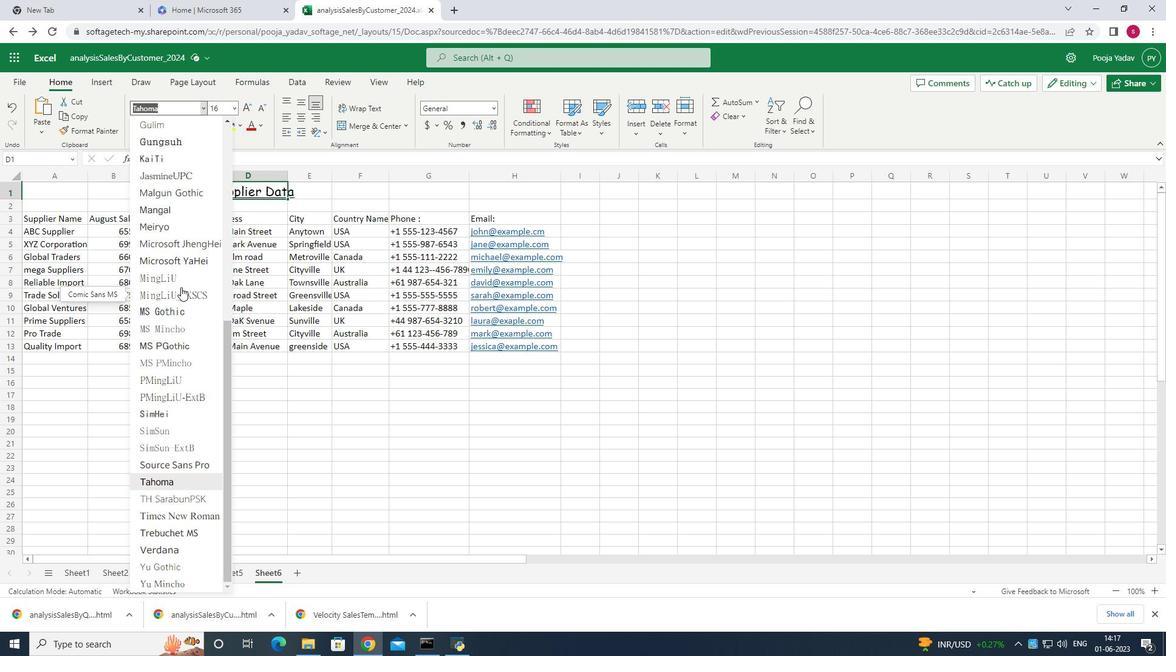 
Action: Mouse scrolled (181, 286) with delta (0, 0)
Screenshot: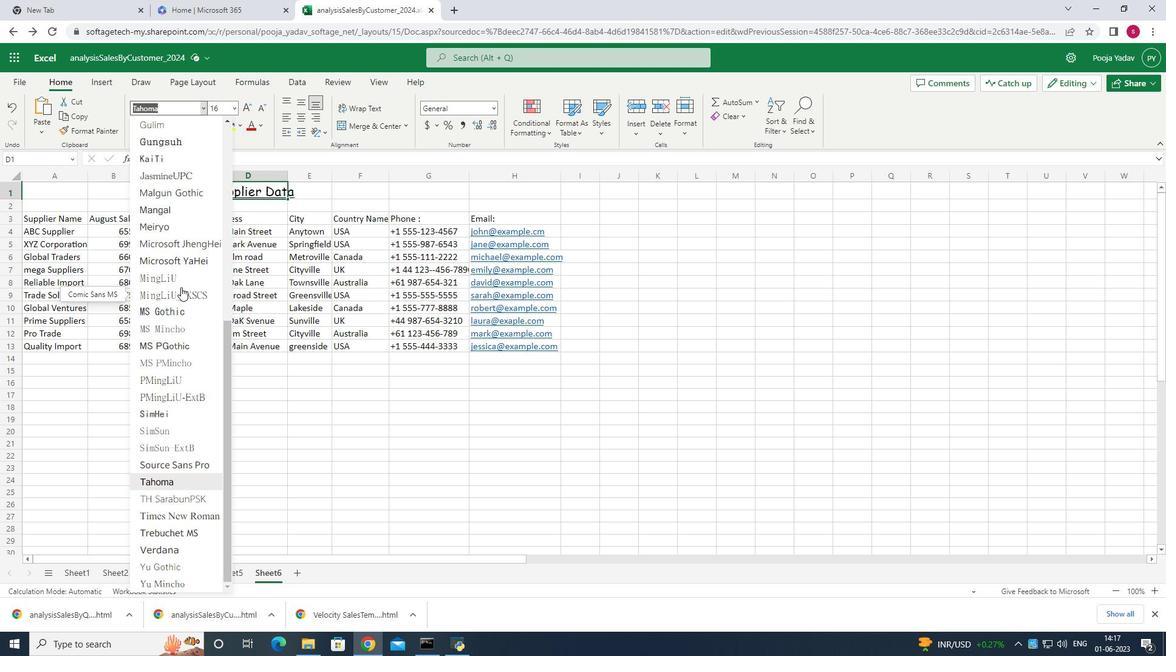 
Action: Mouse moved to (161, 477)
Screenshot: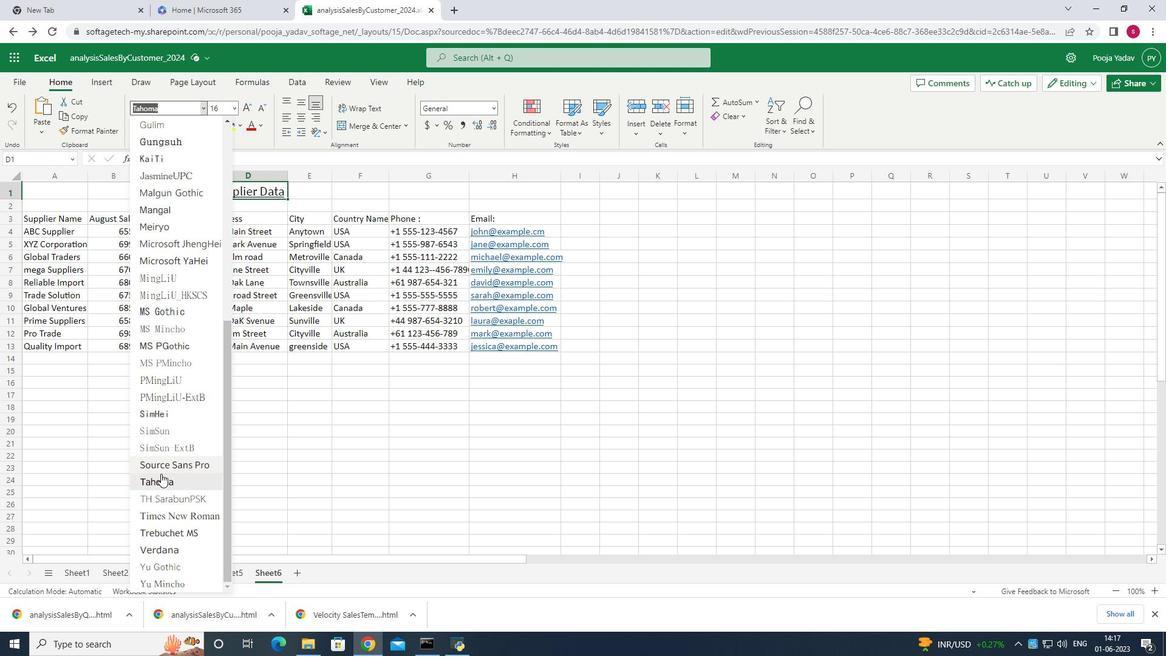 
Action: Mouse pressed left at (161, 477)
Screenshot: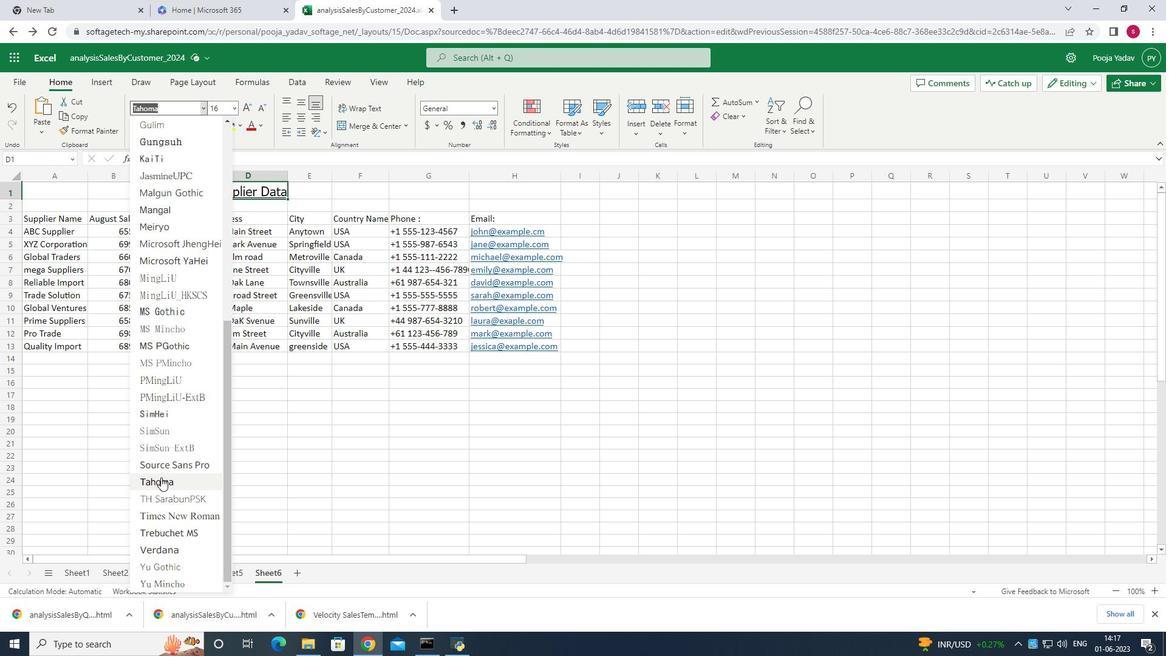 
Action: Mouse moved to (235, 110)
Screenshot: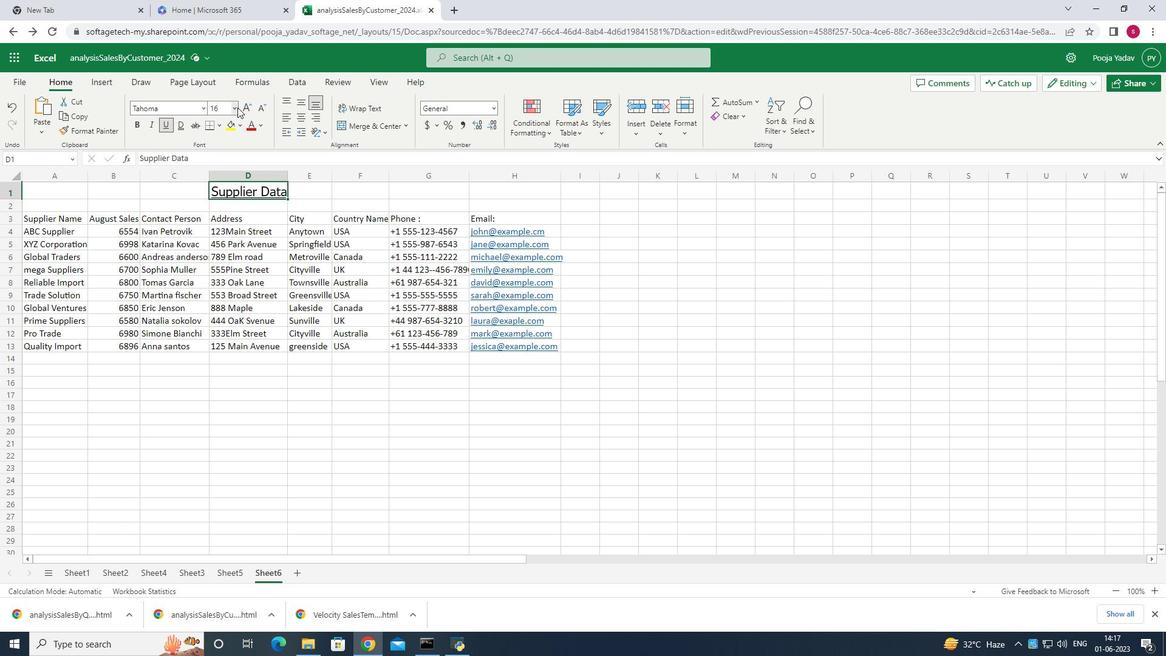 
Action: Mouse pressed left at (235, 110)
Screenshot: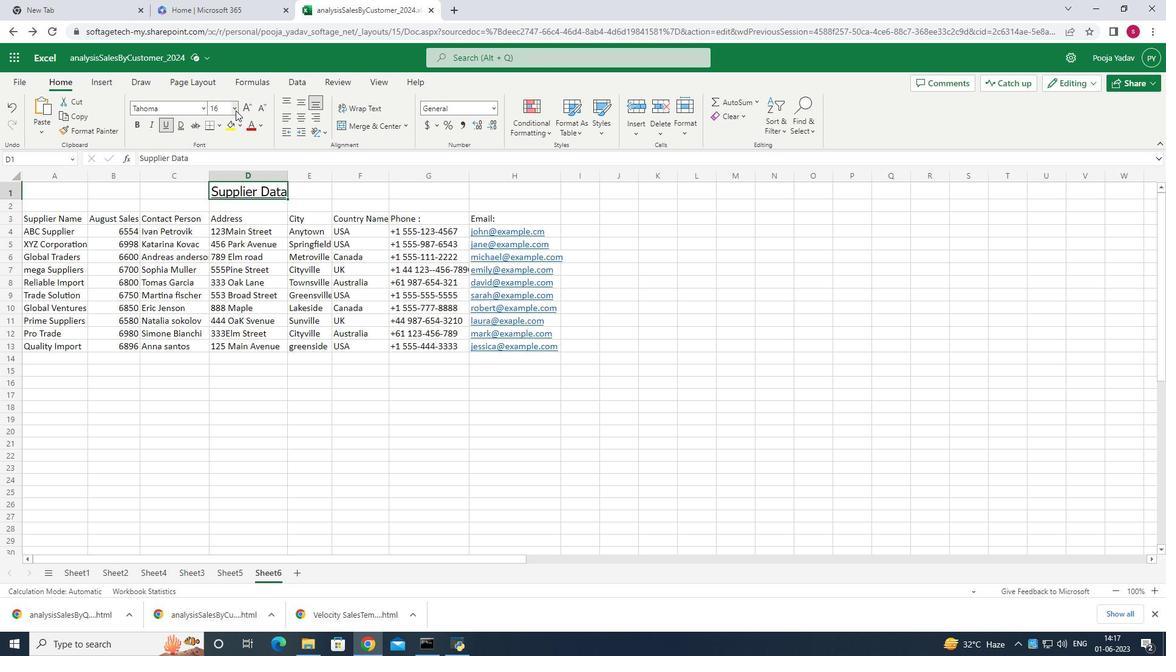 
Action: Mouse moved to (218, 261)
Screenshot: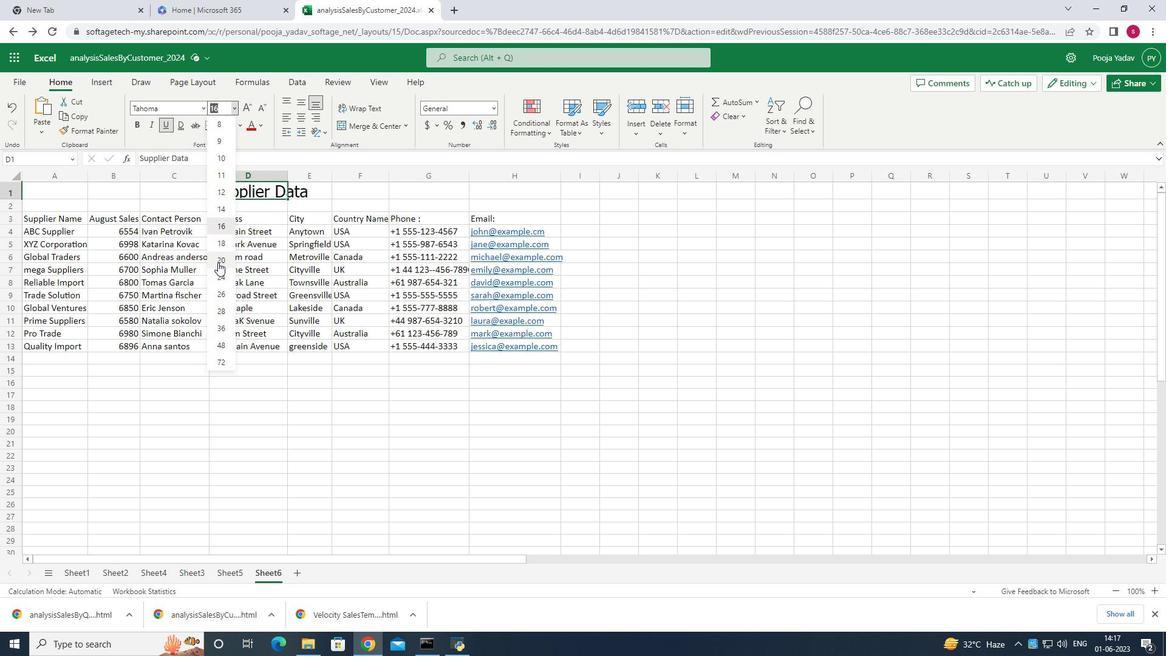 
Action: Mouse pressed left at (218, 261)
Screenshot: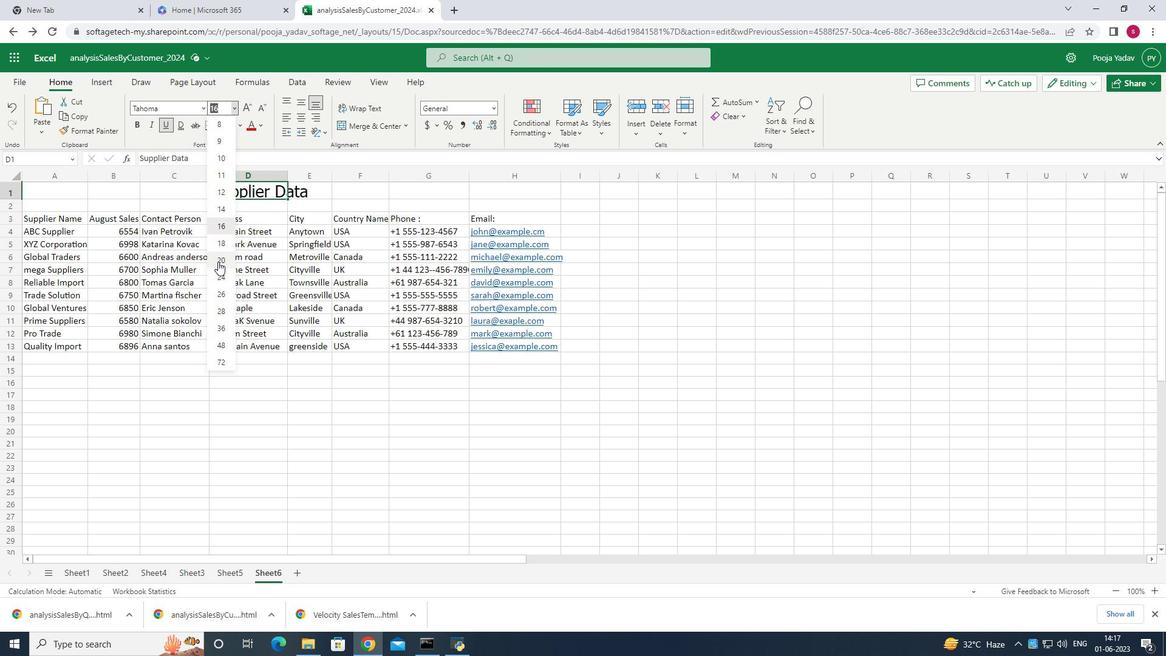 
Action: Mouse moved to (52, 213)
Screenshot: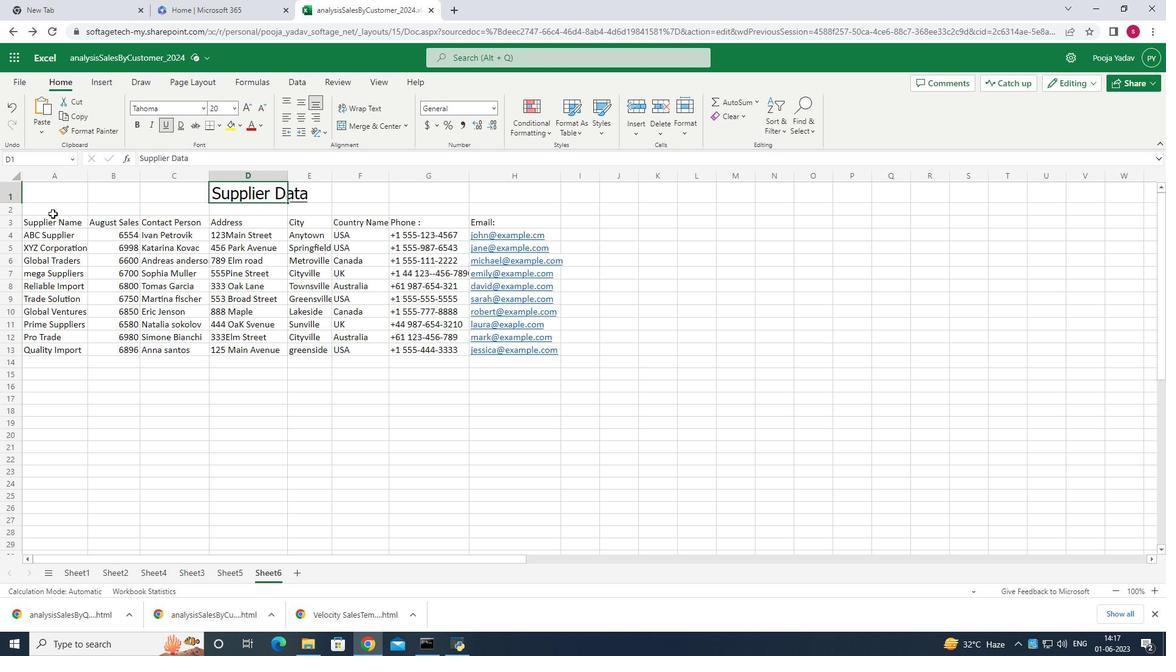 
Action: Mouse pressed left at (52, 213)
Screenshot: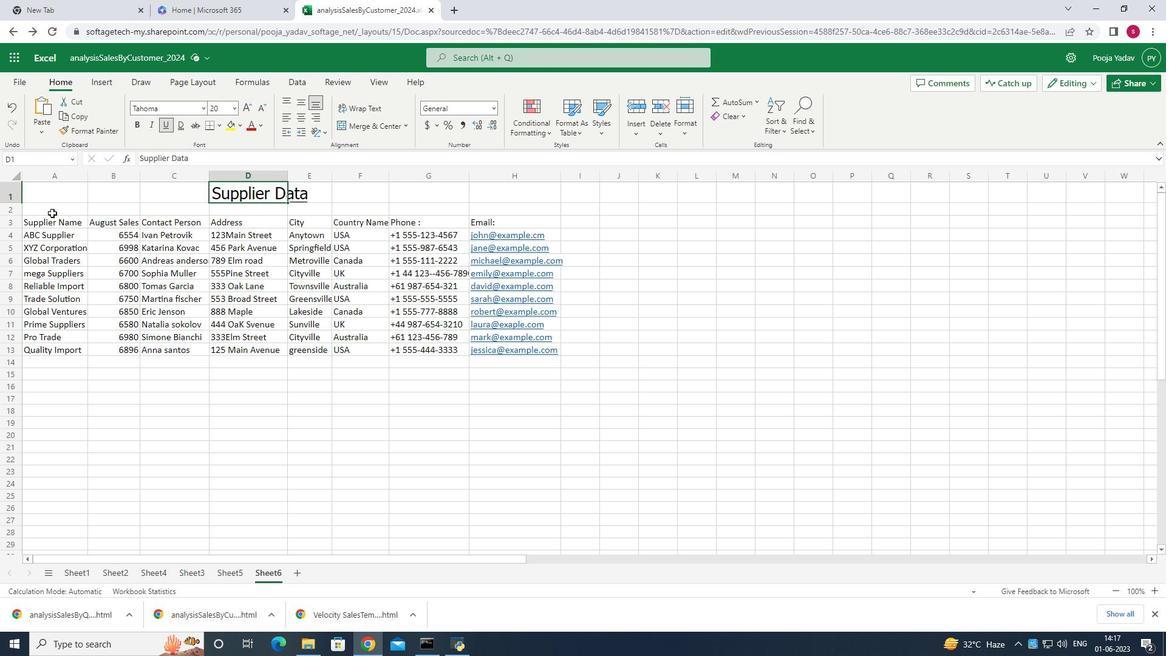 
Action: Mouse moved to (231, 112)
Screenshot: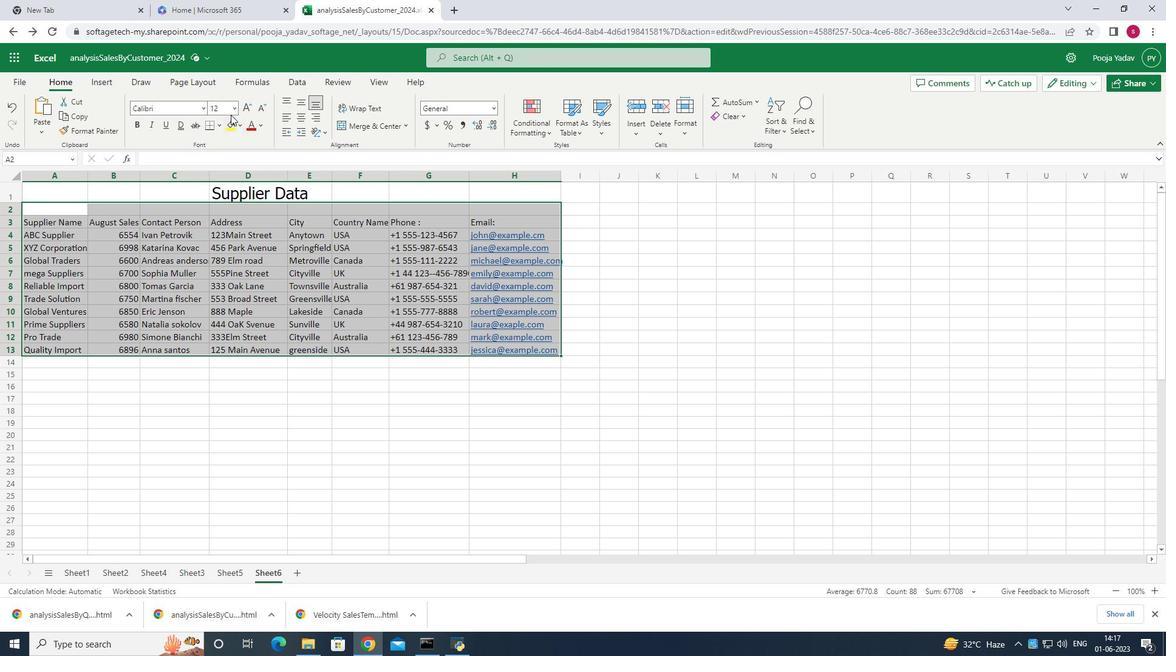 
Action: Mouse pressed left at (231, 112)
Screenshot: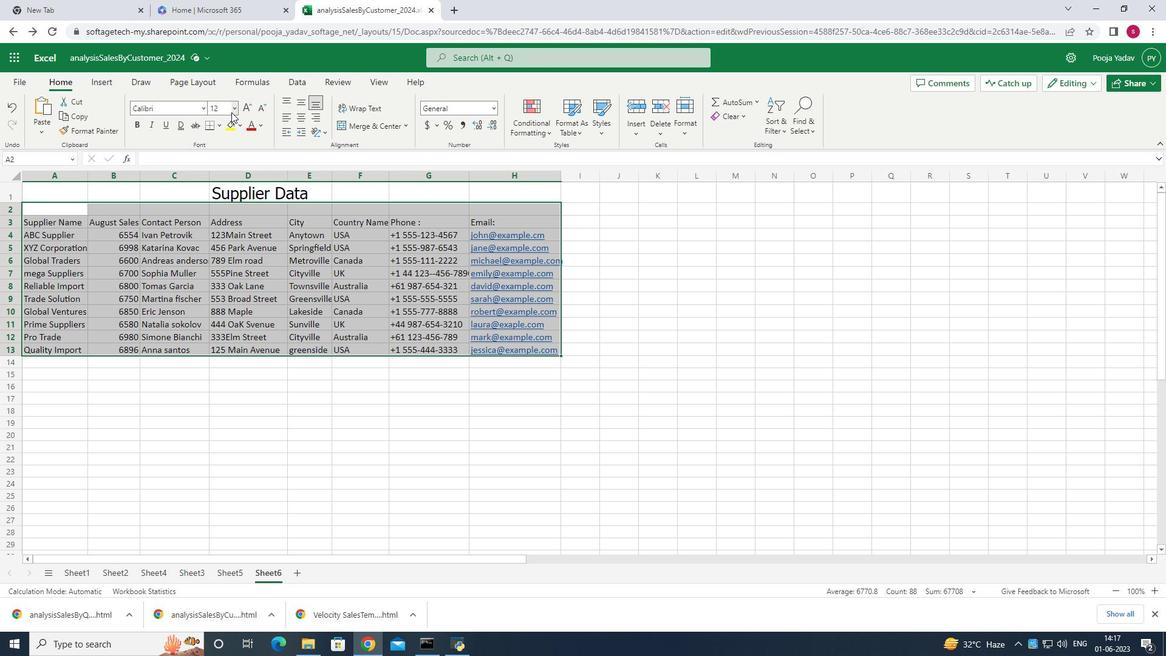 
Action: Mouse moved to (222, 192)
Screenshot: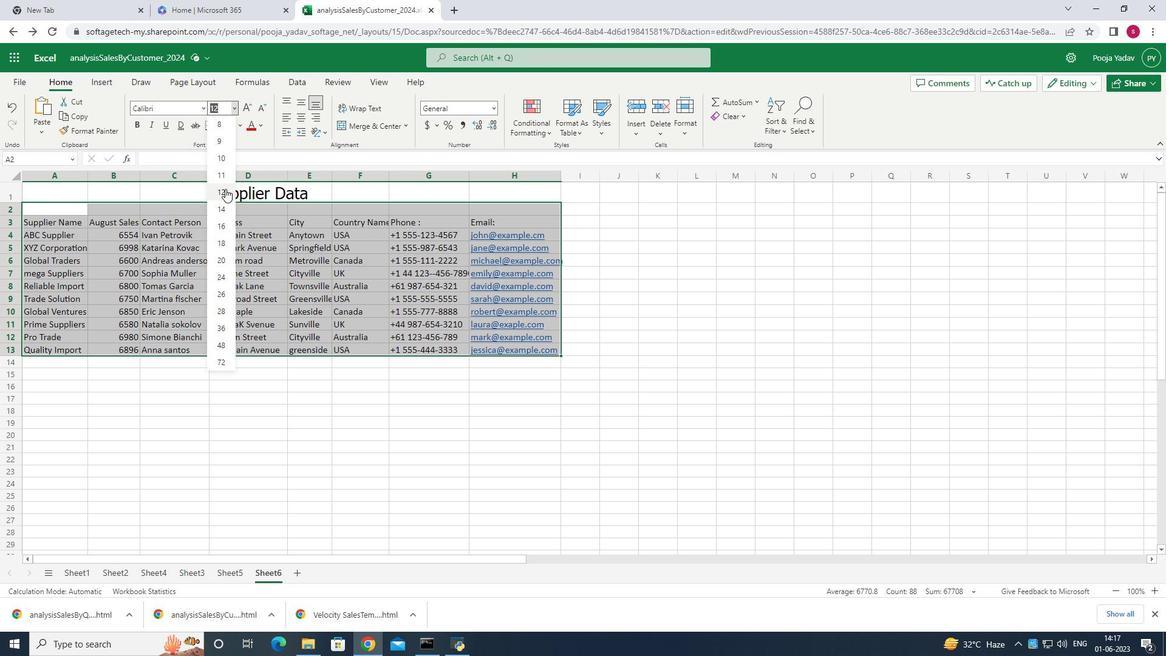 
Action: Mouse pressed left at (222, 192)
Screenshot: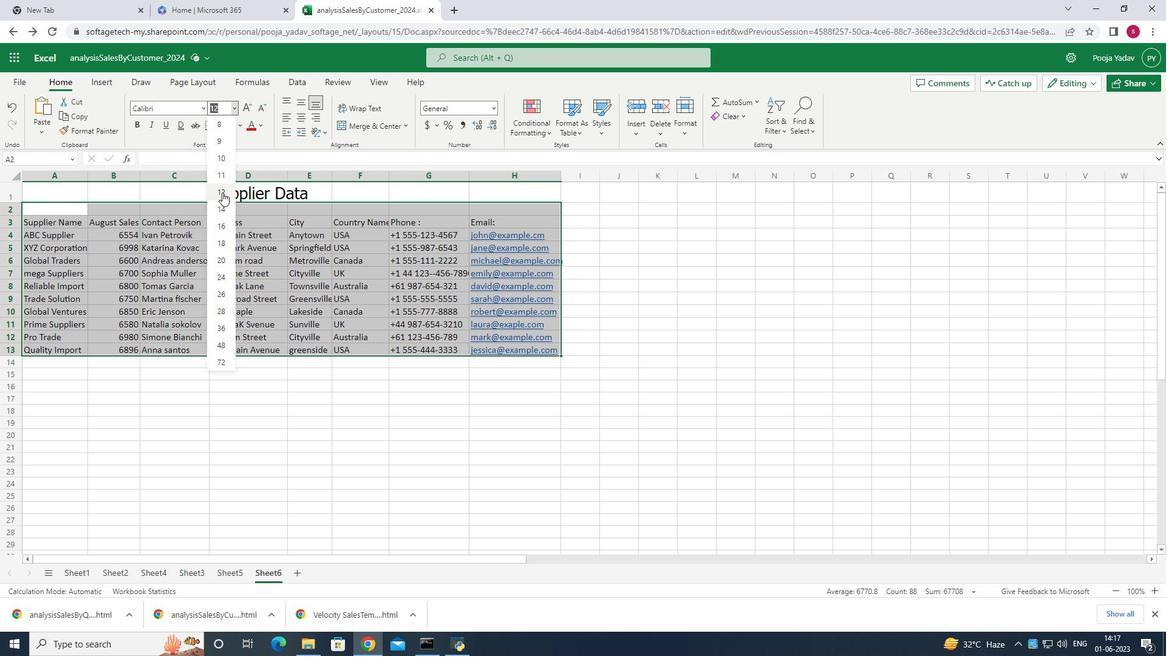 
Action: Mouse moved to (165, 192)
Screenshot: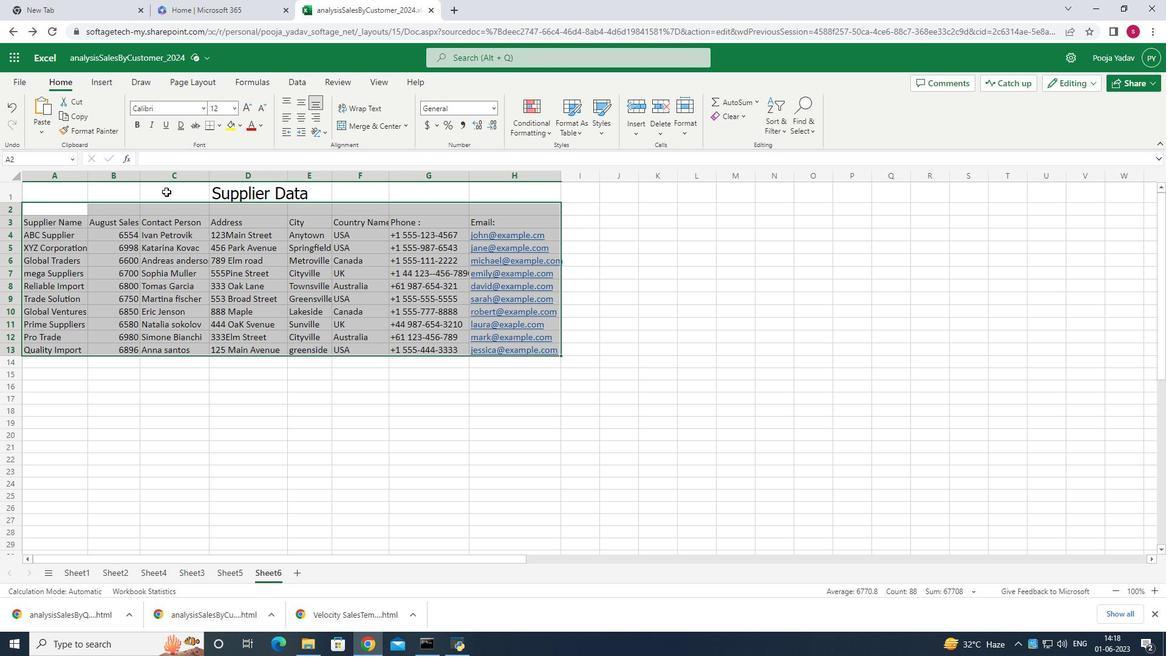 
Action: Mouse pressed left at (165, 192)
Screenshot: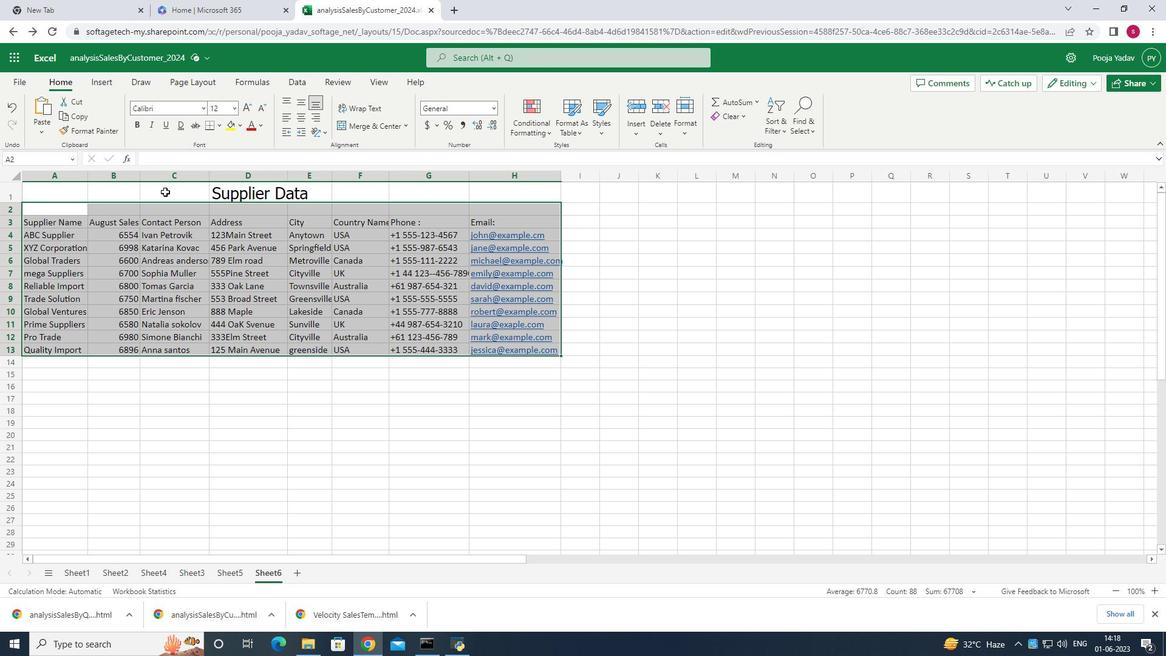 
Action: Mouse moved to (69, 189)
Screenshot: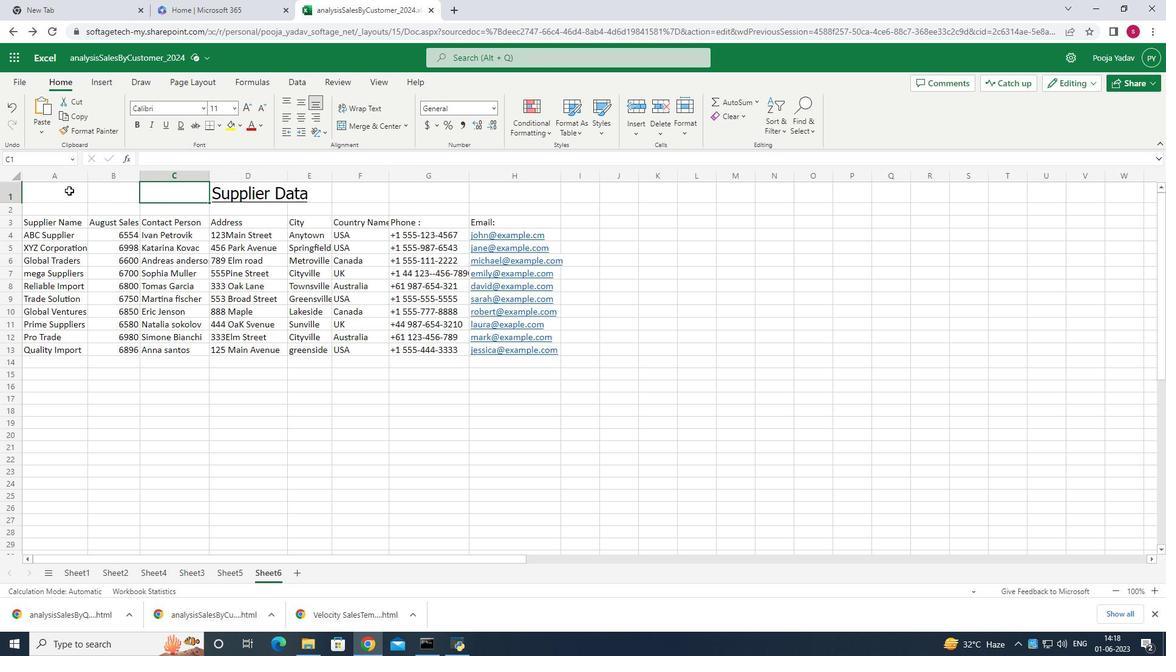 
Action: Mouse pressed left at (69, 189)
Screenshot: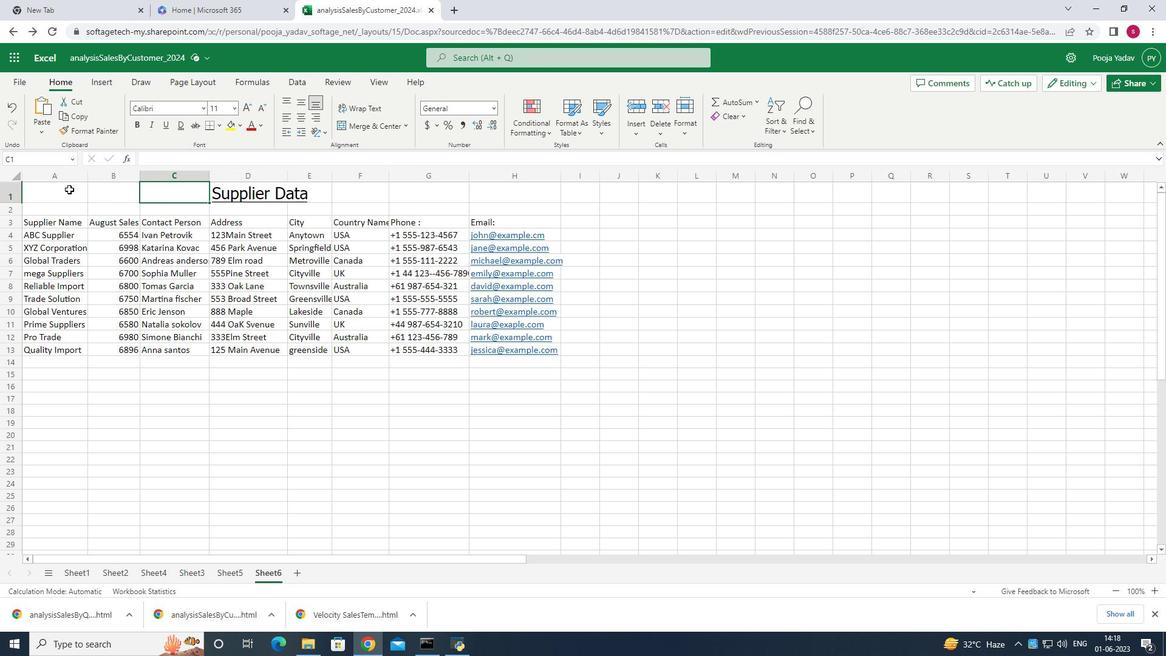 
Action: Mouse moved to (284, 99)
Screenshot: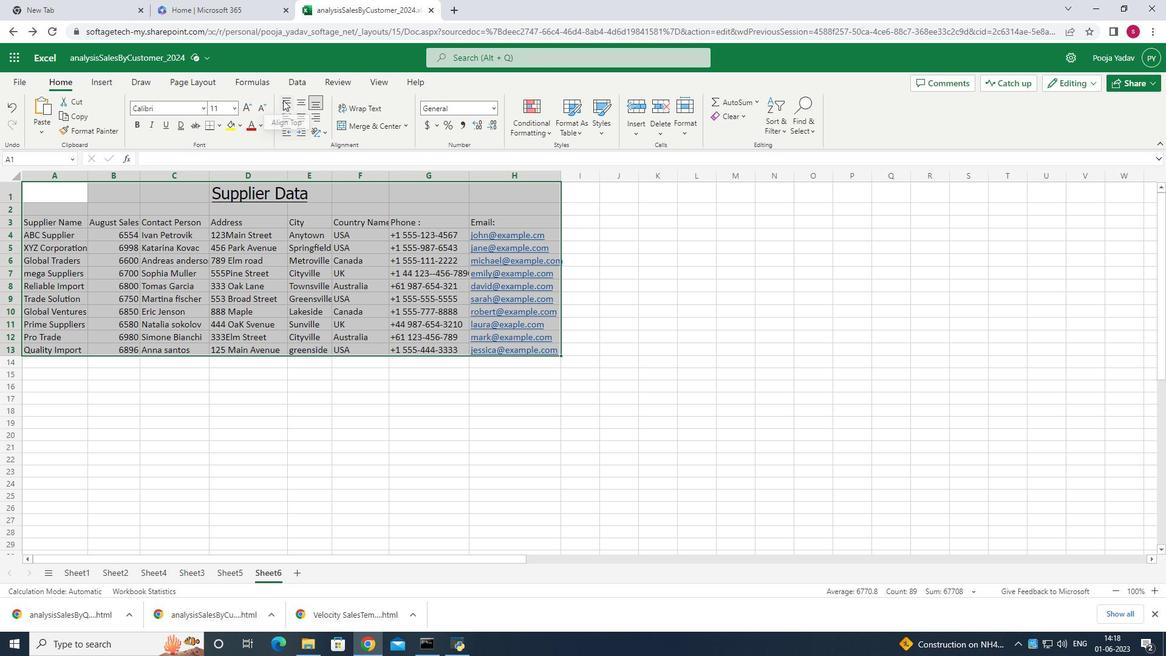 
Action: Mouse pressed left at (284, 99)
Screenshot: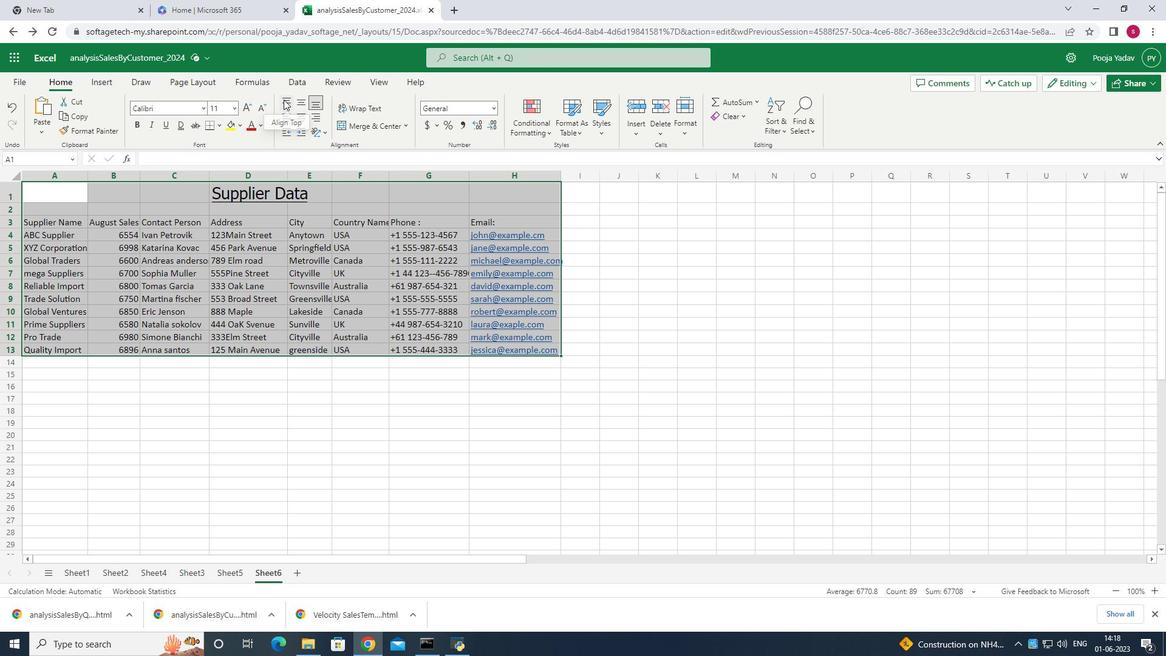 
Action: Mouse moved to (287, 102)
Screenshot: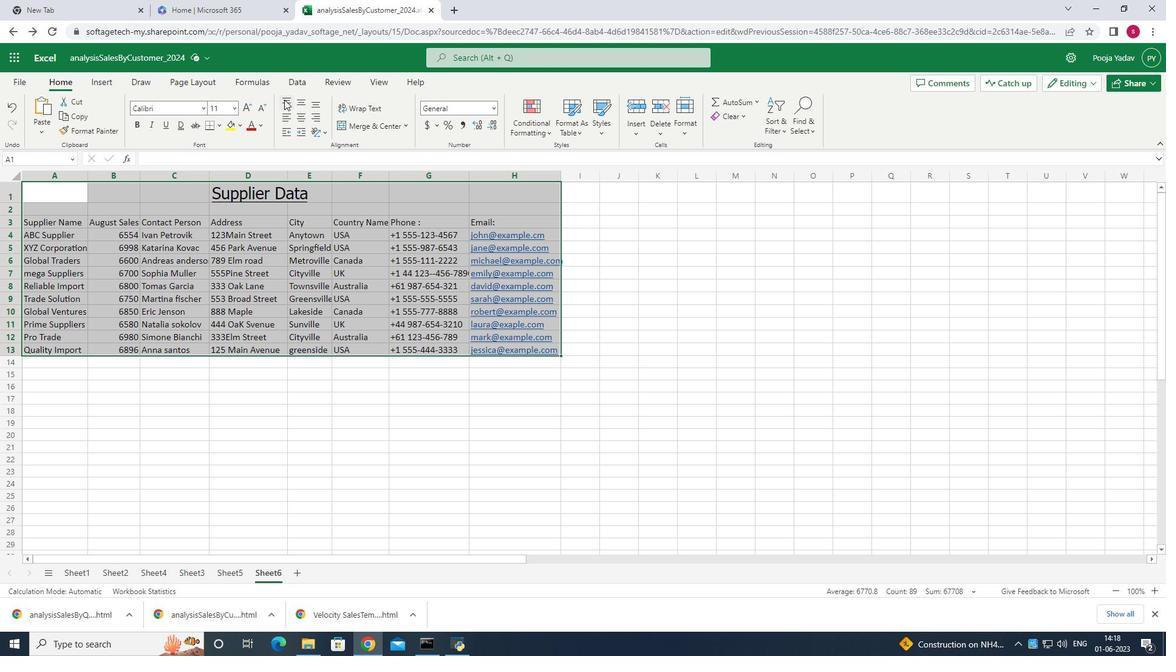 
Action: Mouse pressed left at (287, 102)
Screenshot: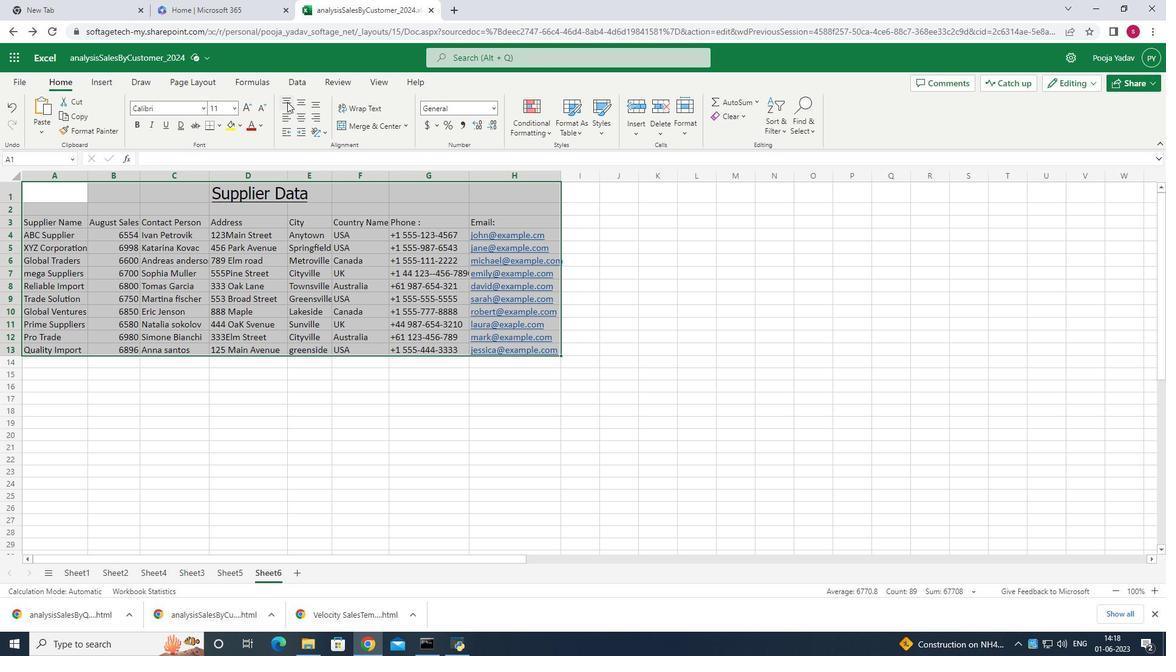 
Action: Mouse pressed left at (287, 102)
Screenshot: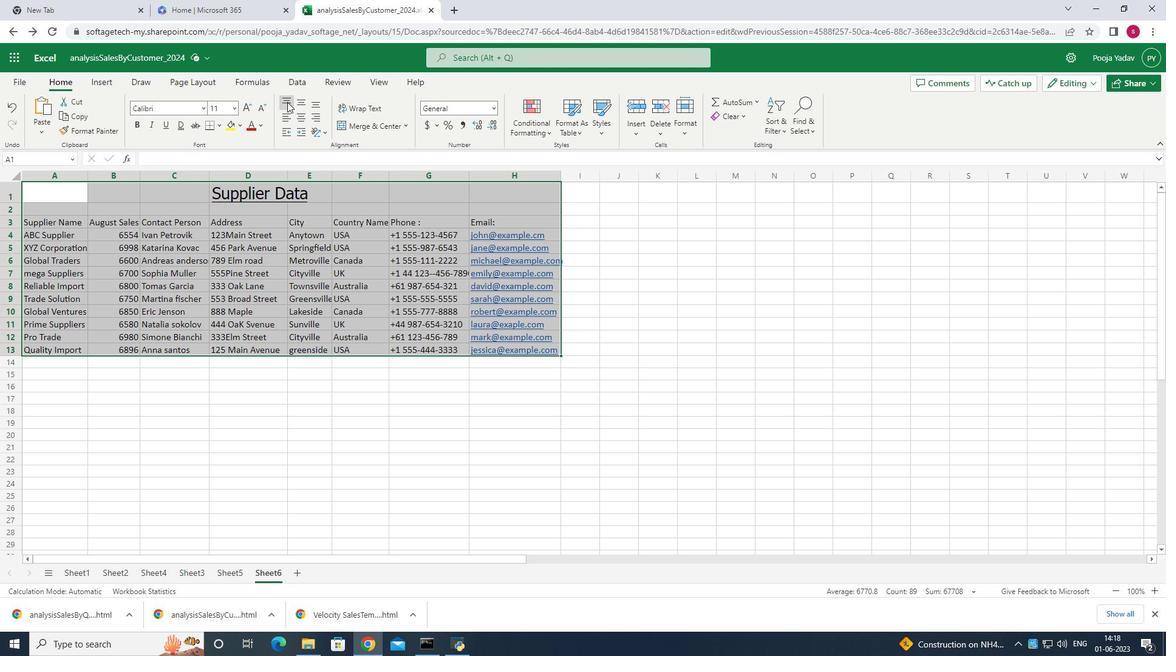
Action: Mouse pressed left at (287, 102)
Screenshot: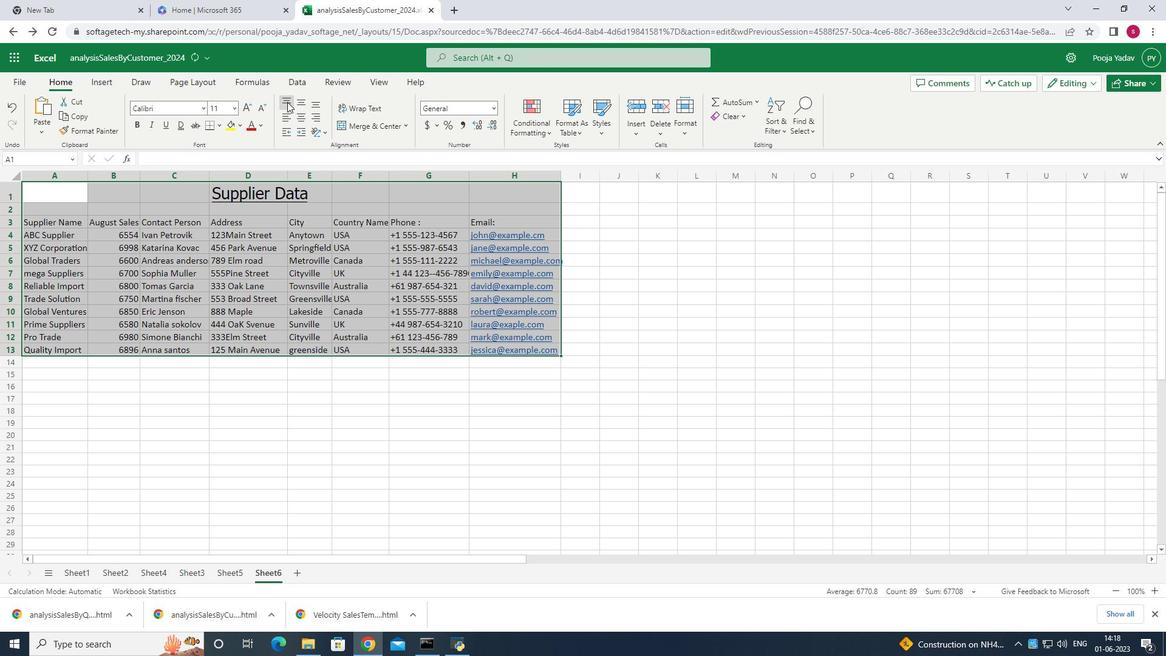 
Action: Mouse pressed left at (287, 102)
Screenshot: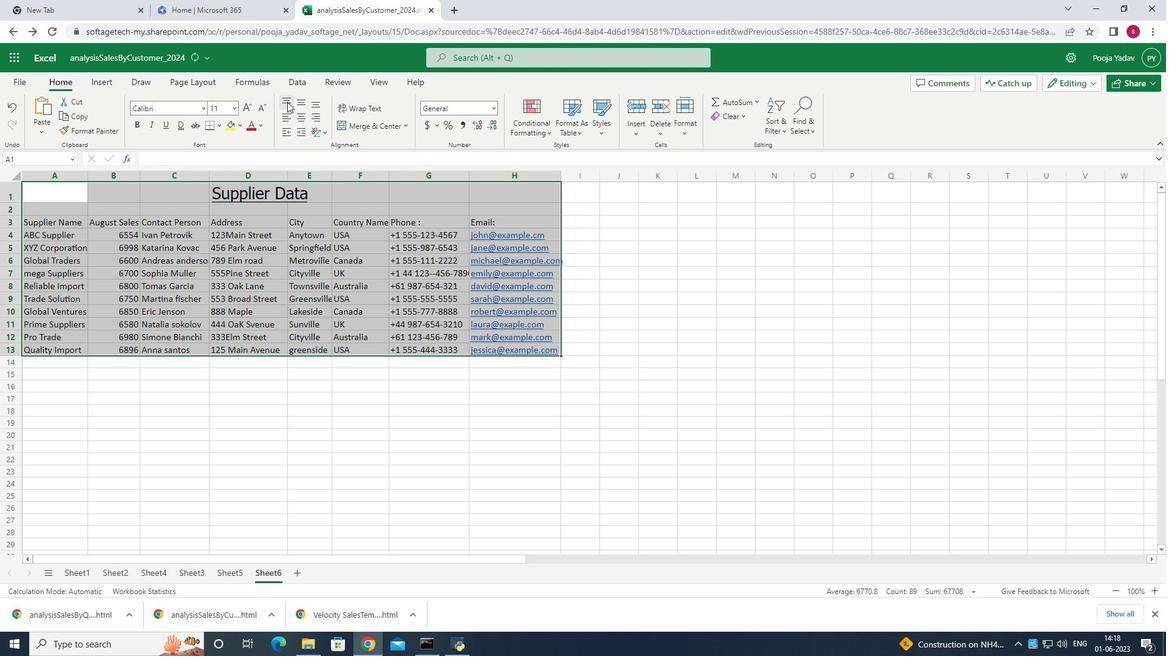 
Action: Mouse pressed left at (287, 102)
Screenshot: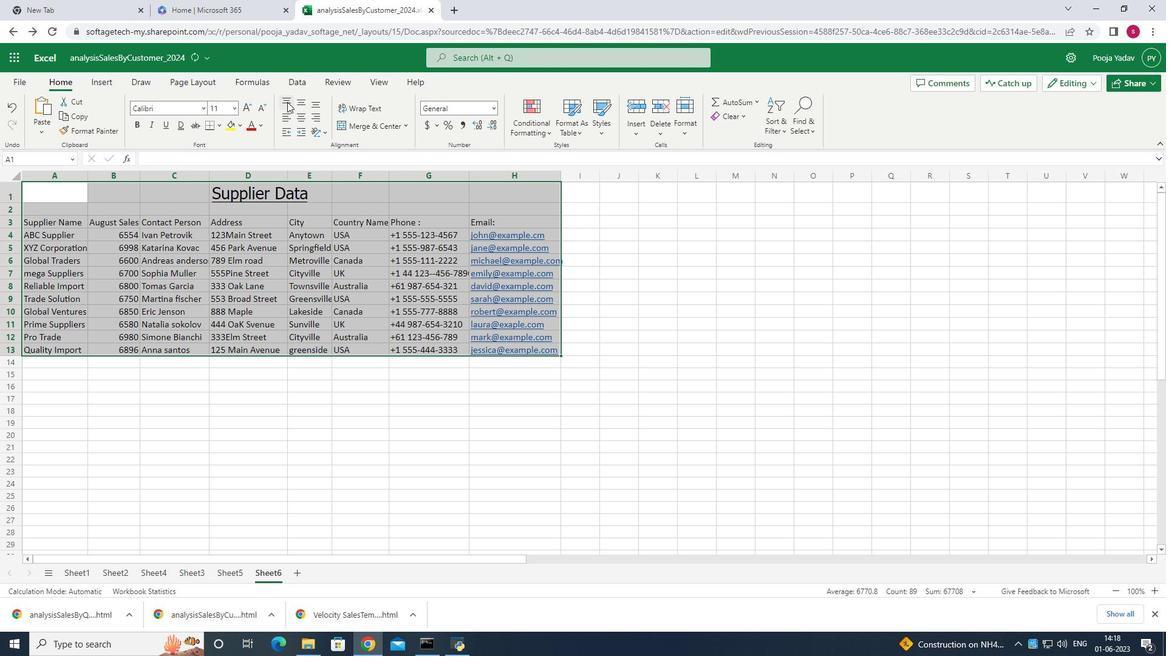 
Action: Mouse pressed left at (287, 102)
Screenshot: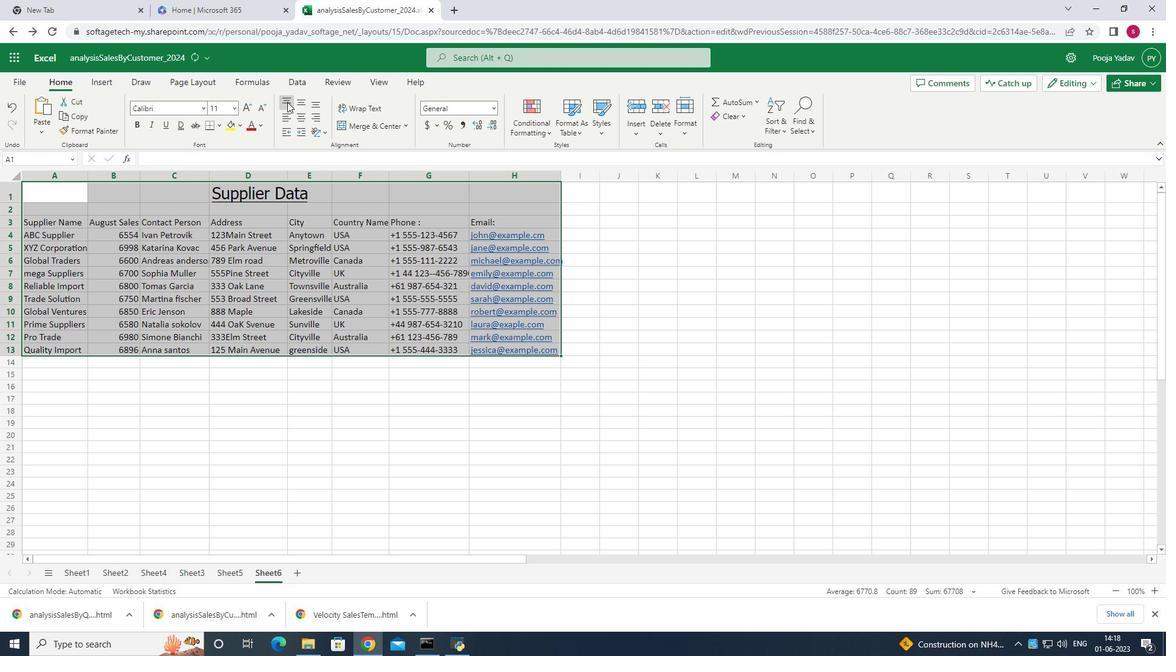 
Action: Mouse moved to (285, 116)
Screenshot: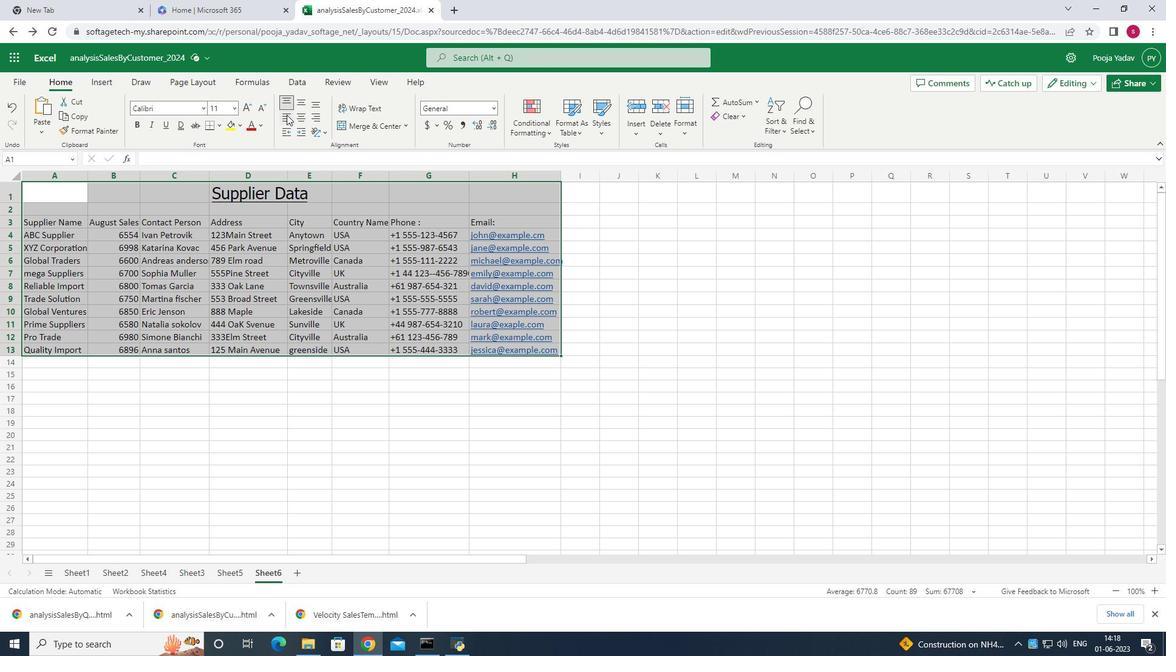 
Action: Mouse pressed left at (285, 116)
Screenshot: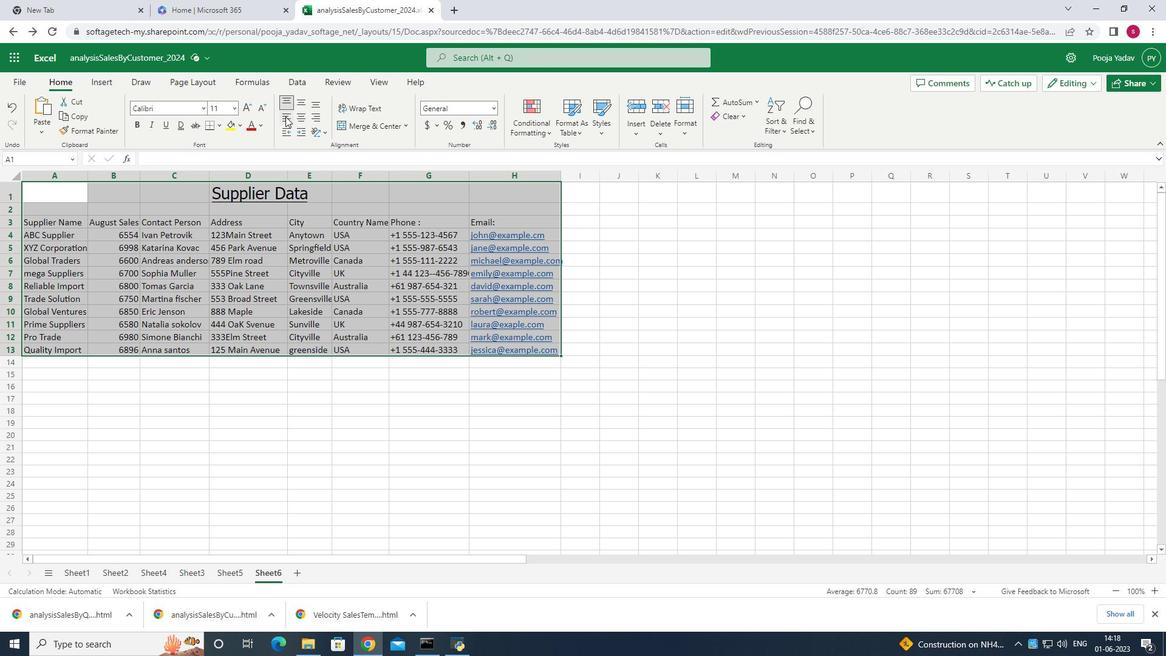 
Action: Mouse moved to (303, 94)
Screenshot: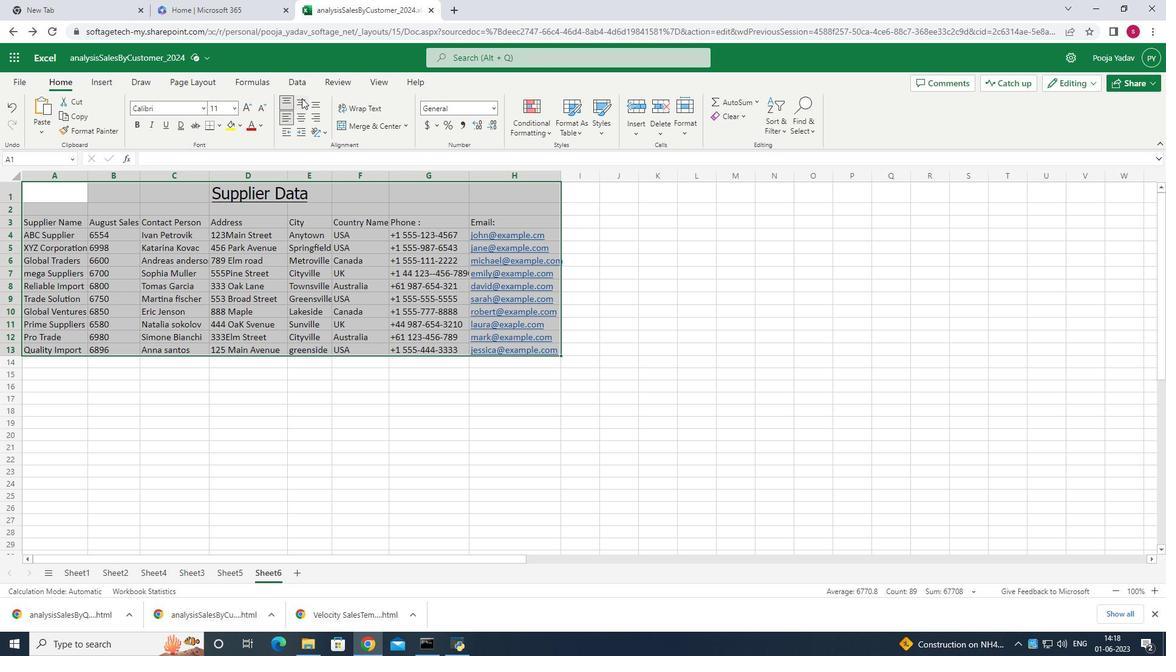 
Action: Mouse pressed left at (303, 94)
Screenshot: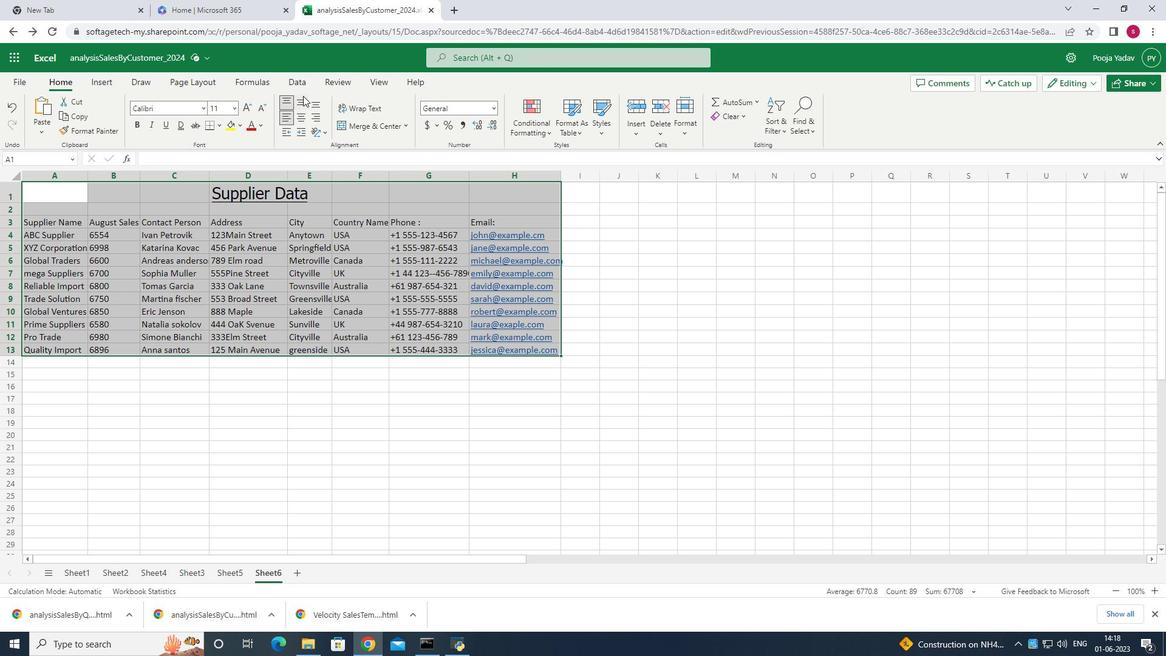 
Action: Mouse moved to (283, 102)
Screenshot: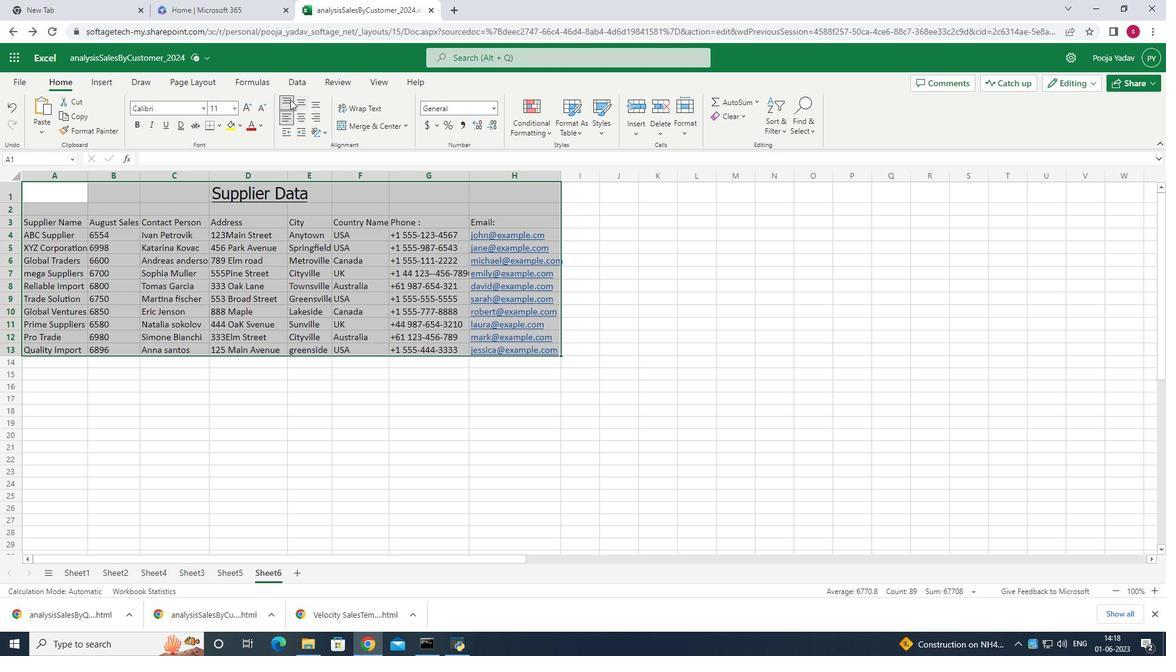 
Action: Mouse pressed left at (283, 102)
Screenshot: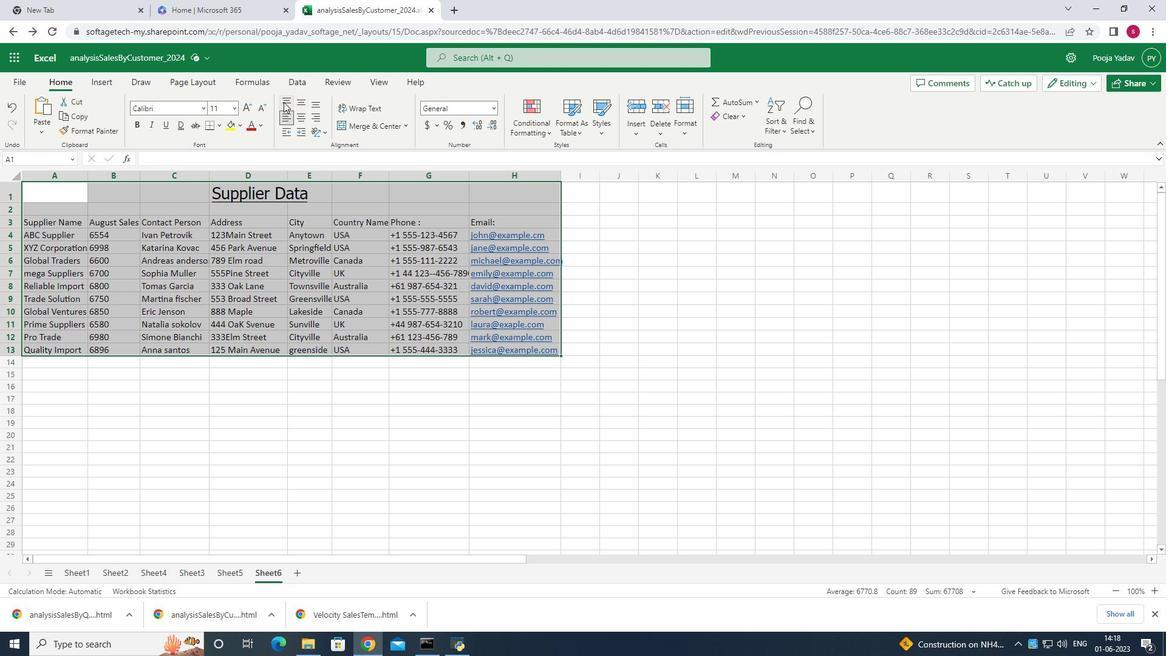 
Action: Mouse pressed left at (283, 102)
Screenshot: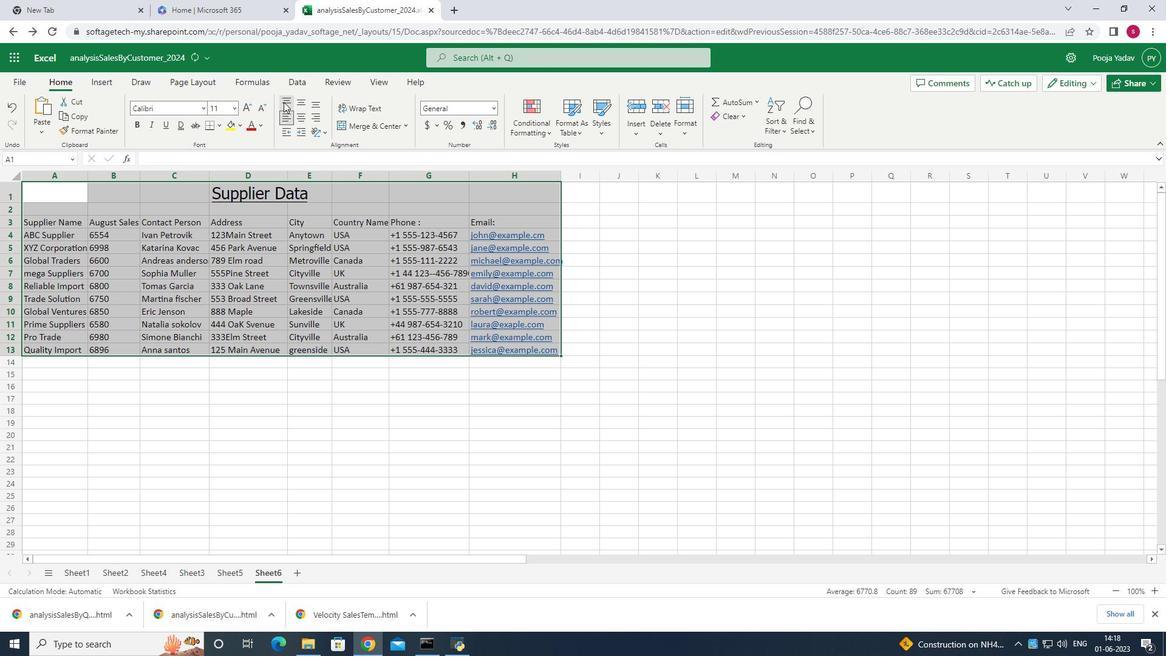 
Action: Mouse pressed left at (283, 102)
Screenshot: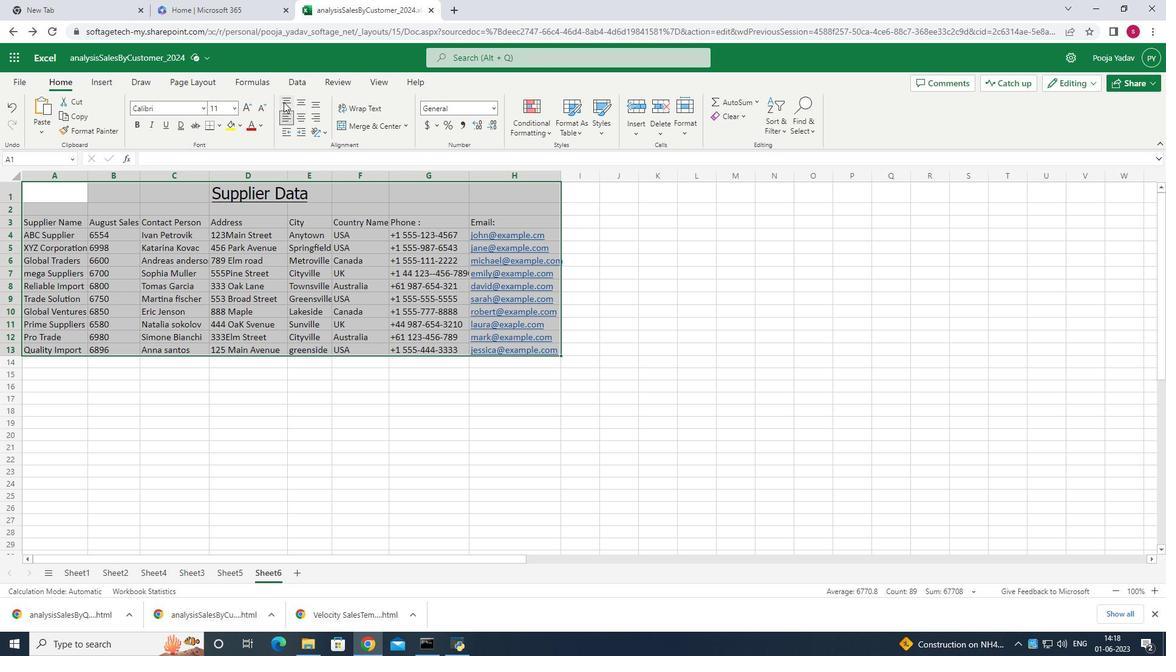 
Action: Mouse pressed left at (283, 102)
Screenshot: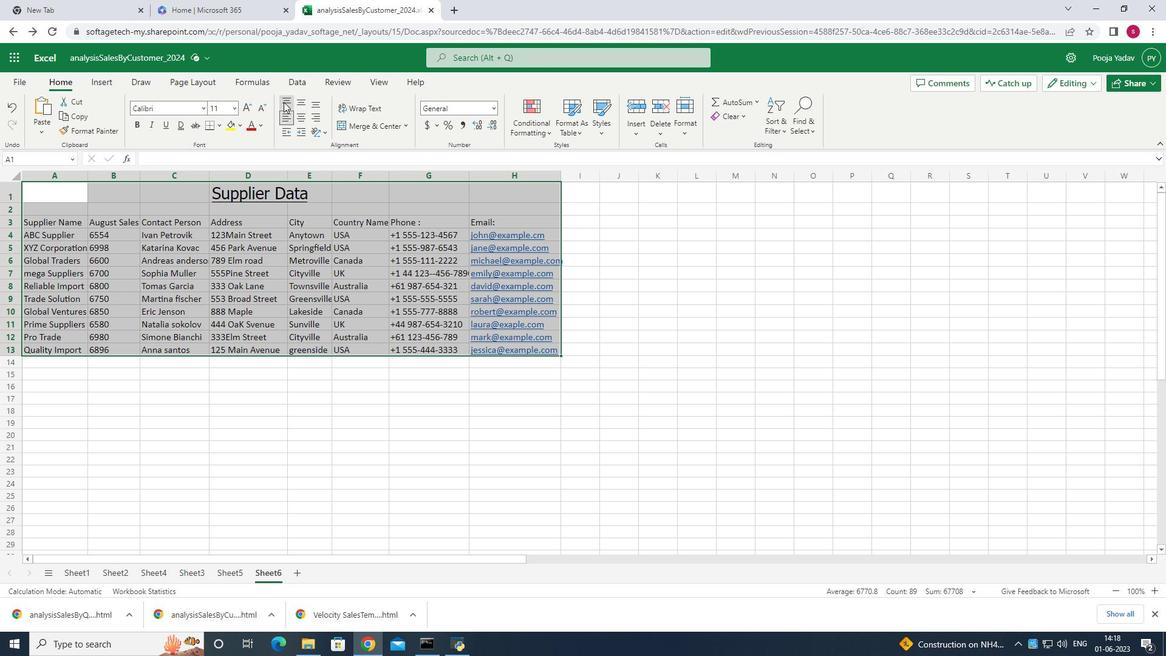 
Action: Mouse moved to (283, 117)
Screenshot: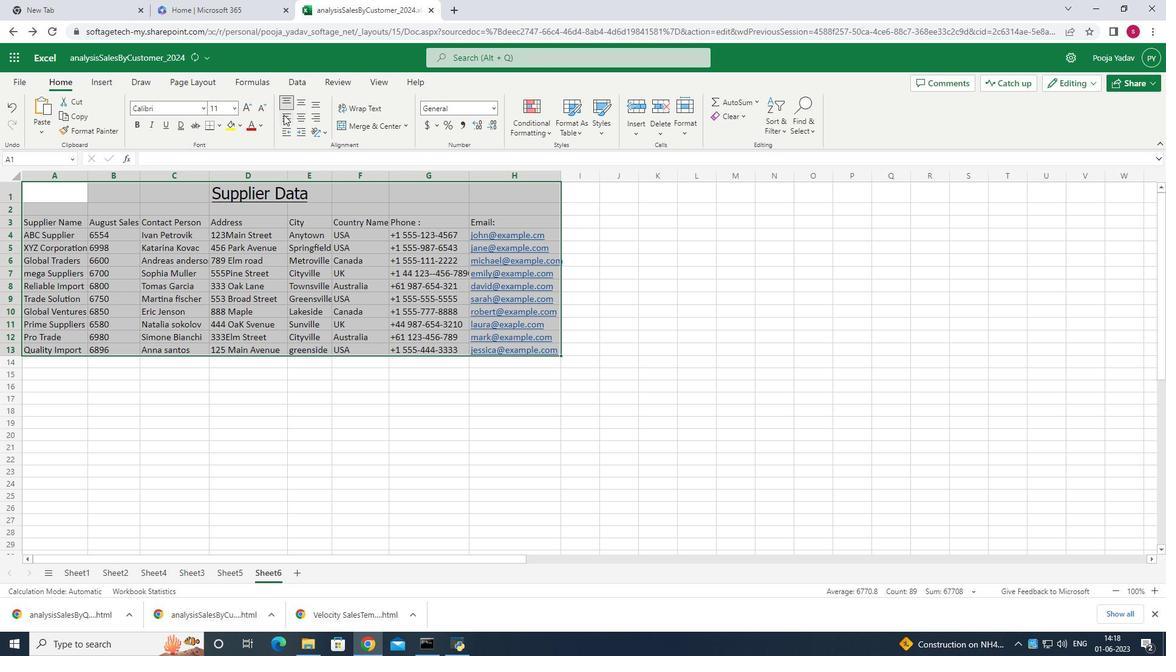 
Action: Mouse pressed left at (283, 117)
Screenshot: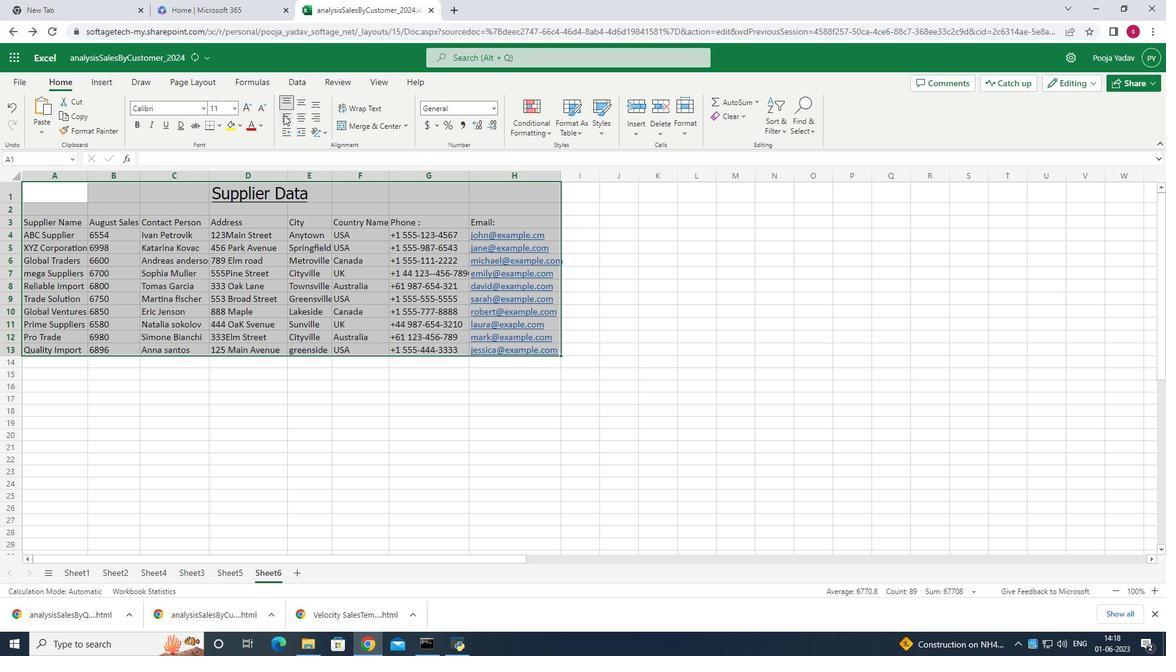 
Action: Mouse moved to (282, 103)
Screenshot: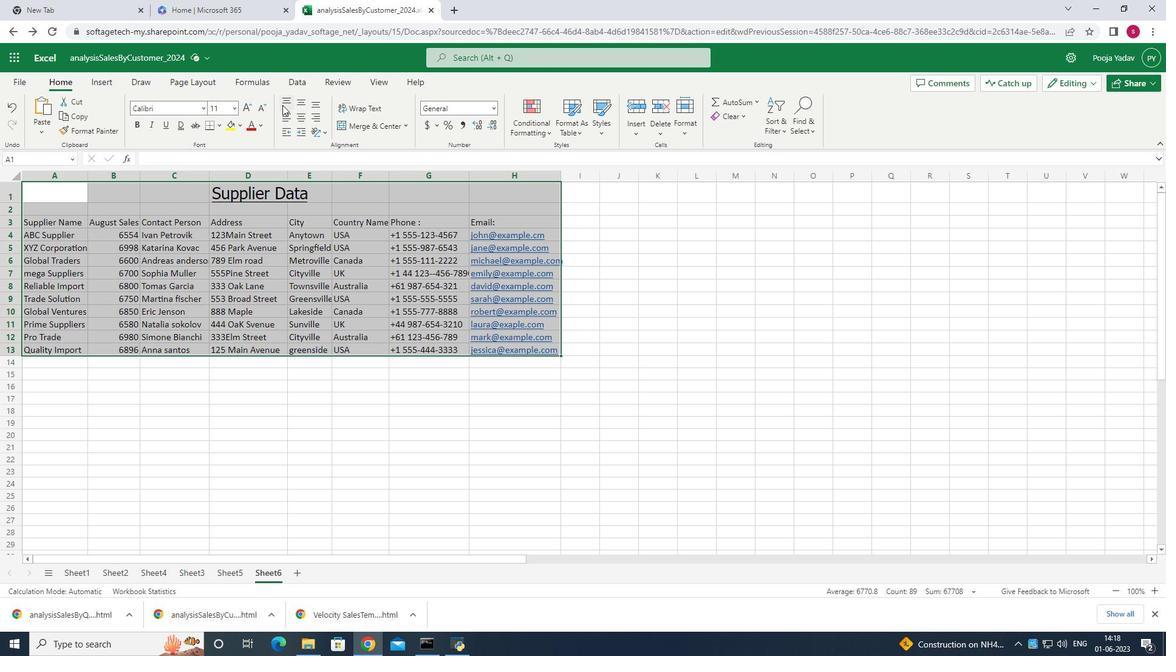 
Action: Mouse pressed left at (282, 103)
Screenshot: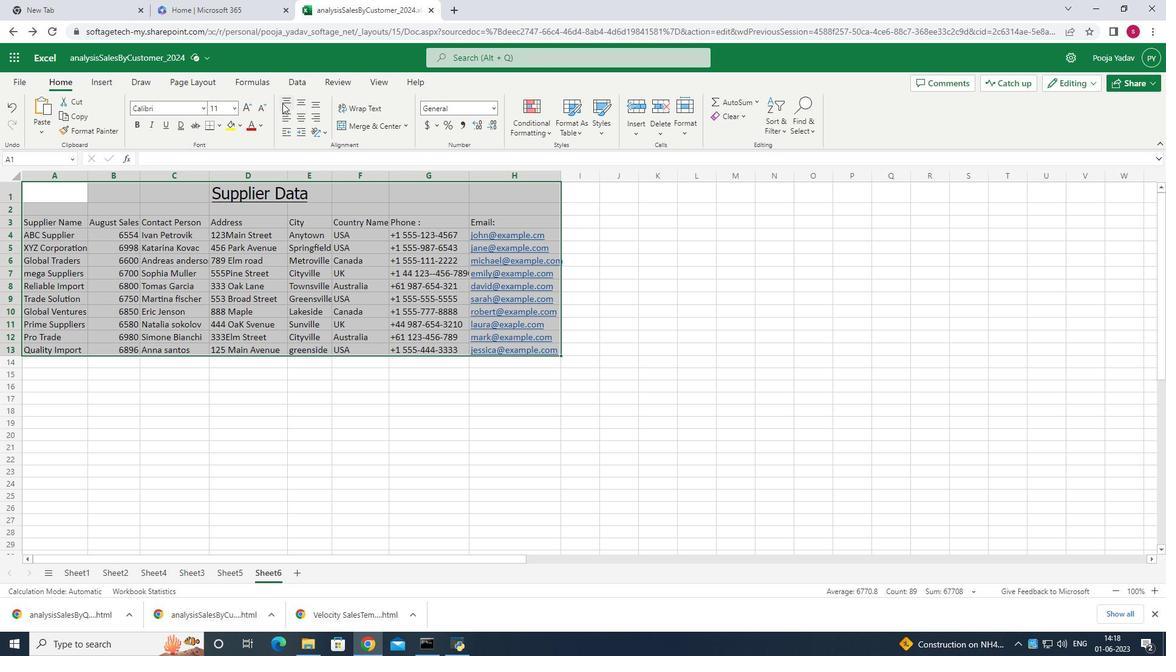 
Action: Mouse moved to (287, 107)
Screenshot: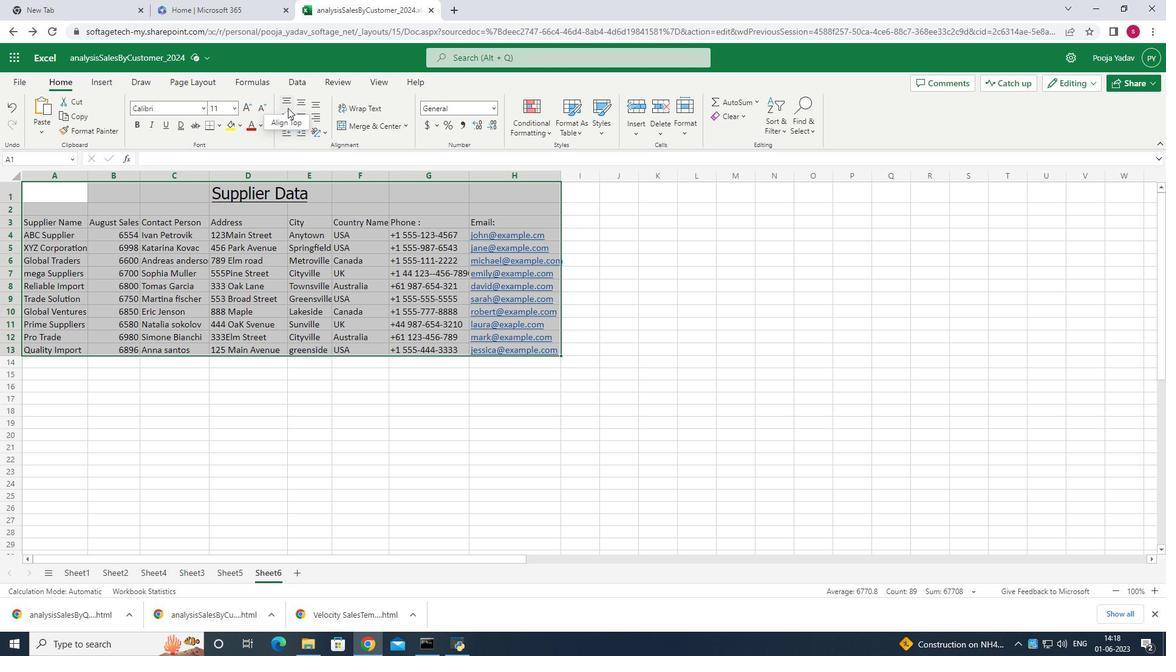 
Action: Mouse pressed left at (287, 107)
Screenshot: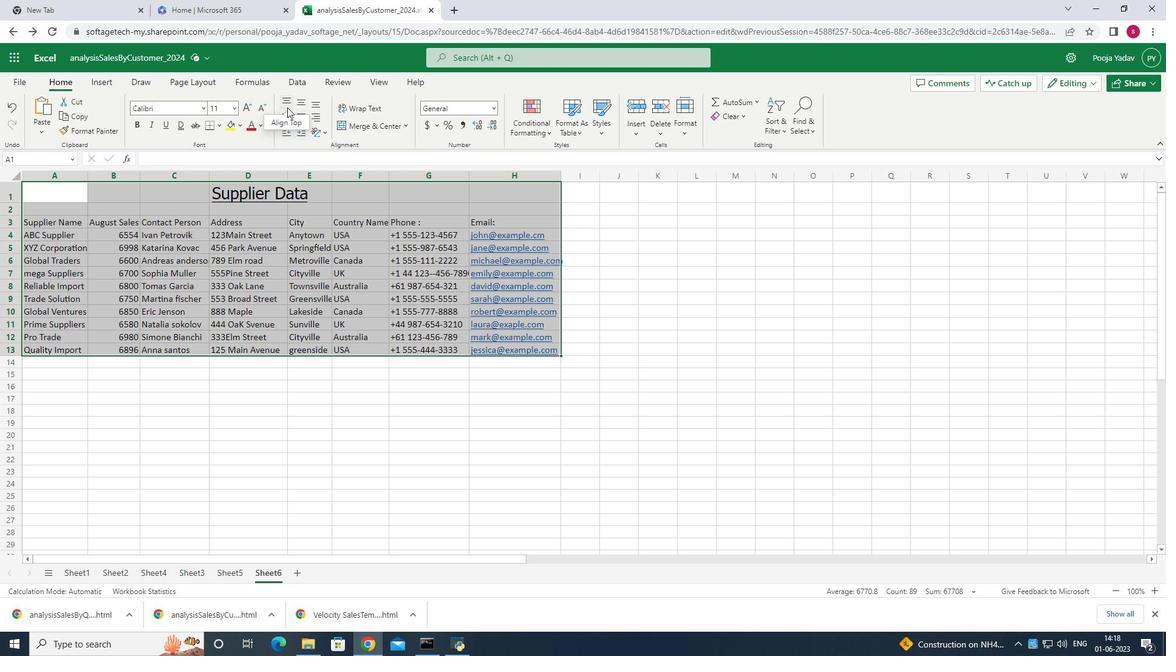 
Action: Mouse moved to (497, 207)
Screenshot: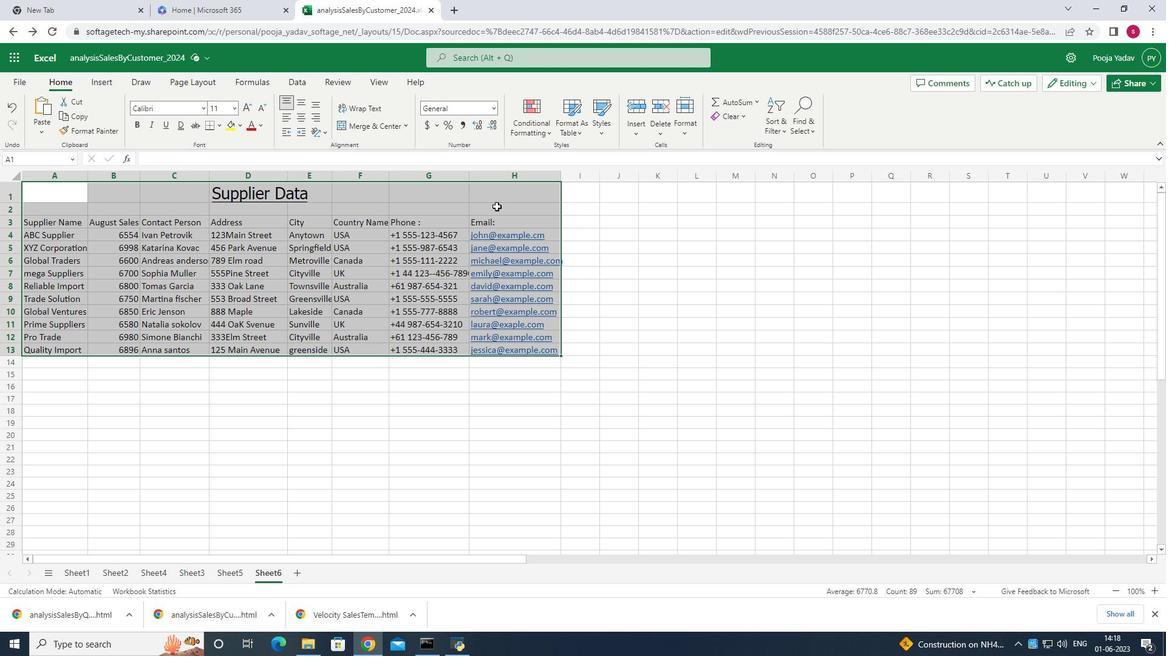 
Action: Mouse pressed left at (497, 207)
Screenshot: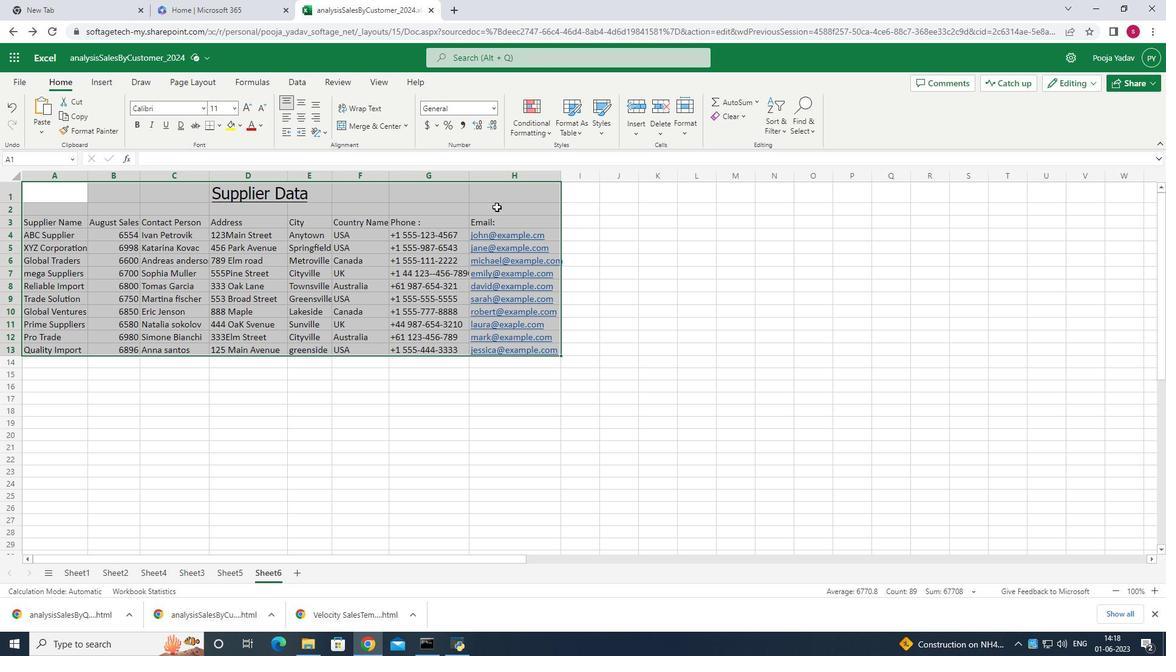 
Action: Mouse moved to (517, 240)
Screenshot: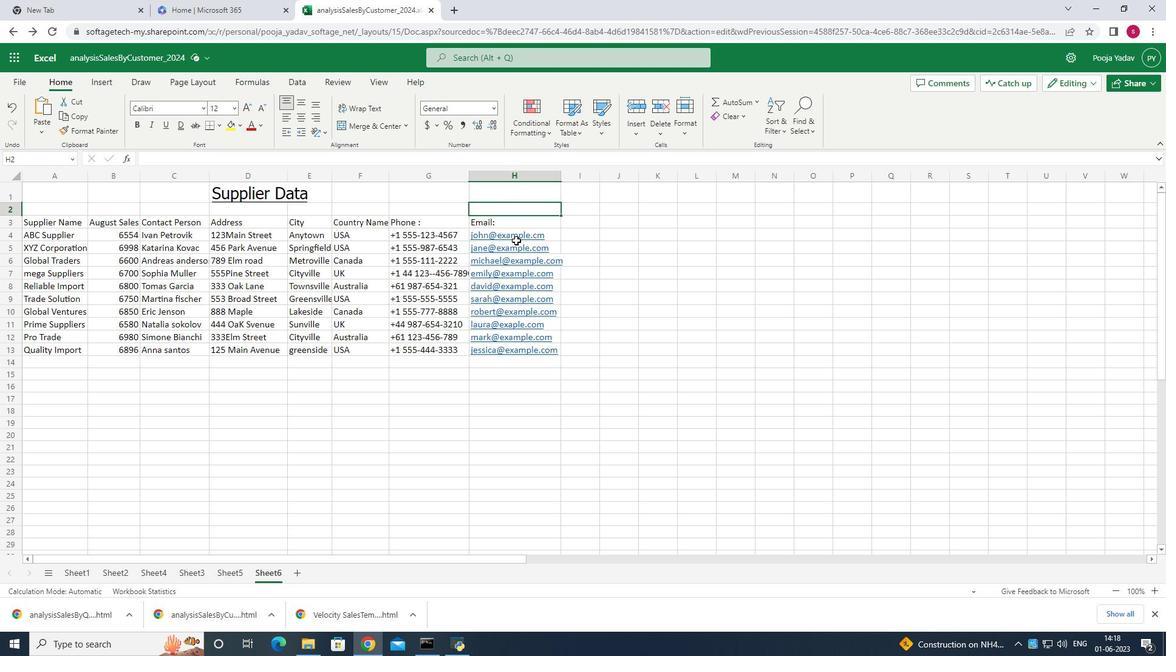 
Action: Mouse pressed left at (517, 240)
Screenshot: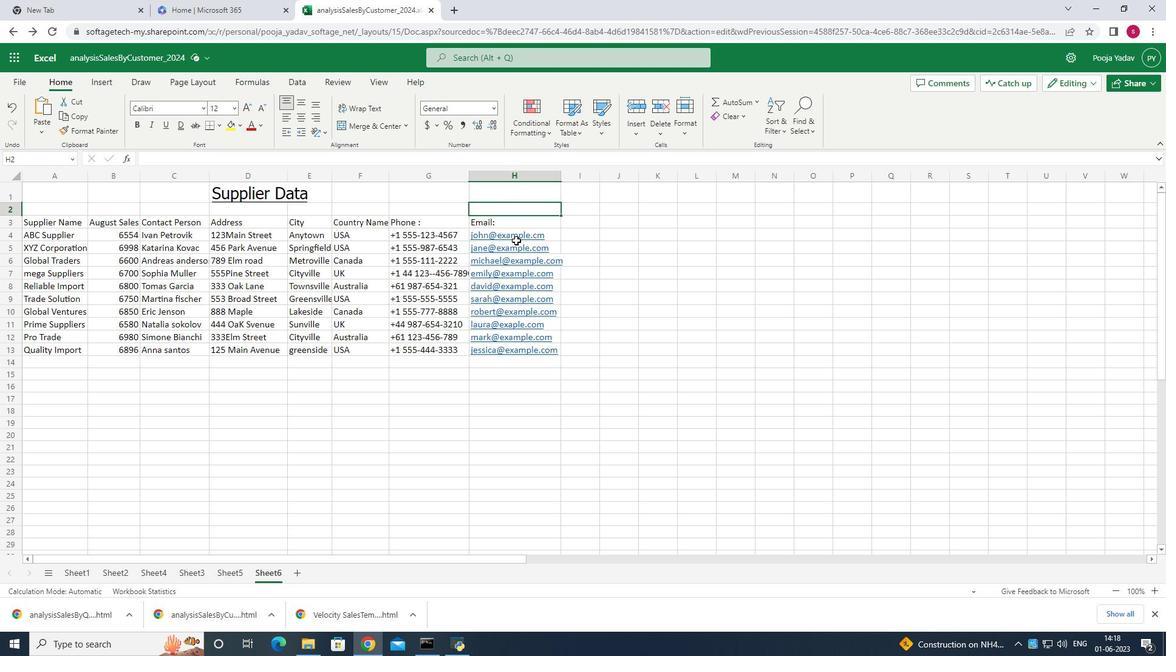
Action: Mouse moved to (243, 193)
Screenshot: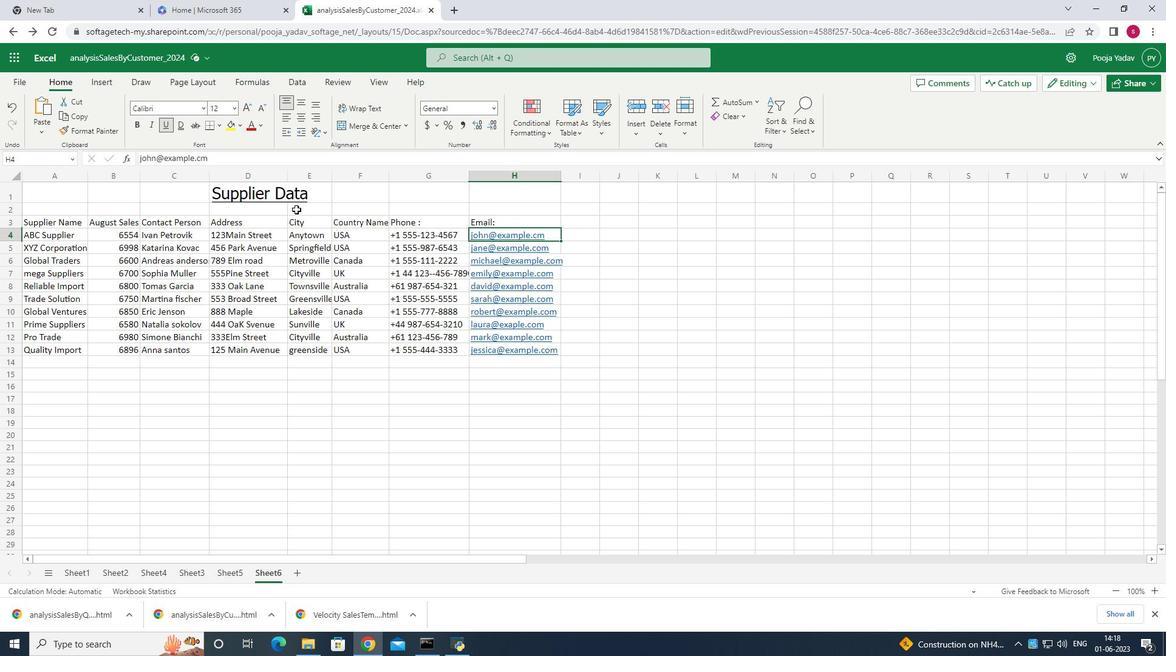 
Action: Mouse pressed left at (243, 193)
Screenshot: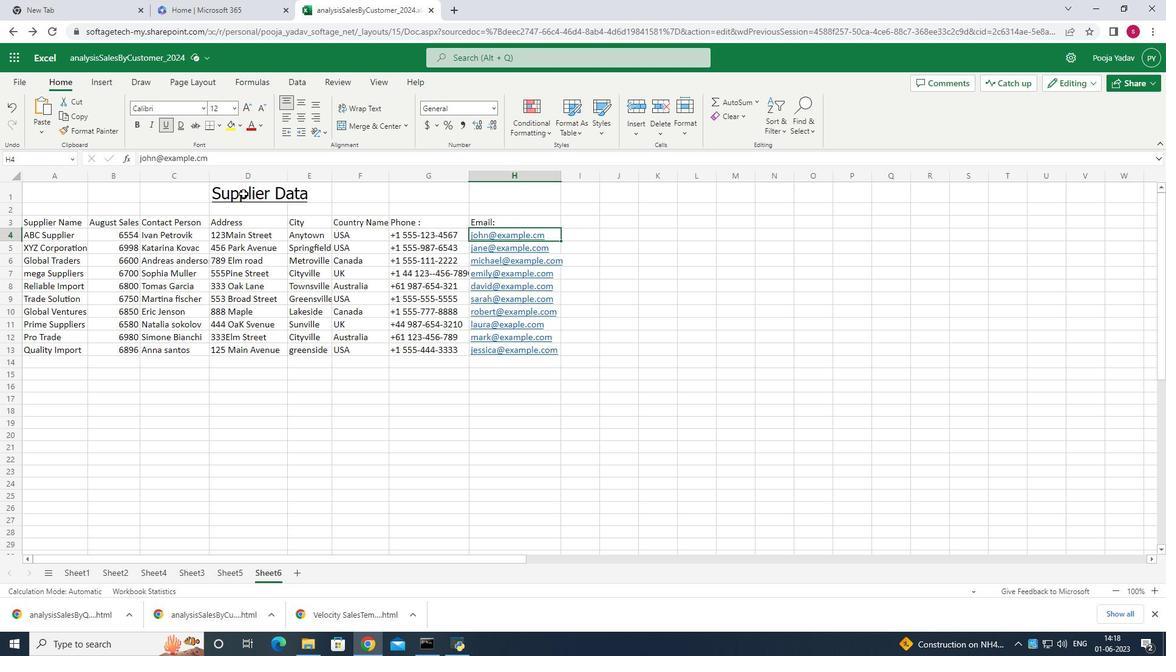 
Action: Mouse moved to (467, 244)
Screenshot: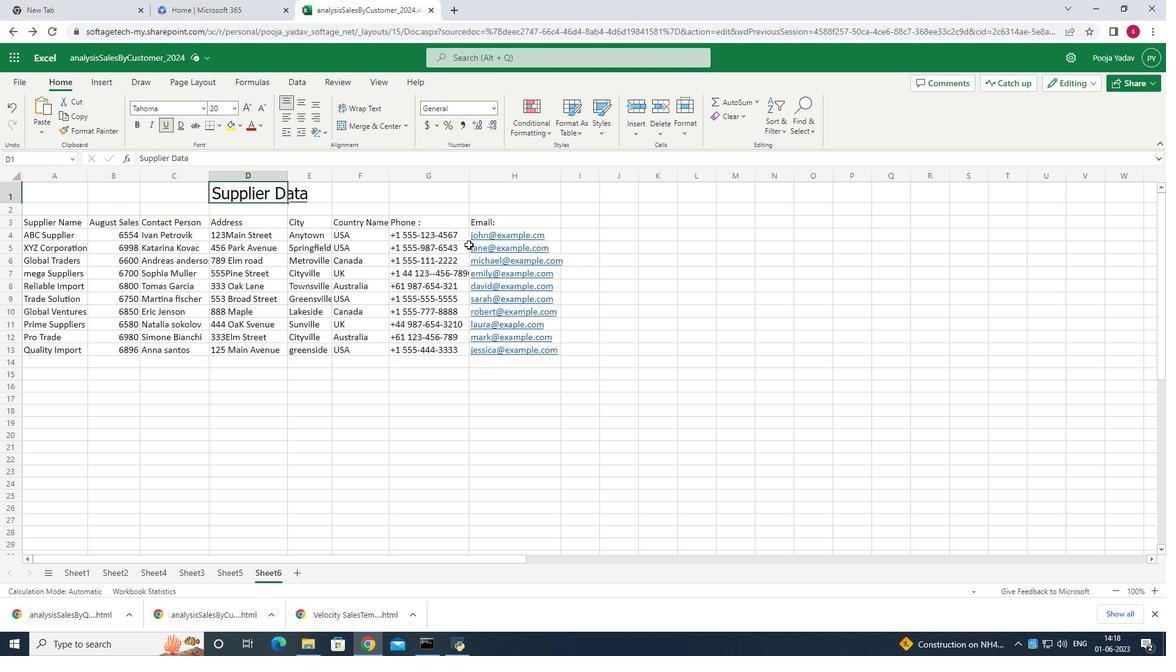 
